 Task: Explore Airbnb accommodation in Szentes, Hungary from 12th  December, 2023 to 15th December, 2023 for 3 adults. Place can be entire place with 2 bedrooms having 3 beds and 1 bathroom. Property type can be flat.
Action: Mouse moved to (410, 56)
Screenshot: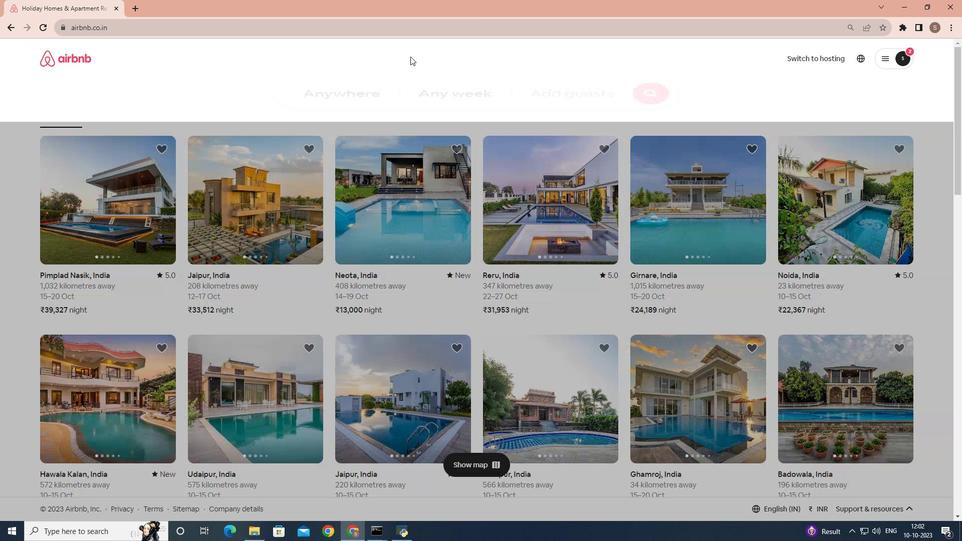 
Action: Mouse pressed left at (410, 56)
Screenshot: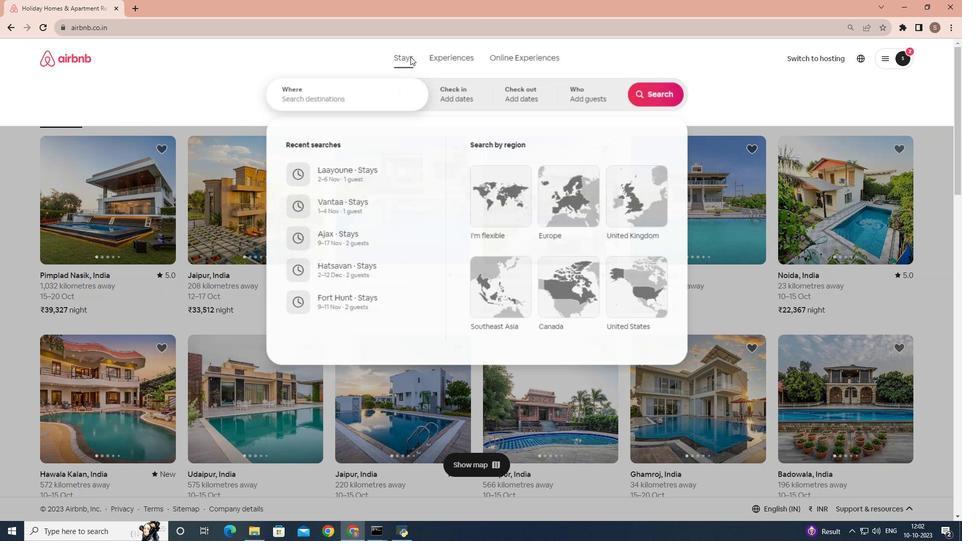 
Action: Mouse moved to (375, 93)
Screenshot: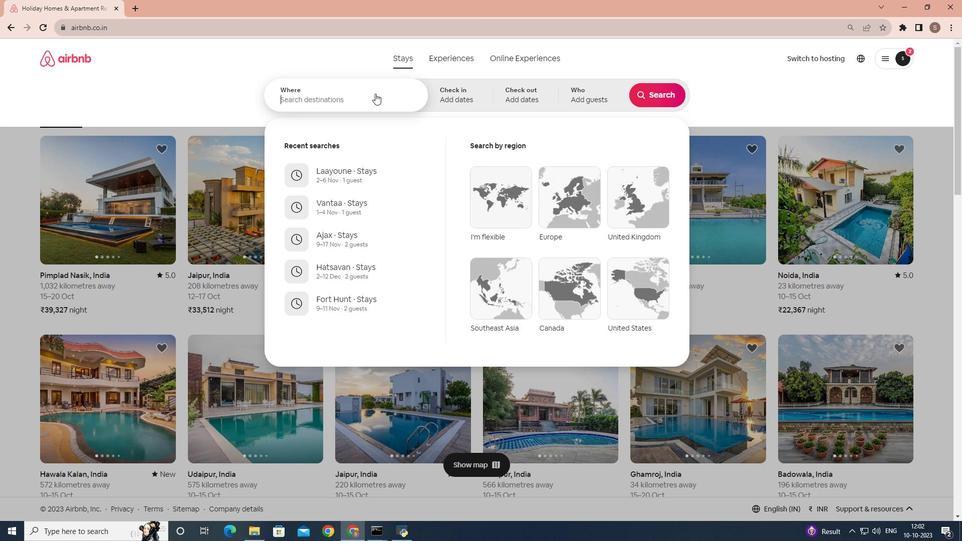 
Action: Mouse pressed left at (375, 93)
Screenshot: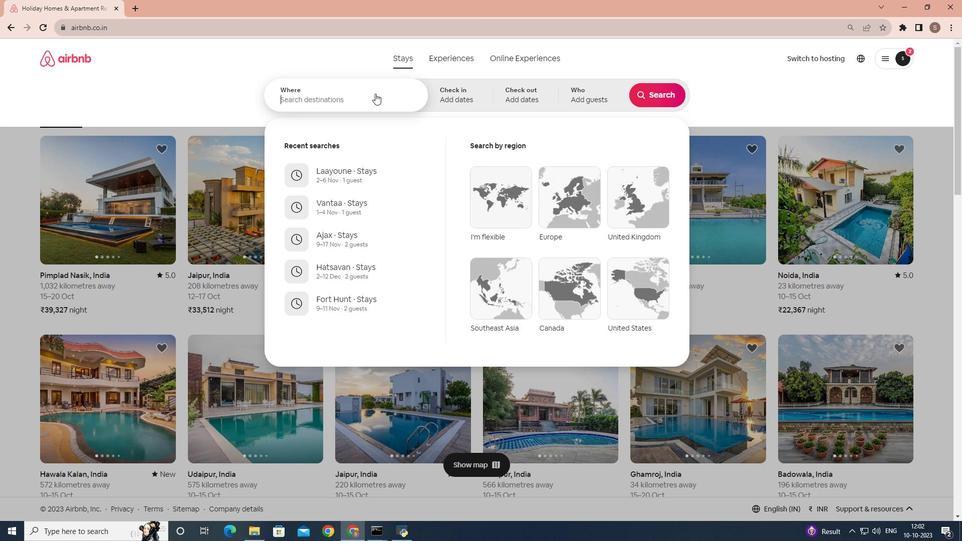 
Action: Mouse moved to (386, 91)
Screenshot: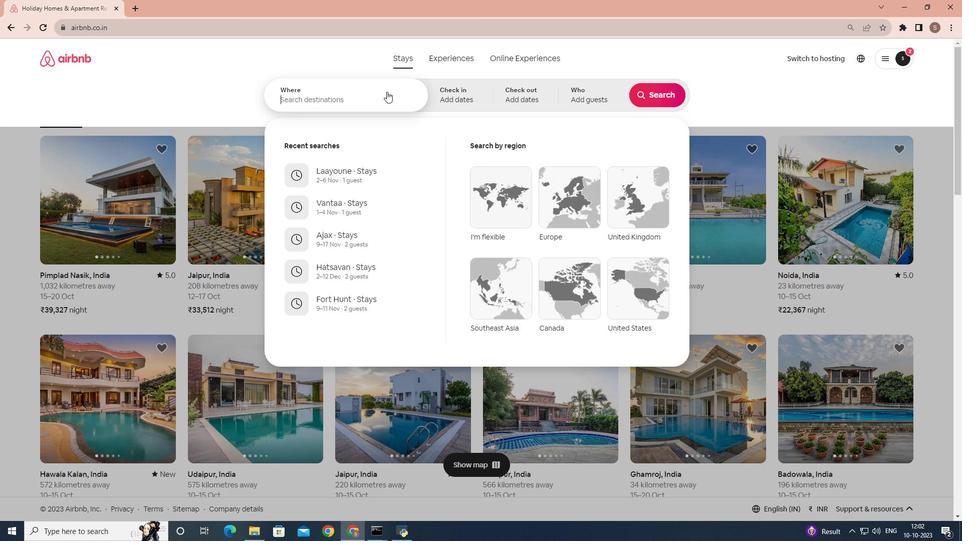 
Action: Key pressed <Key.shift><Key.shift><Key.shift><Key.shift><Key.shift><Key.shift><Key.shift><Key.shift><Key.shift><Key.shift><Key.shift><Key.shift>Szen
Screenshot: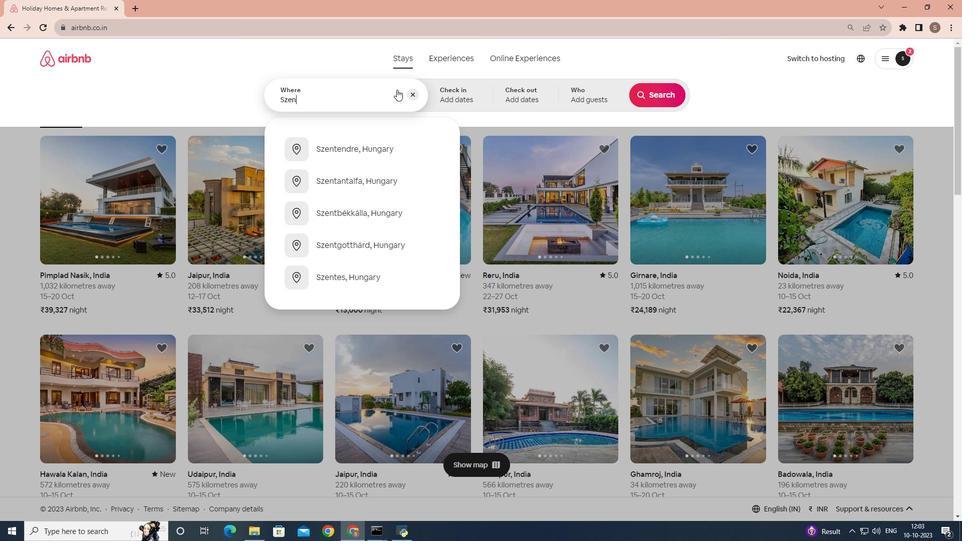 
Action: Mouse moved to (396, 89)
Screenshot: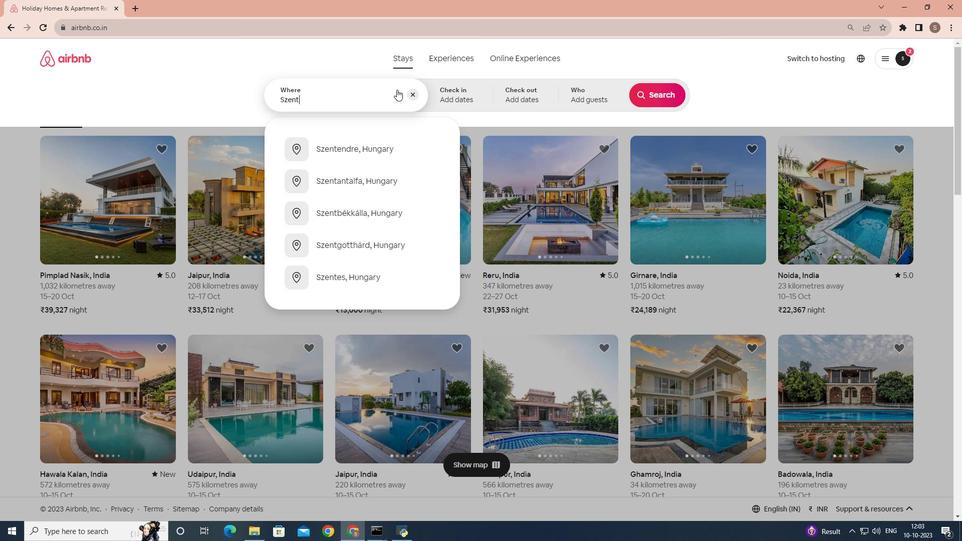 
Action: Key pressed t
Screenshot: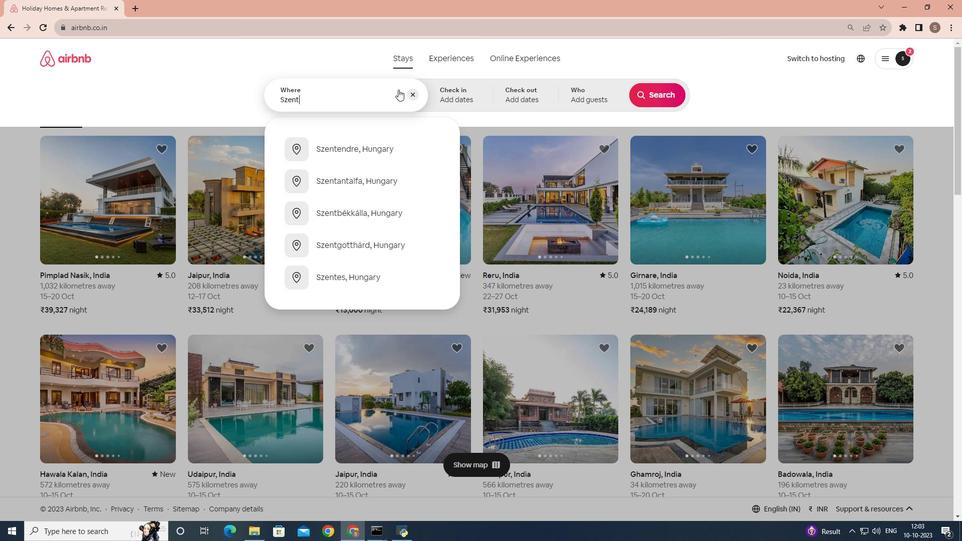 
Action: Mouse moved to (498, 66)
Screenshot: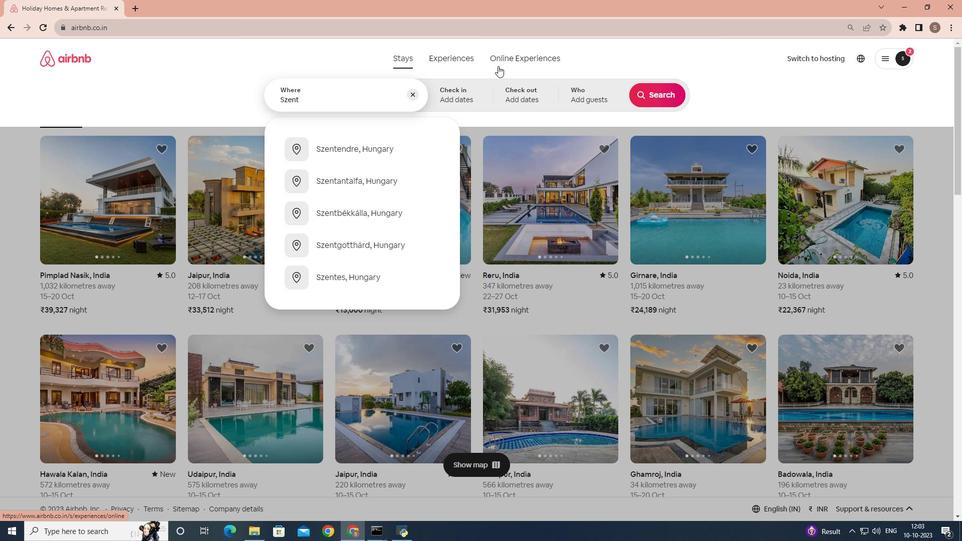 
Action: Key pressed es,<Key.space><Key.shift>Hungary
Screenshot: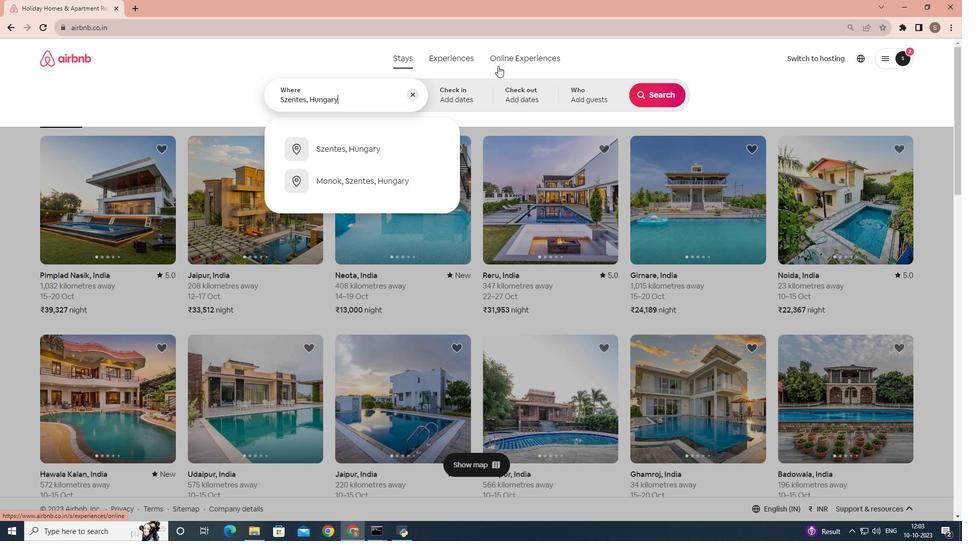 
Action: Mouse moved to (424, 162)
Screenshot: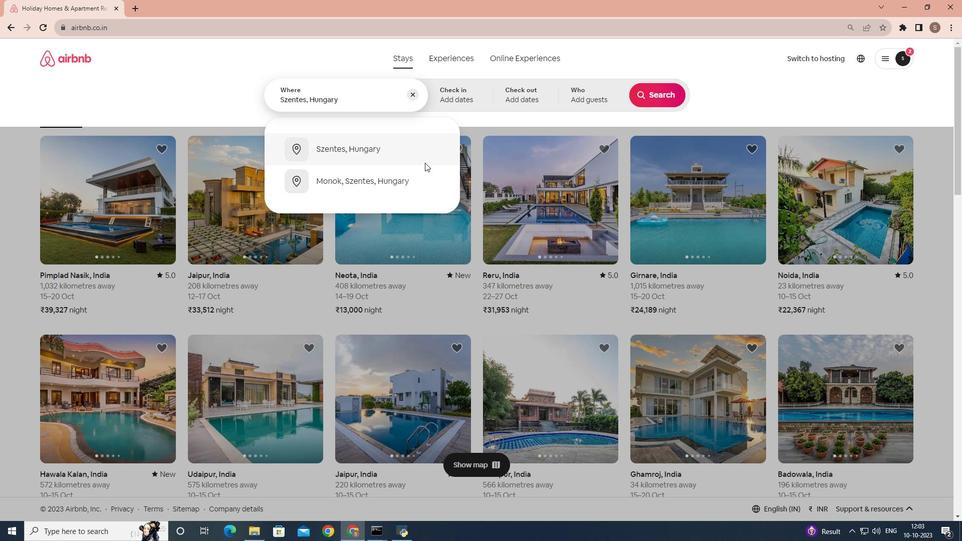 
Action: Mouse pressed left at (424, 162)
Screenshot: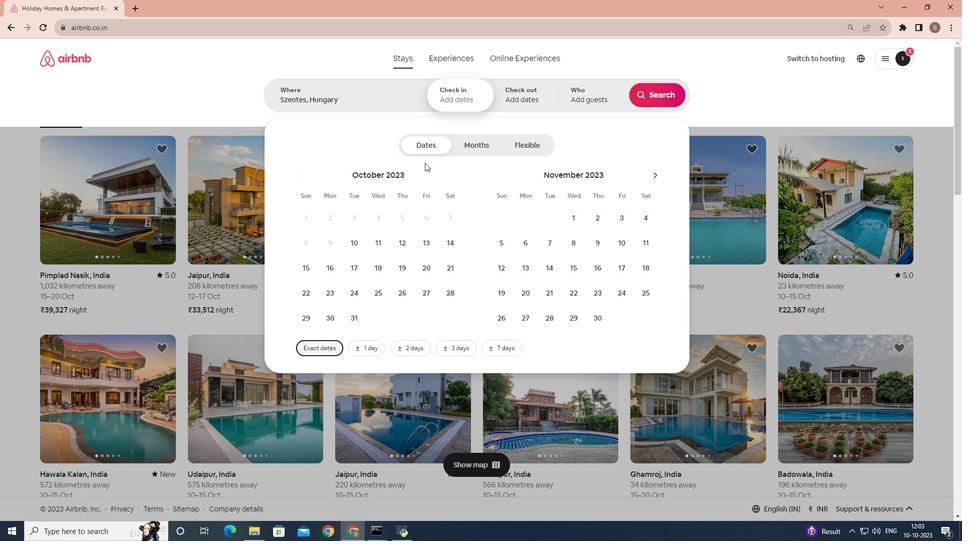 
Action: Mouse moved to (655, 168)
Screenshot: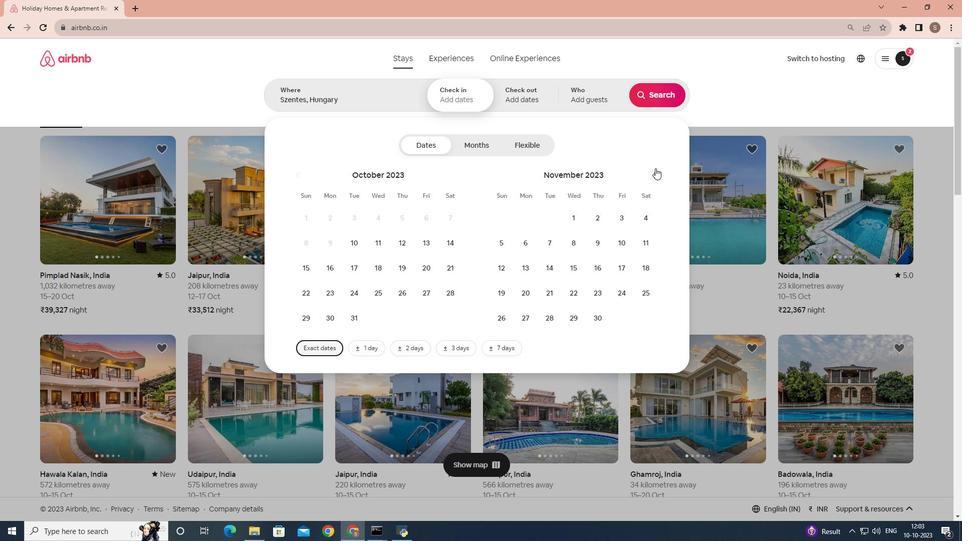 
Action: Mouse pressed left at (655, 168)
Screenshot: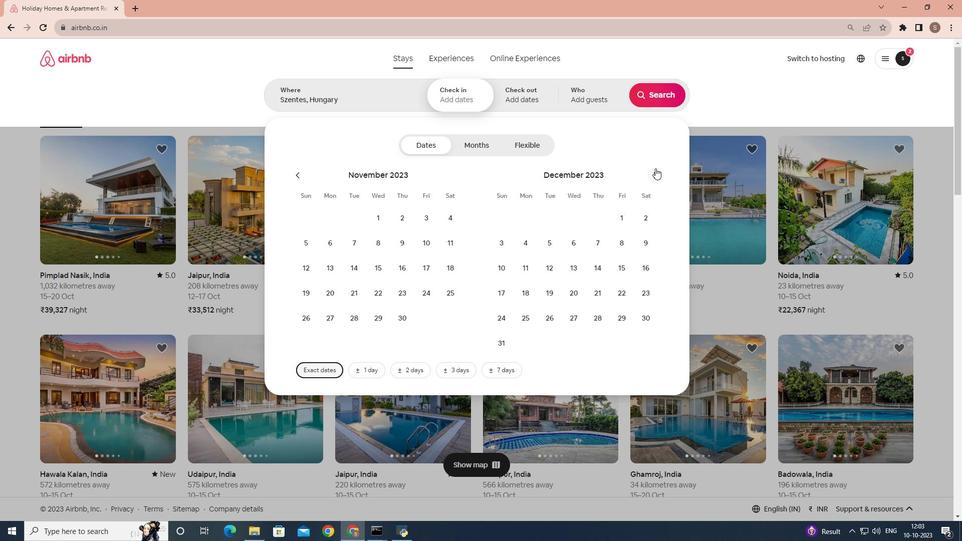 
Action: Mouse moved to (553, 269)
Screenshot: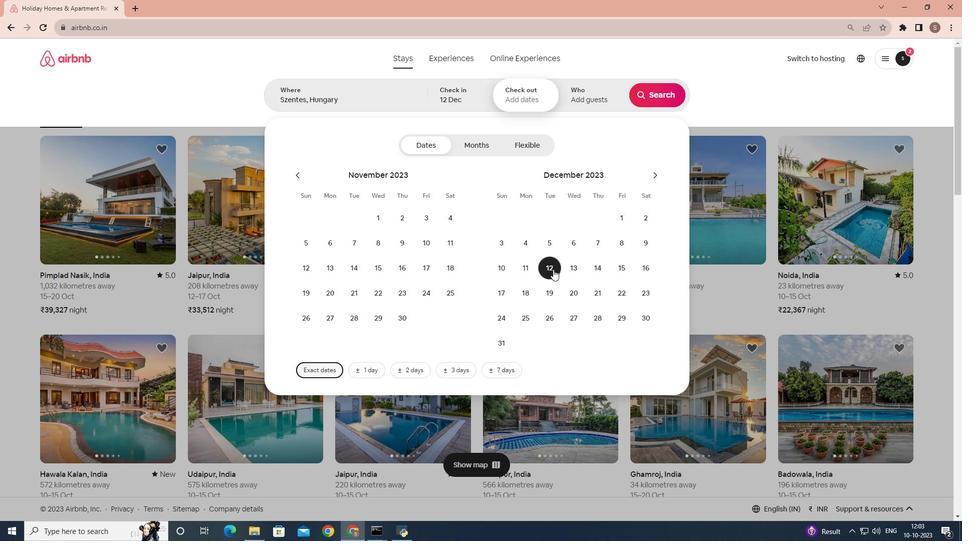 
Action: Mouse pressed left at (553, 269)
Screenshot: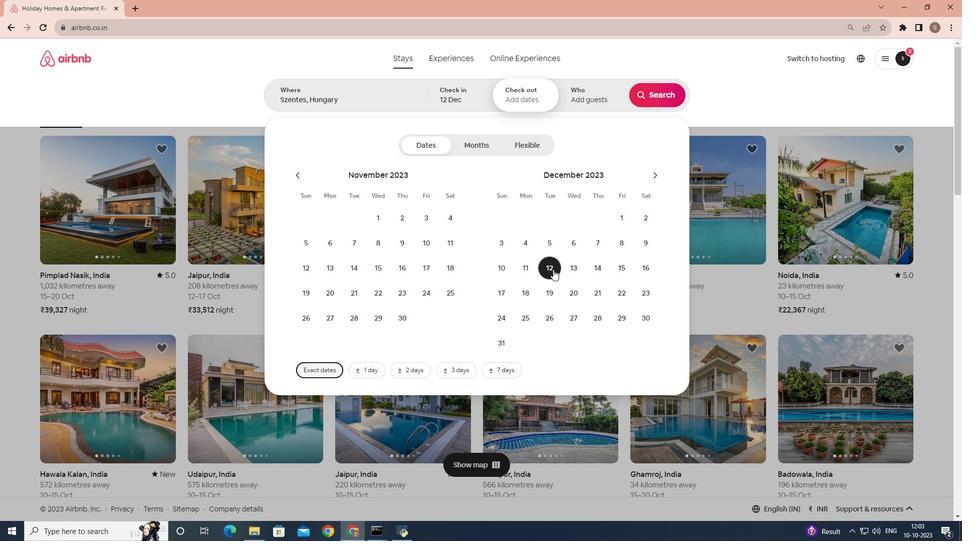
Action: Mouse moved to (613, 268)
Screenshot: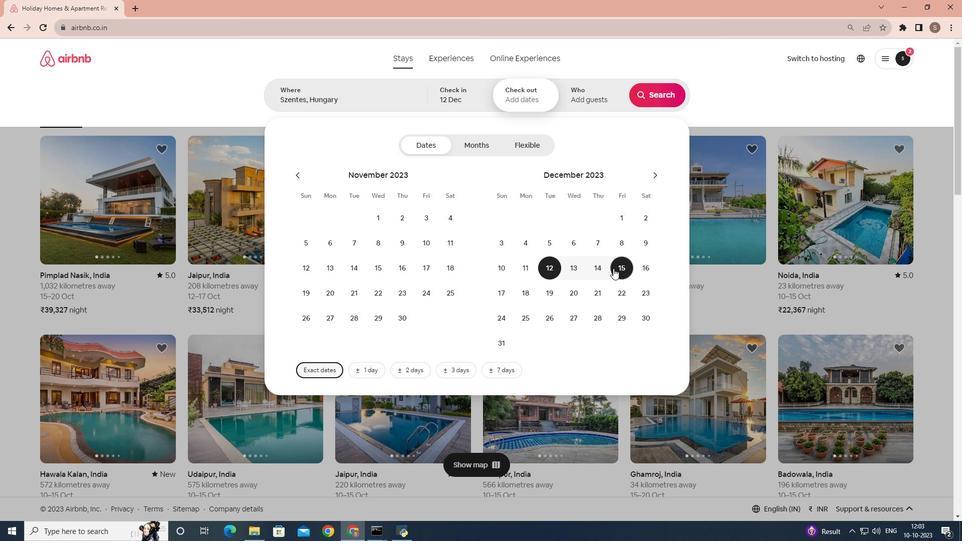 
Action: Mouse pressed left at (613, 268)
Screenshot: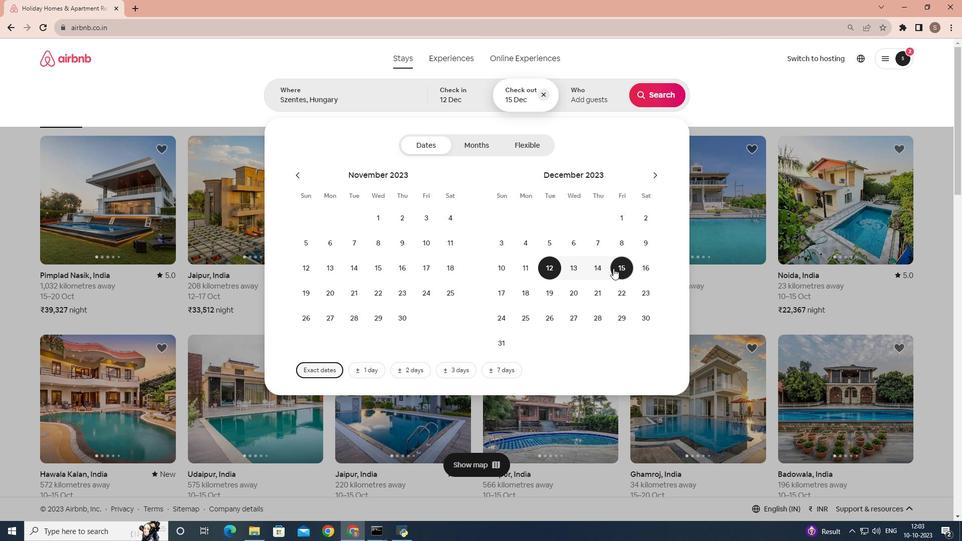 
Action: Mouse moved to (593, 106)
Screenshot: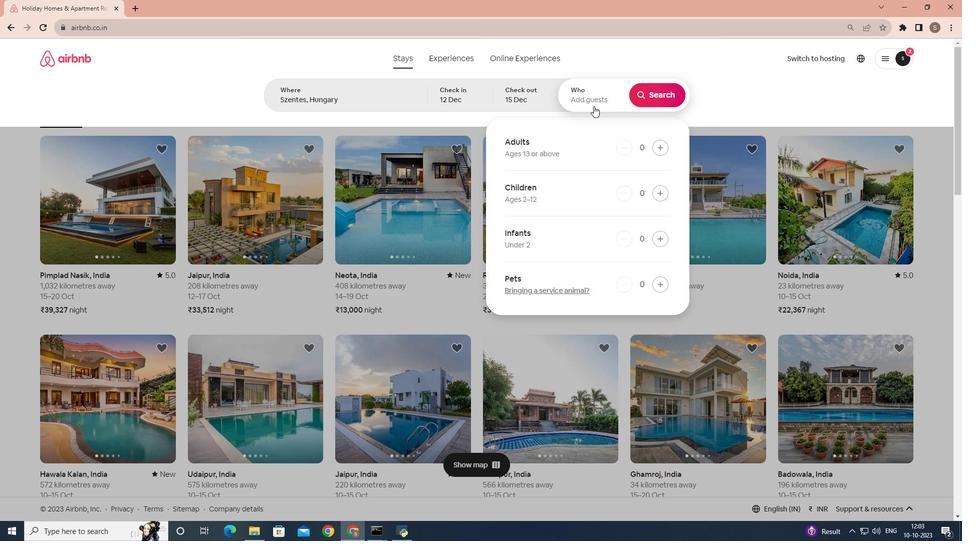 
Action: Mouse pressed left at (593, 106)
Screenshot: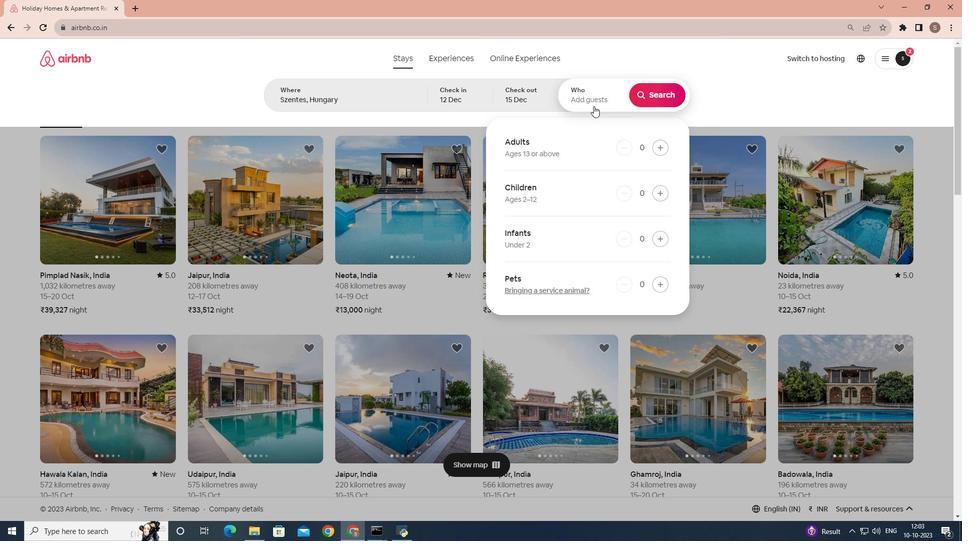 
Action: Mouse moved to (663, 152)
Screenshot: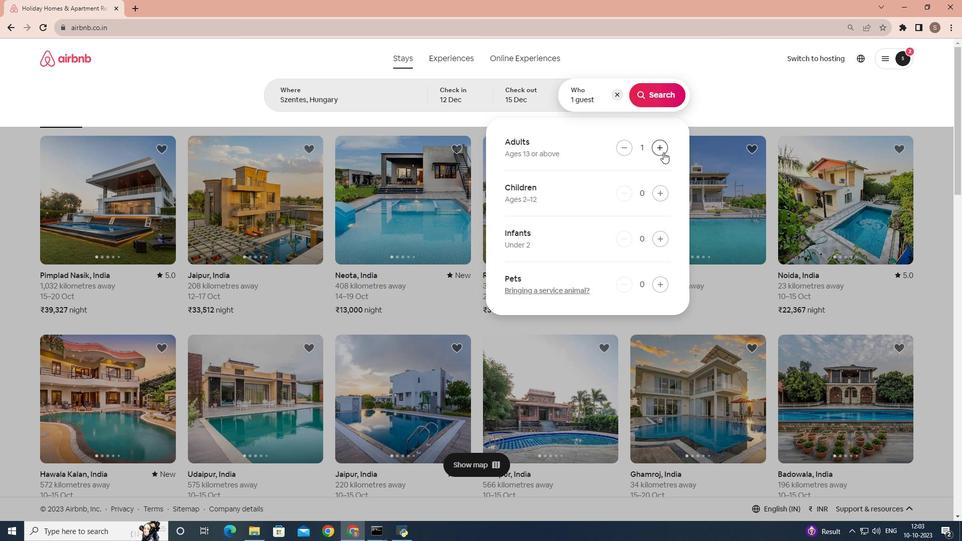 
Action: Mouse pressed left at (663, 152)
Screenshot: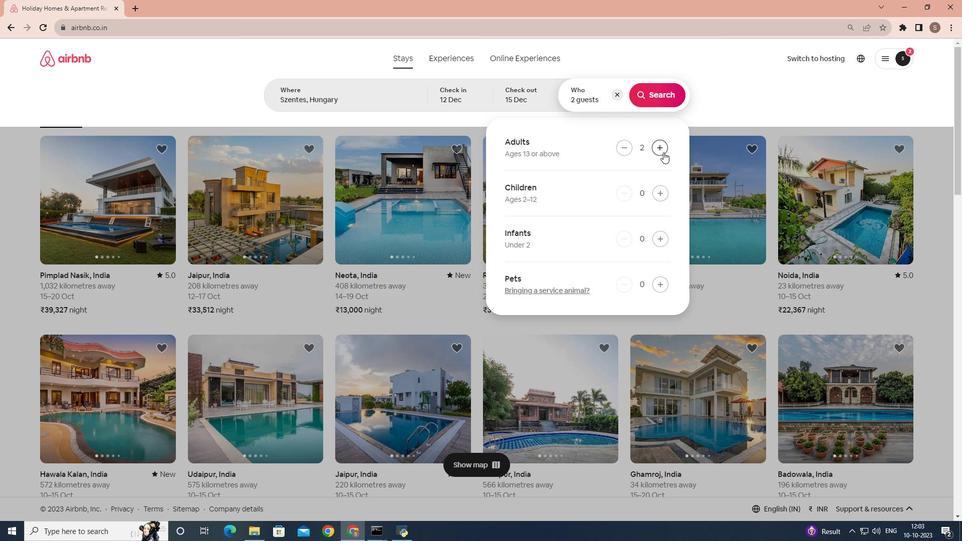 
Action: Mouse pressed left at (663, 152)
Screenshot: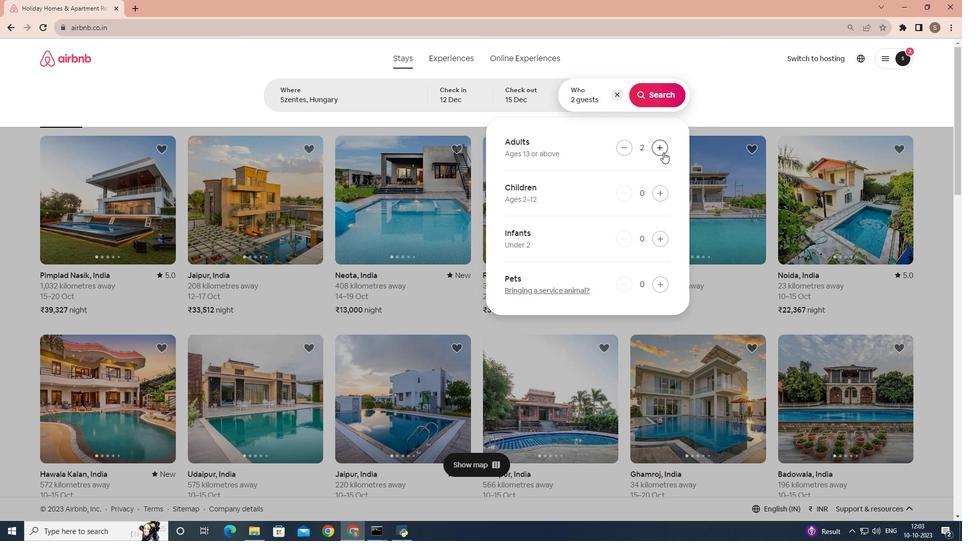
Action: Mouse pressed left at (663, 152)
Screenshot: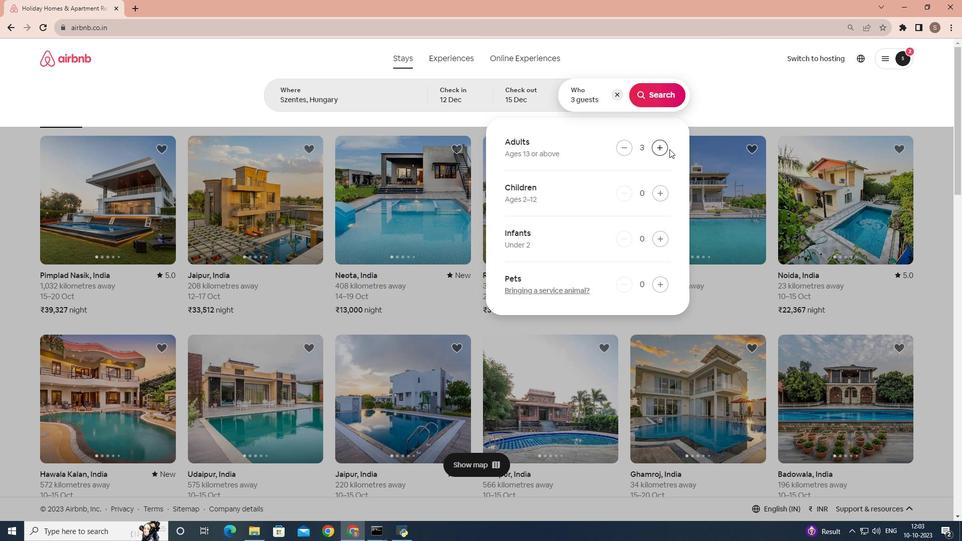 
Action: Mouse moved to (644, 94)
Screenshot: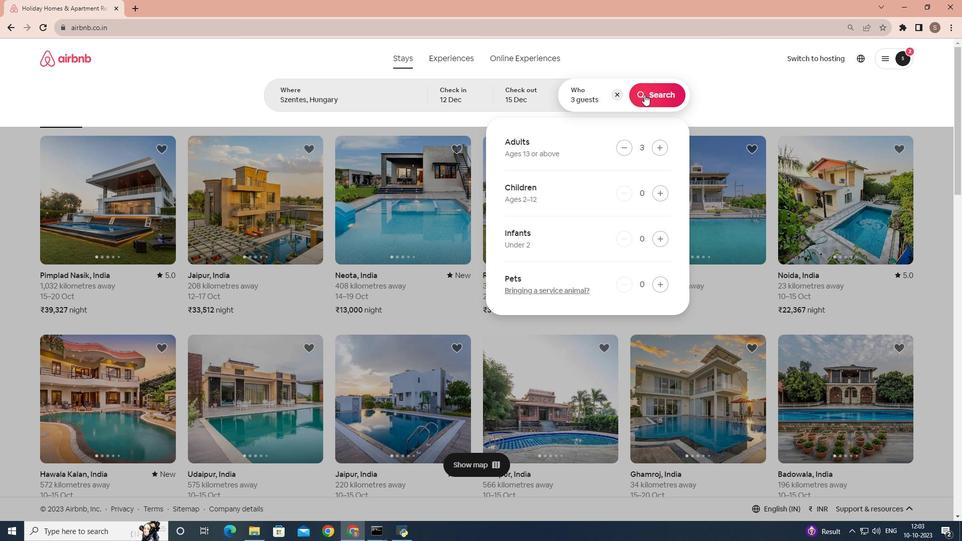 
Action: Mouse pressed left at (644, 94)
Screenshot: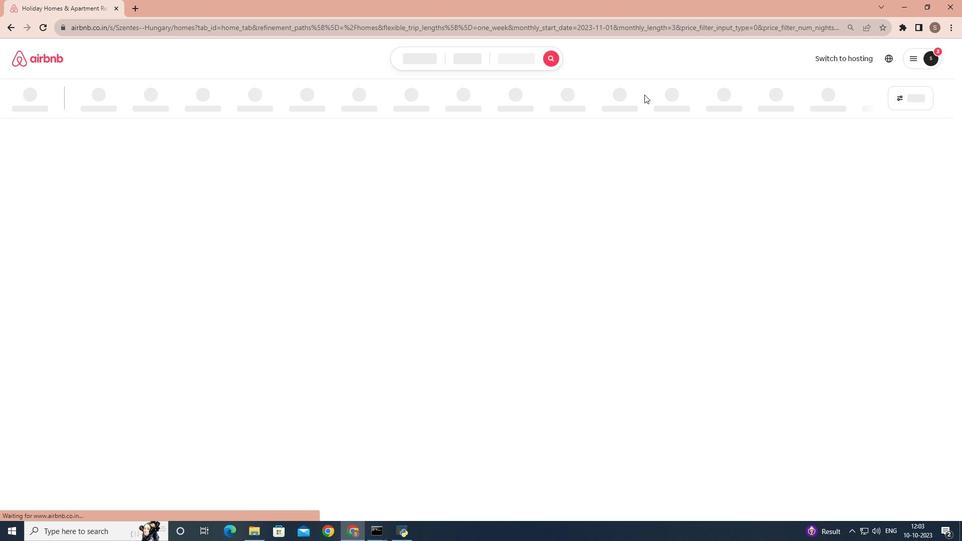 
Action: Mouse moved to (800, 102)
Screenshot: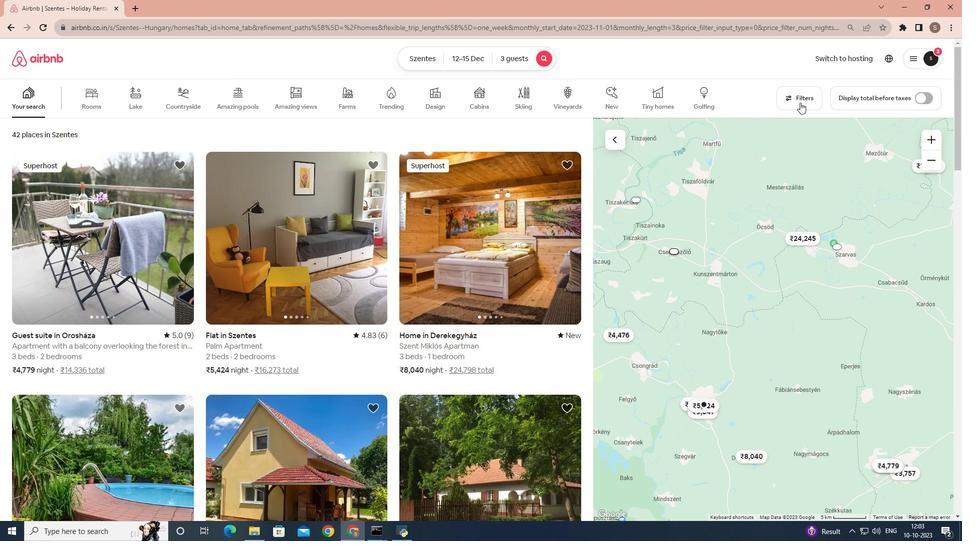 
Action: Mouse pressed left at (800, 102)
Screenshot: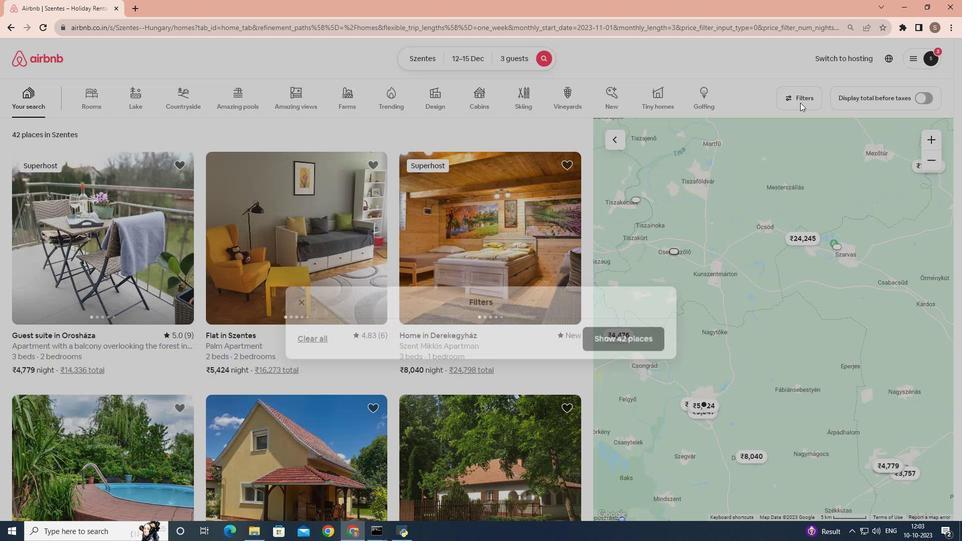 
Action: Mouse moved to (384, 326)
Screenshot: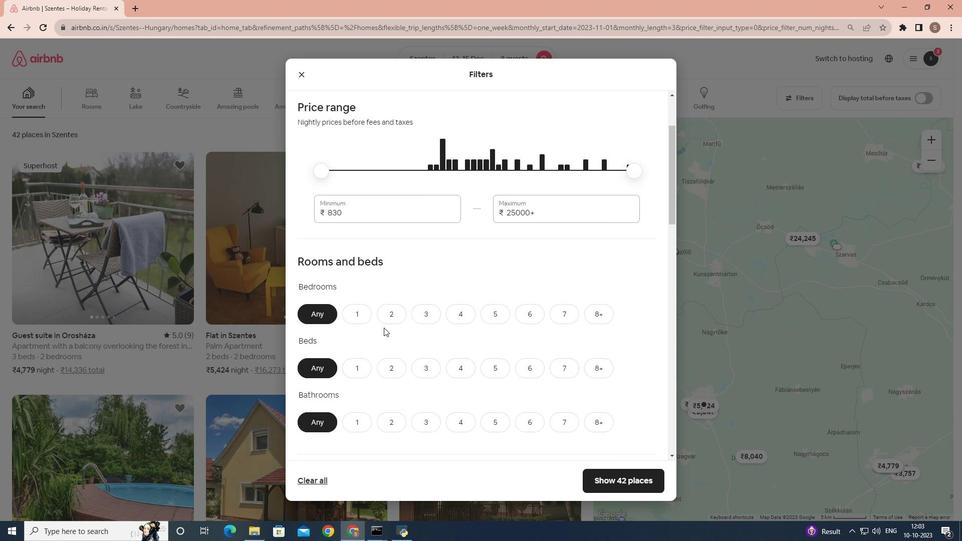 
Action: Mouse scrolled (384, 326) with delta (0, 0)
Screenshot: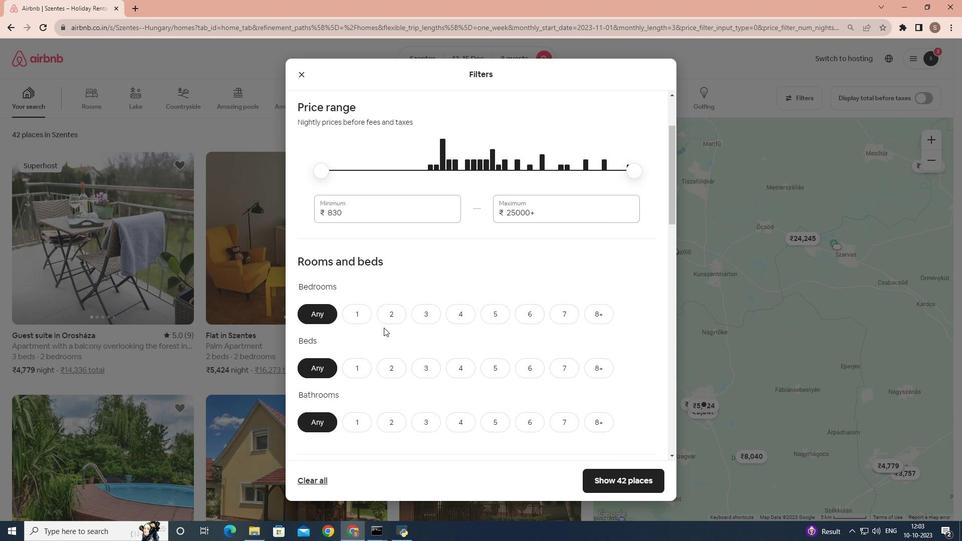 
Action: Mouse scrolled (384, 326) with delta (0, 0)
Screenshot: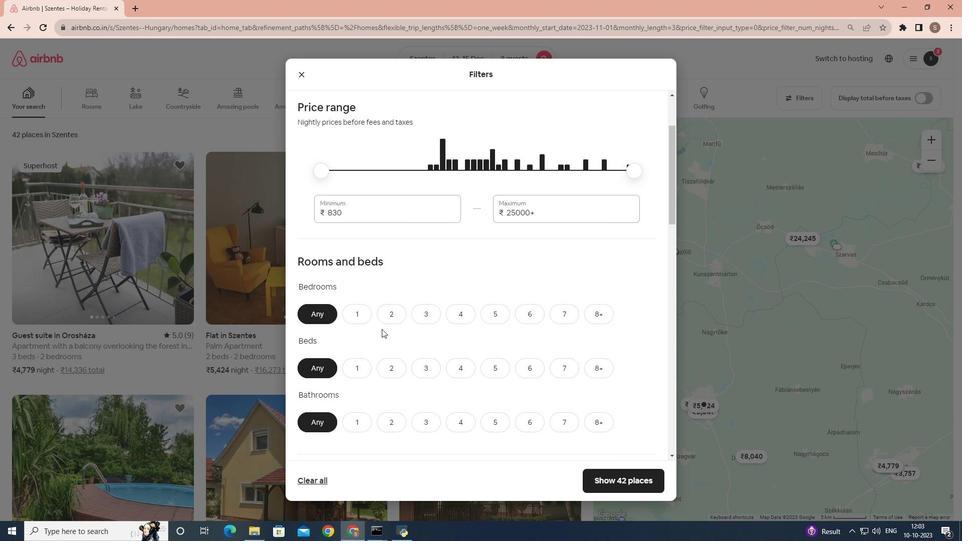 
Action: Mouse moved to (393, 313)
Screenshot: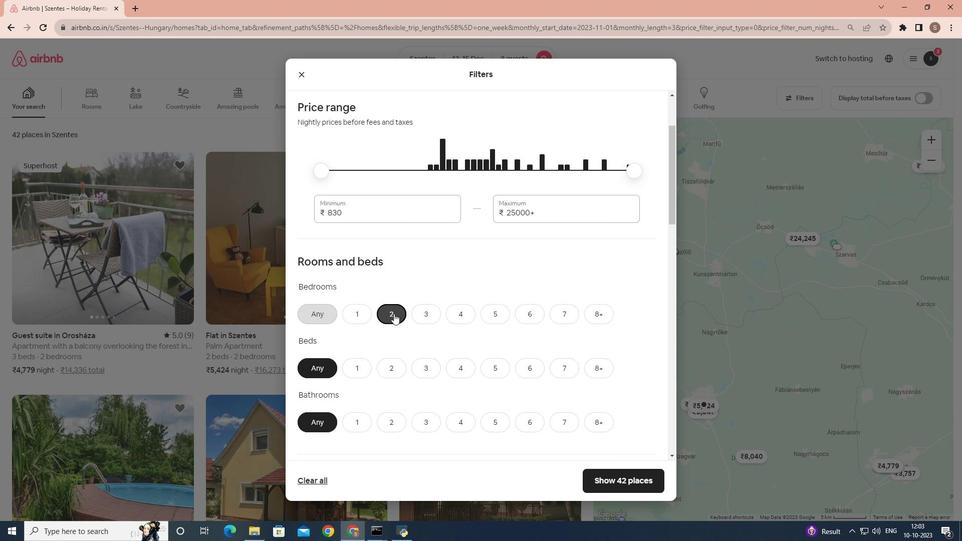 
Action: Mouse pressed left at (393, 313)
Screenshot: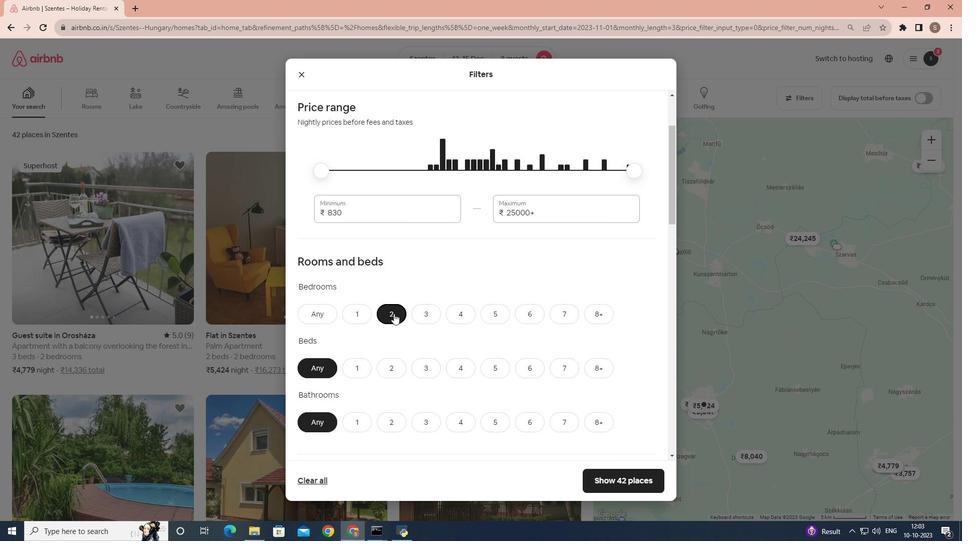 
Action: Mouse scrolled (393, 313) with delta (0, 0)
Screenshot: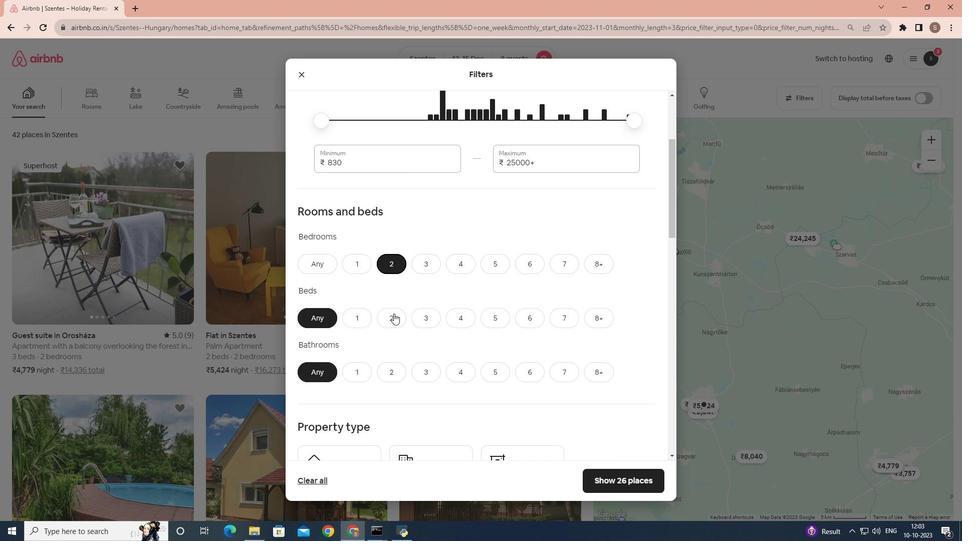 
Action: Mouse scrolled (393, 313) with delta (0, 0)
Screenshot: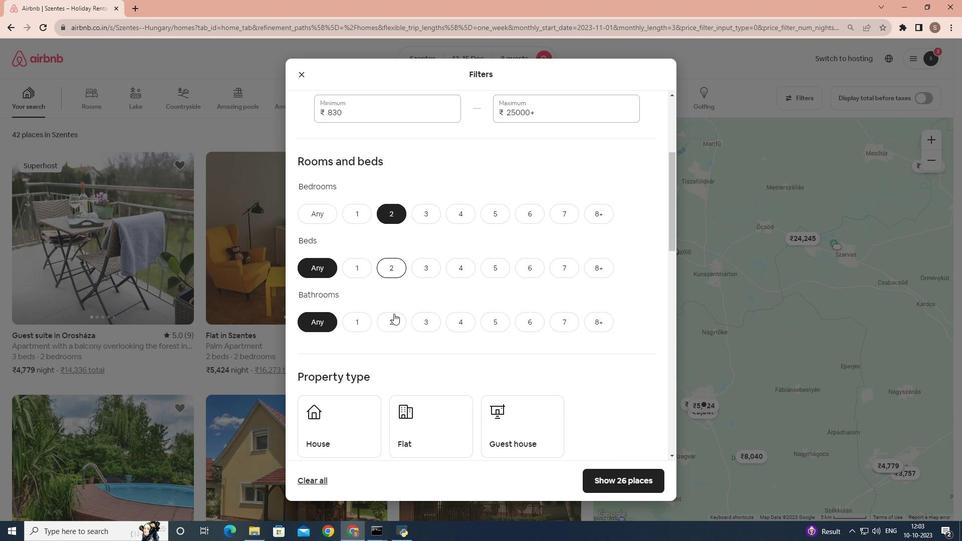 
Action: Mouse moved to (429, 268)
Screenshot: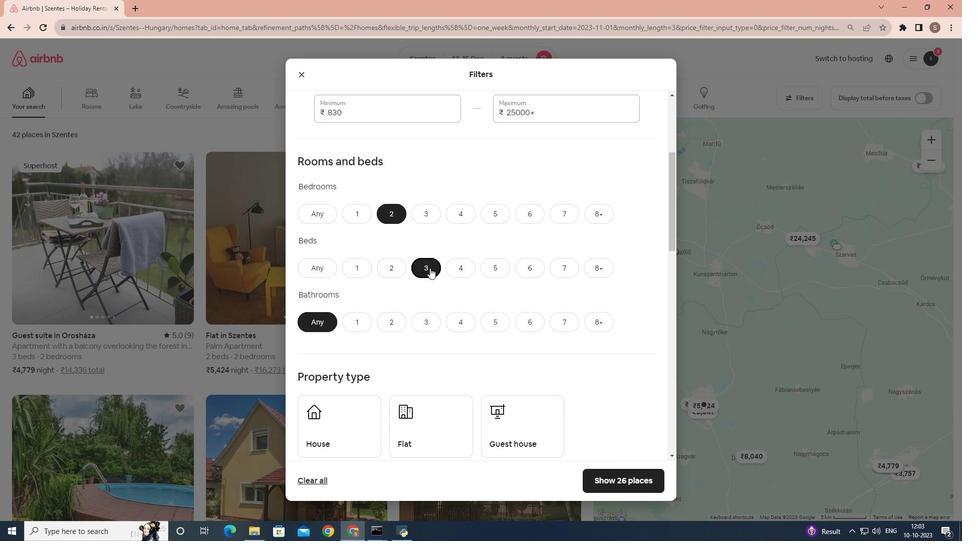 
Action: Mouse pressed left at (429, 268)
Screenshot: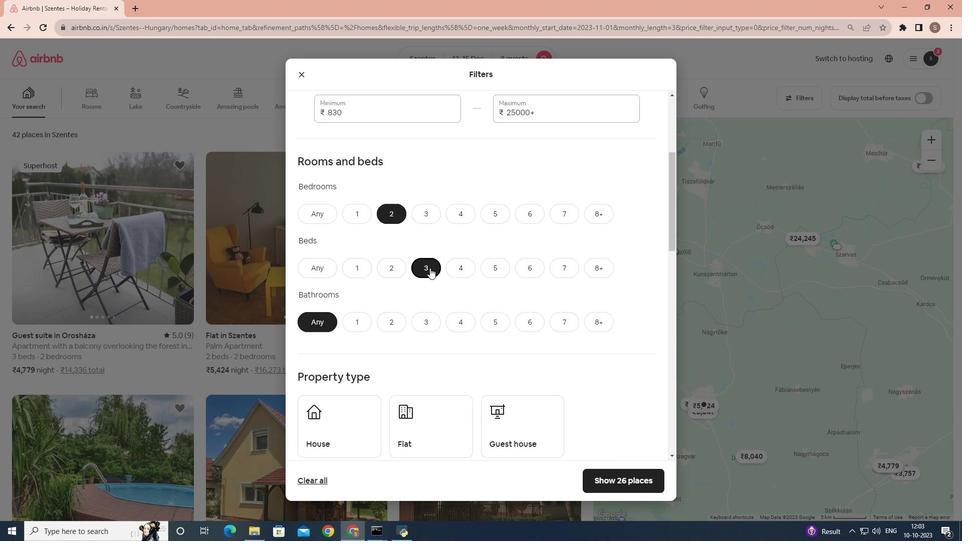 
Action: Mouse scrolled (429, 267) with delta (0, 0)
Screenshot: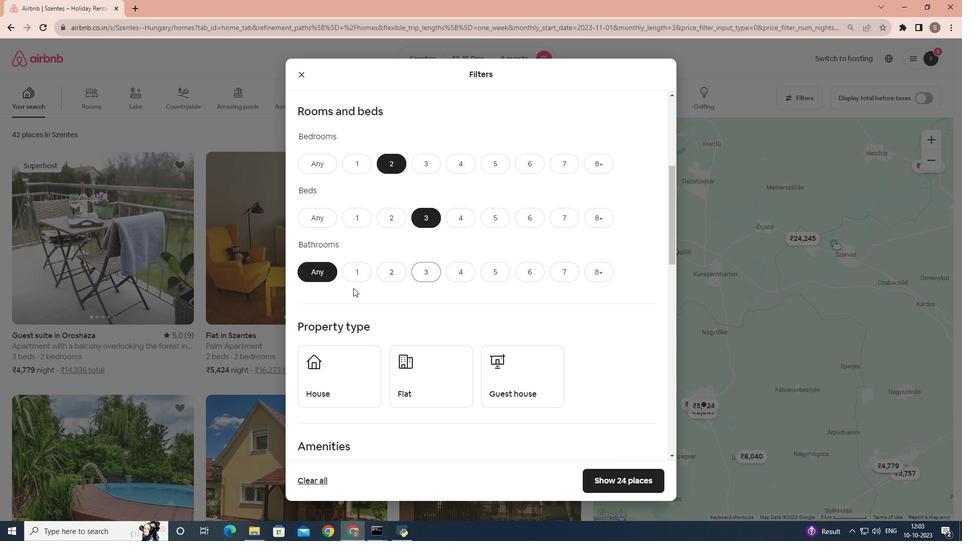 
Action: Mouse moved to (355, 268)
Screenshot: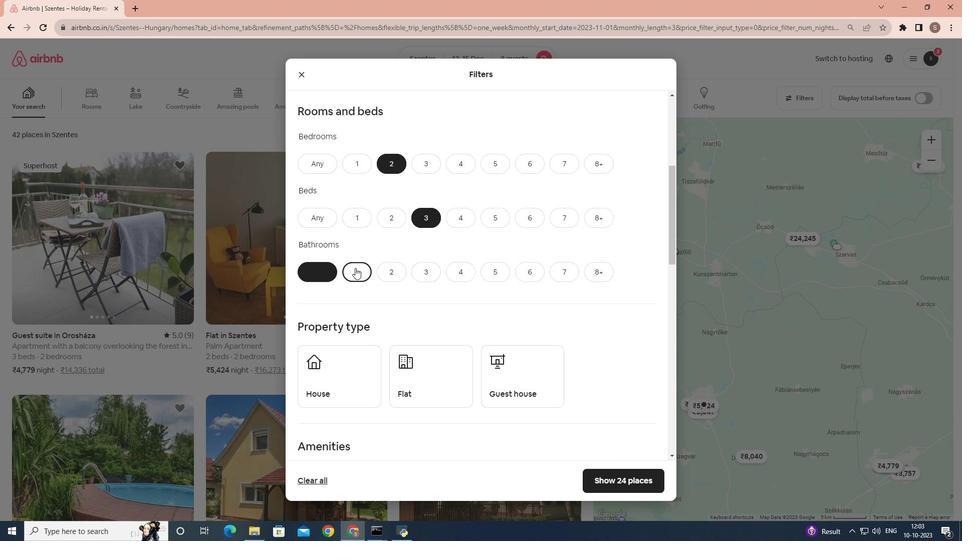 
Action: Mouse pressed left at (355, 268)
Screenshot: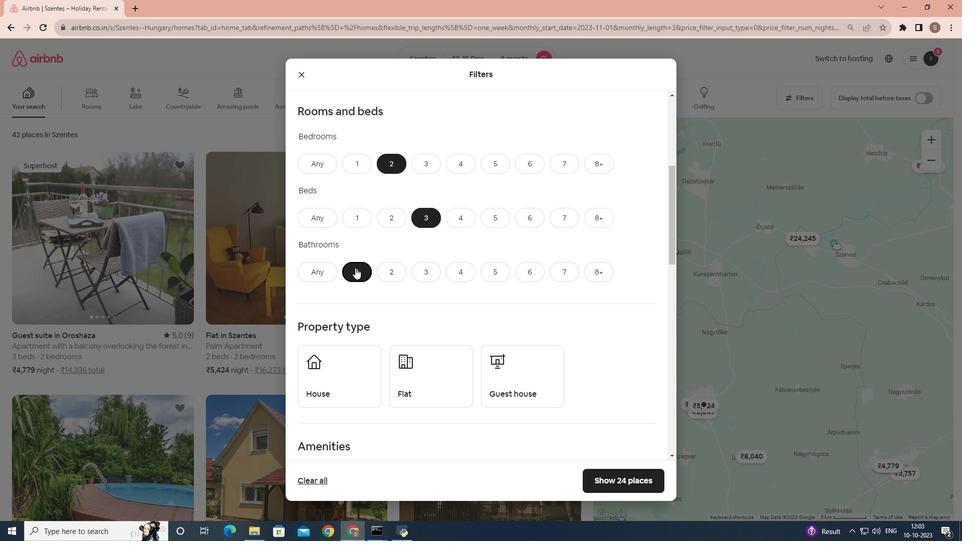 
Action: Mouse moved to (370, 282)
Screenshot: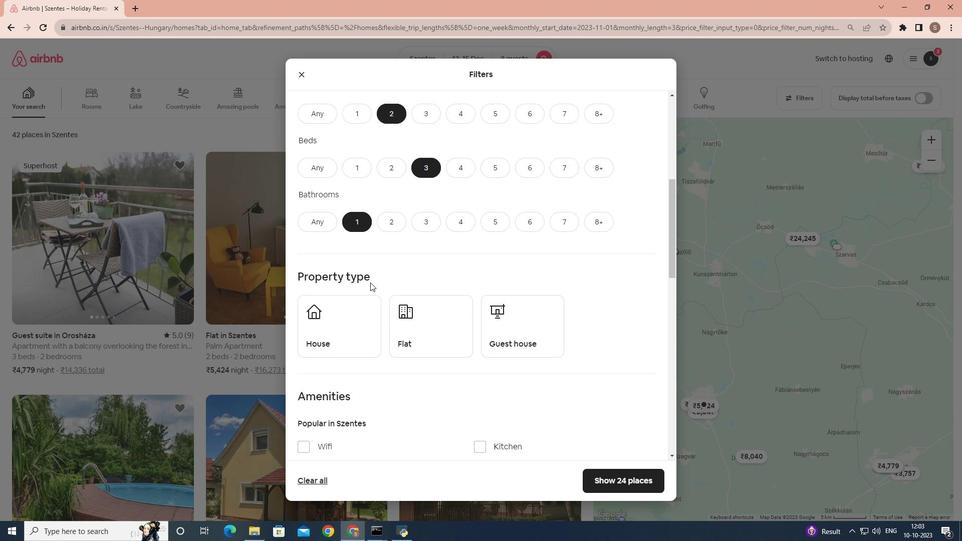 
Action: Mouse scrolled (370, 282) with delta (0, 0)
Screenshot: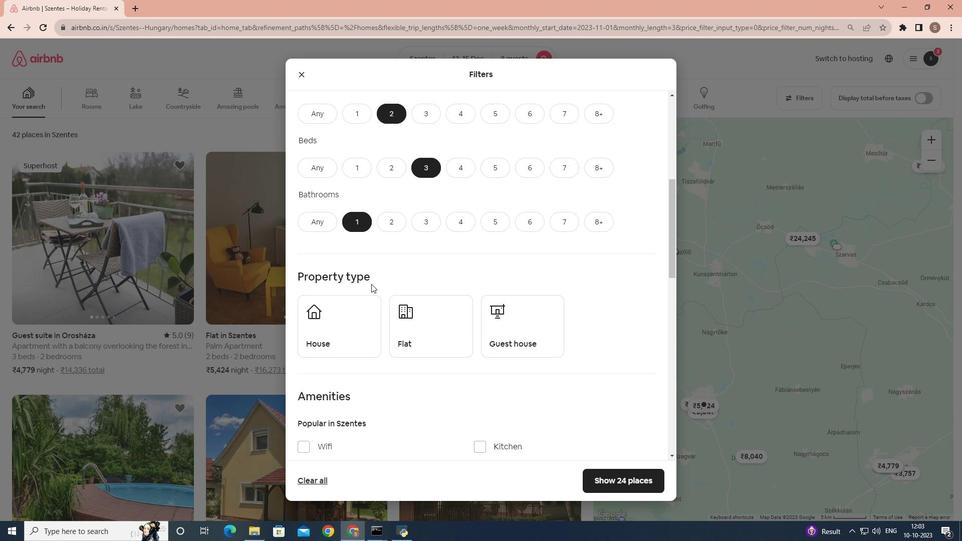 
Action: Mouse moved to (392, 287)
Screenshot: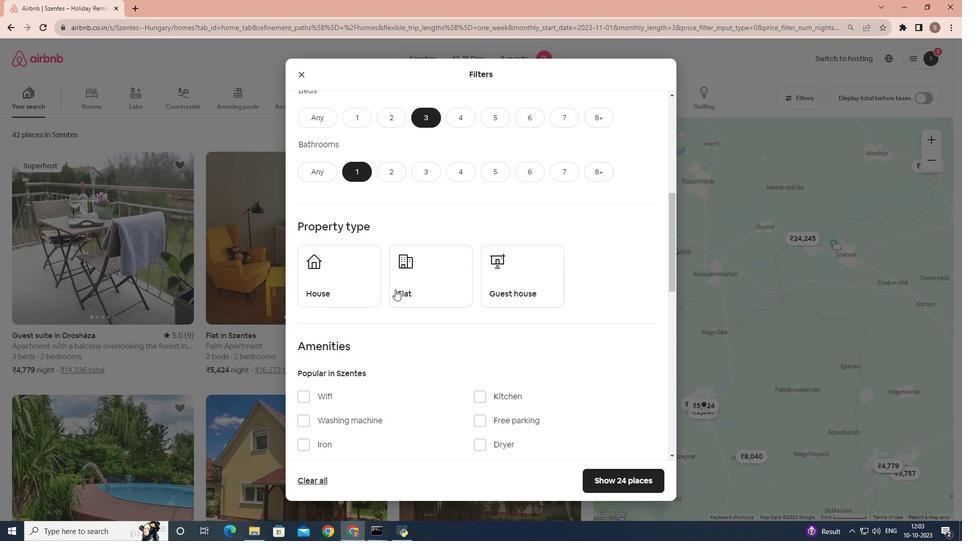 
Action: Mouse scrolled (392, 286) with delta (0, 0)
Screenshot: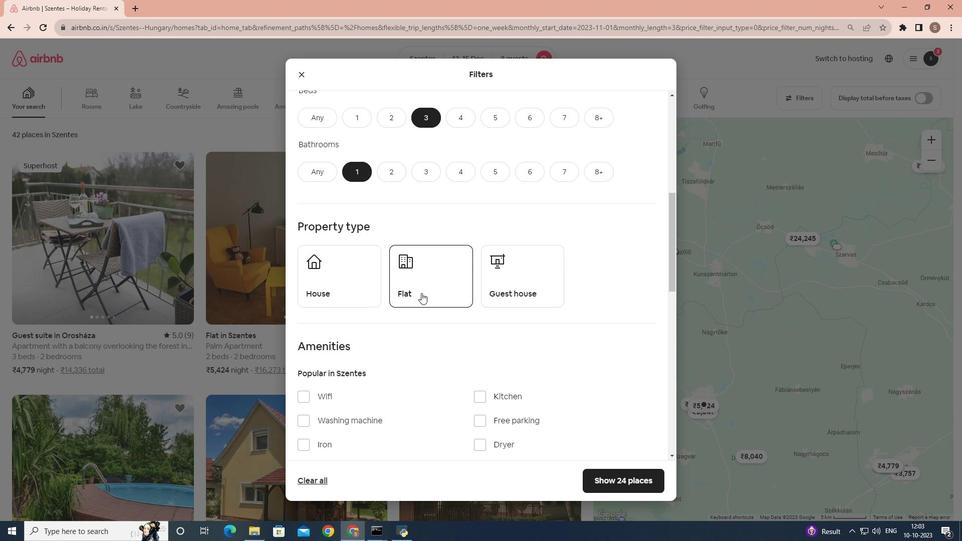 
Action: Mouse moved to (426, 291)
Screenshot: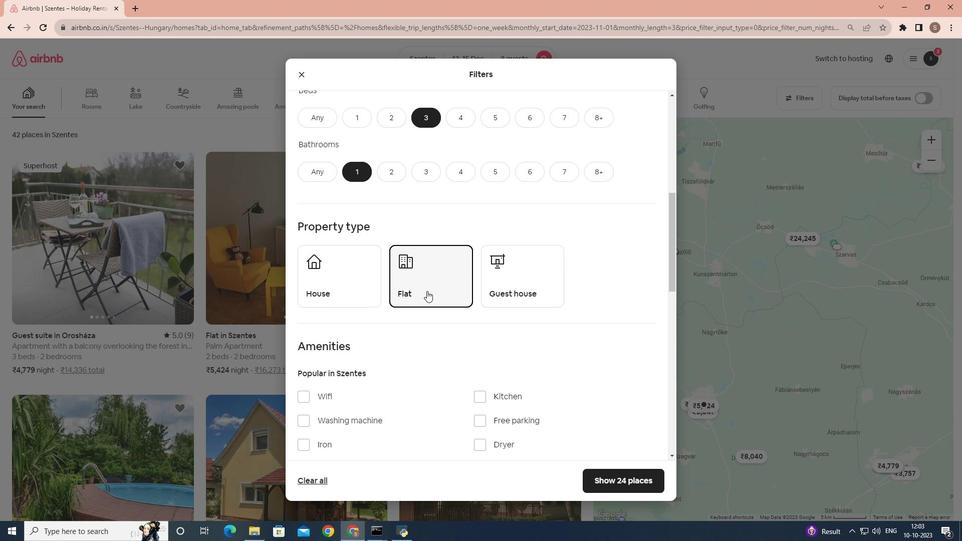 
Action: Mouse pressed left at (426, 291)
Screenshot: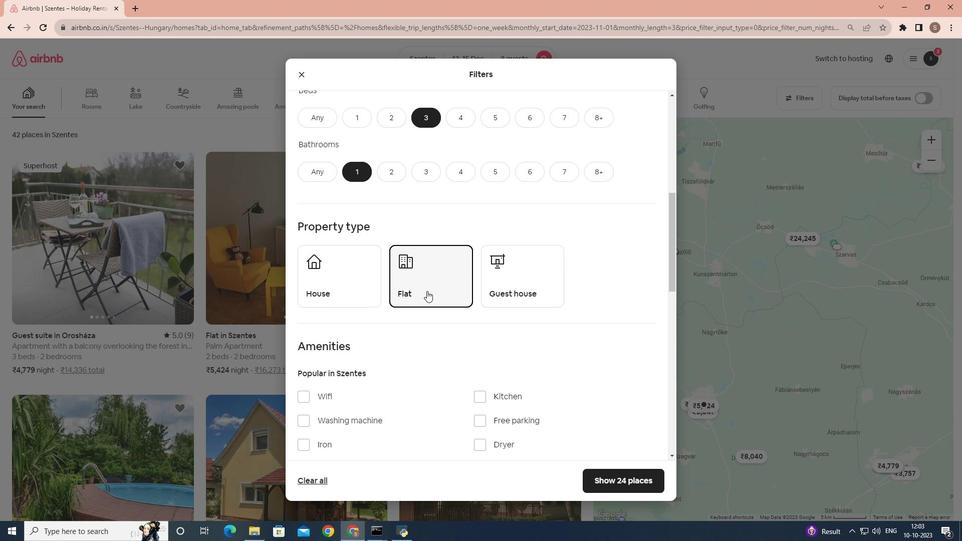 
Action: Mouse moved to (623, 471)
Screenshot: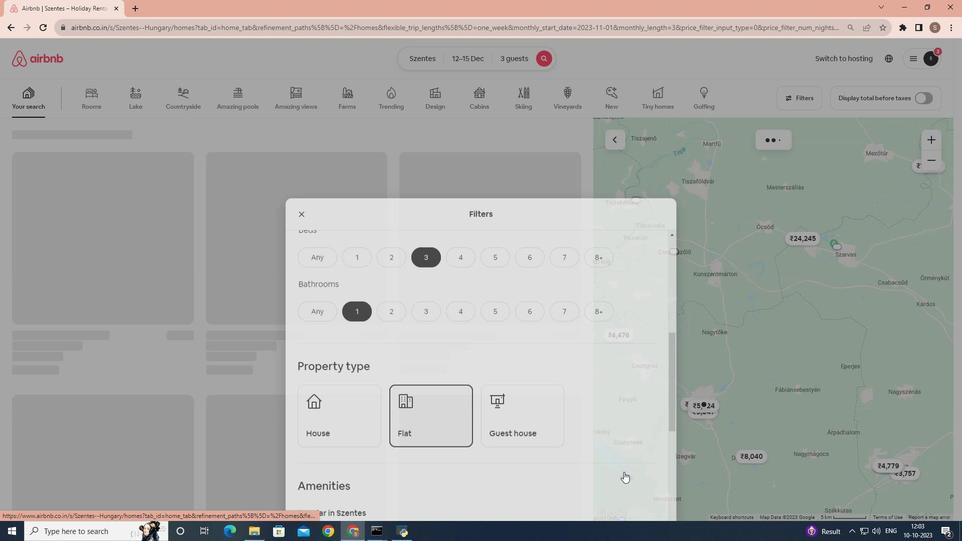 
Action: Mouse pressed left at (623, 471)
Screenshot: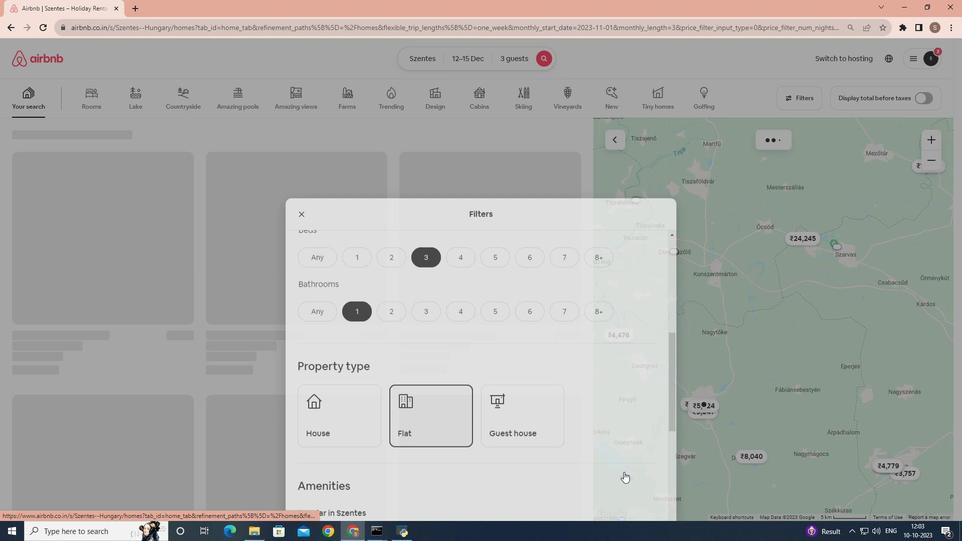 
Action: Mouse moved to (145, 280)
Screenshot: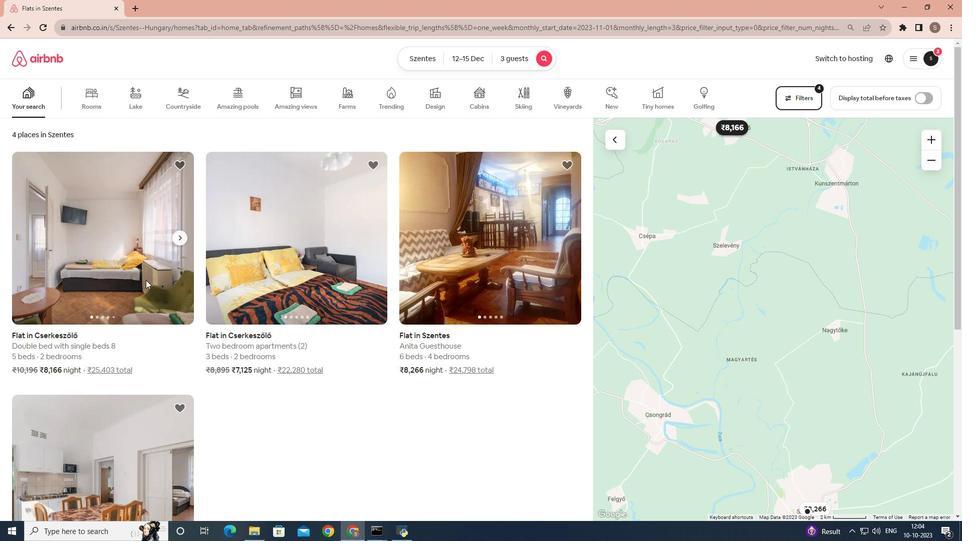 
Action: Mouse pressed left at (145, 280)
Screenshot: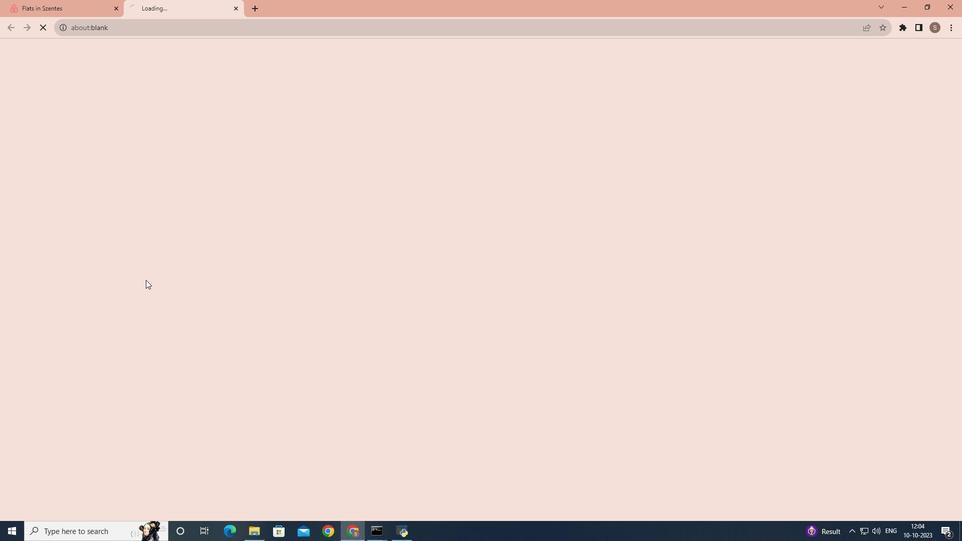 
Action: Mouse moved to (548, 303)
Screenshot: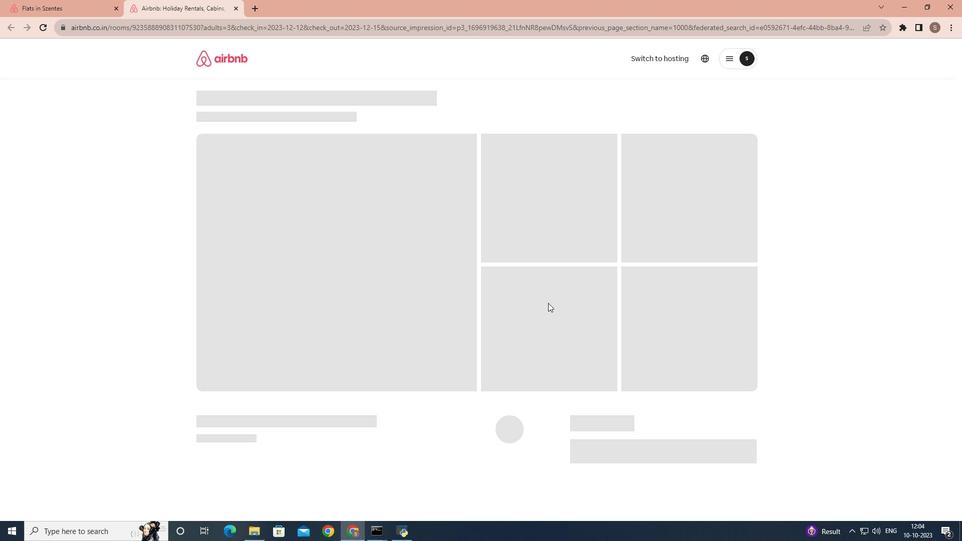 
Action: Mouse scrolled (548, 302) with delta (0, 0)
Screenshot: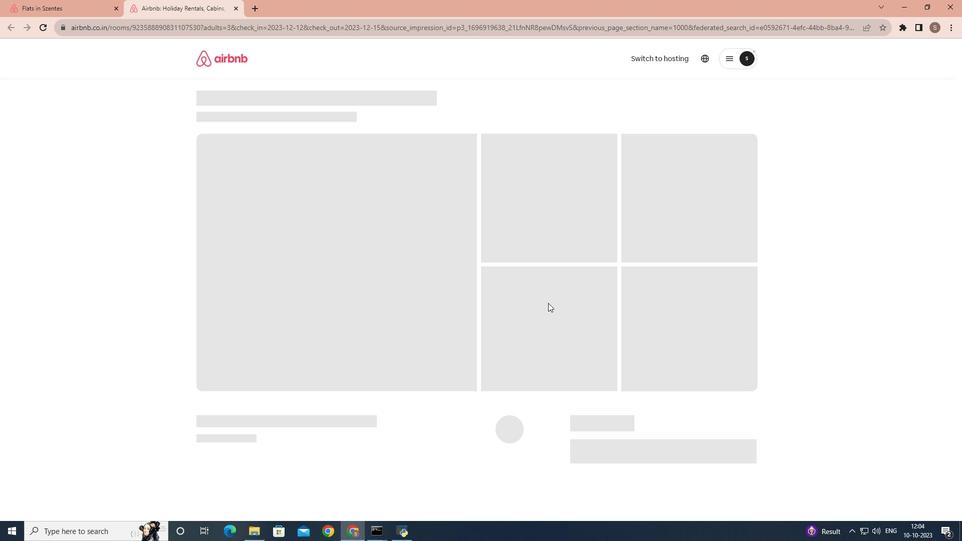 
Action: Mouse moved to (683, 374)
Screenshot: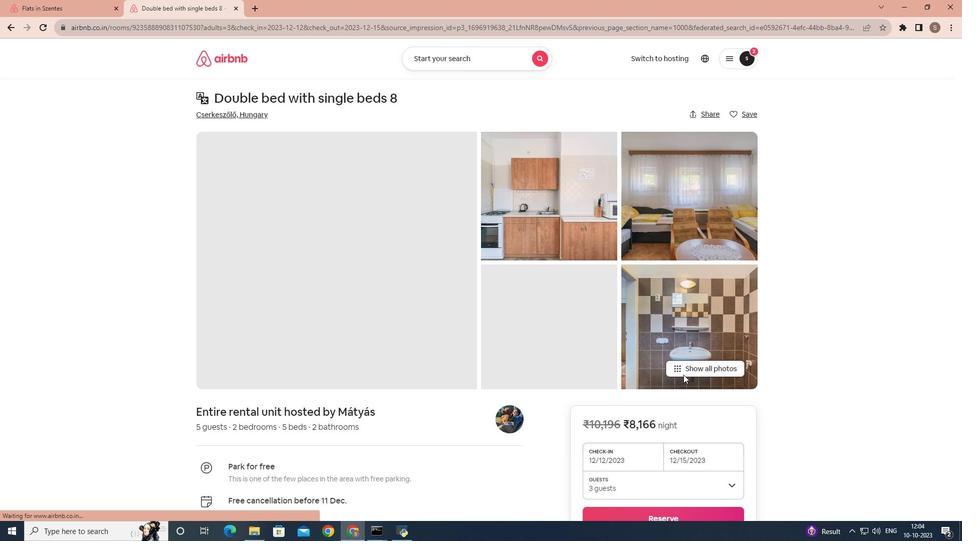 
Action: Mouse pressed left at (683, 374)
Screenshot: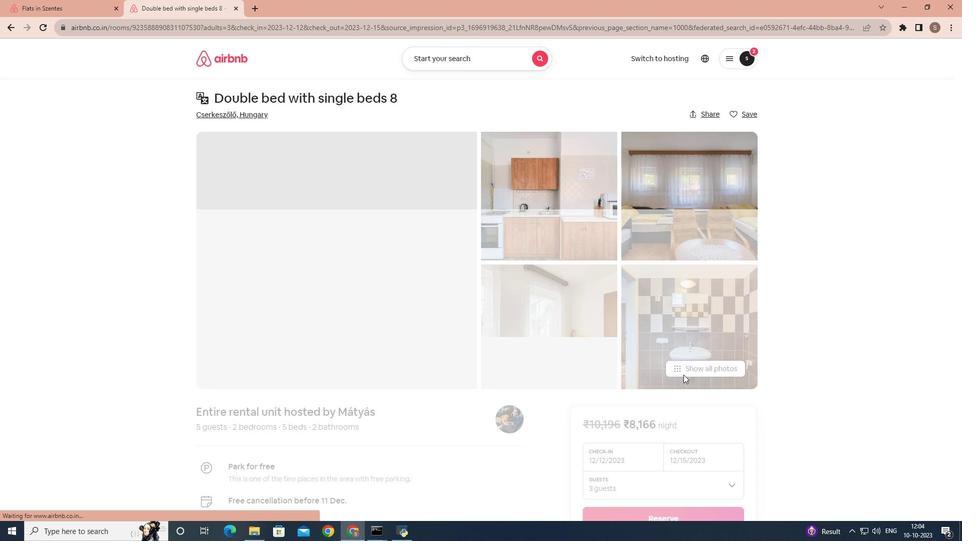 
Action: Mouse moved to (377, 278)
Screenshot: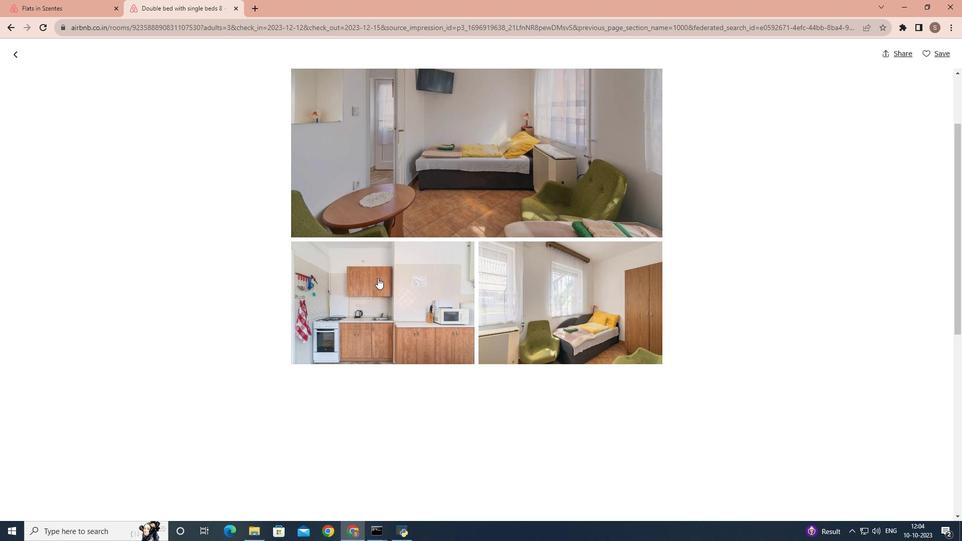 
Action: Mouse scrolled (377, 277) with delta (0, 0)
Screenshot: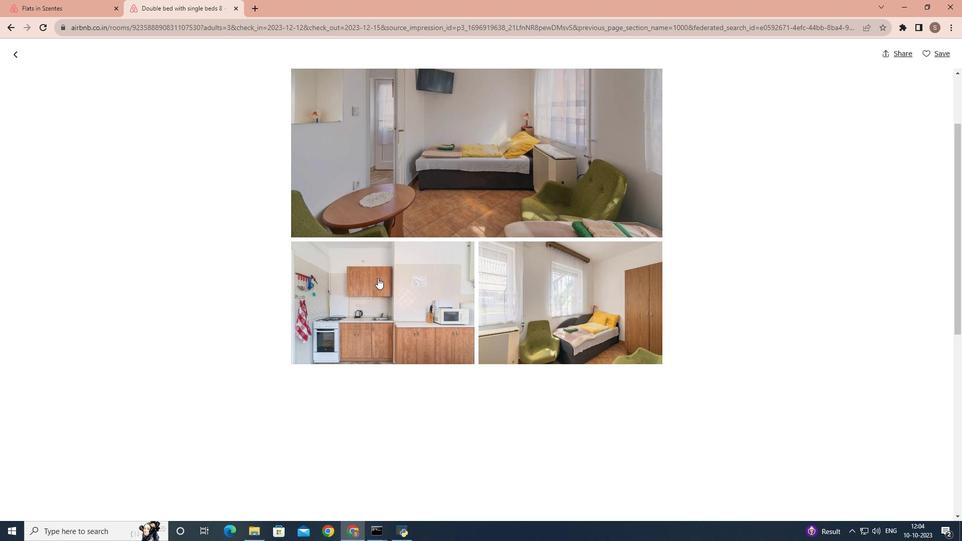 
Action: Mouse scrolled (377, 277) with delta (0, 0)
Screenshot: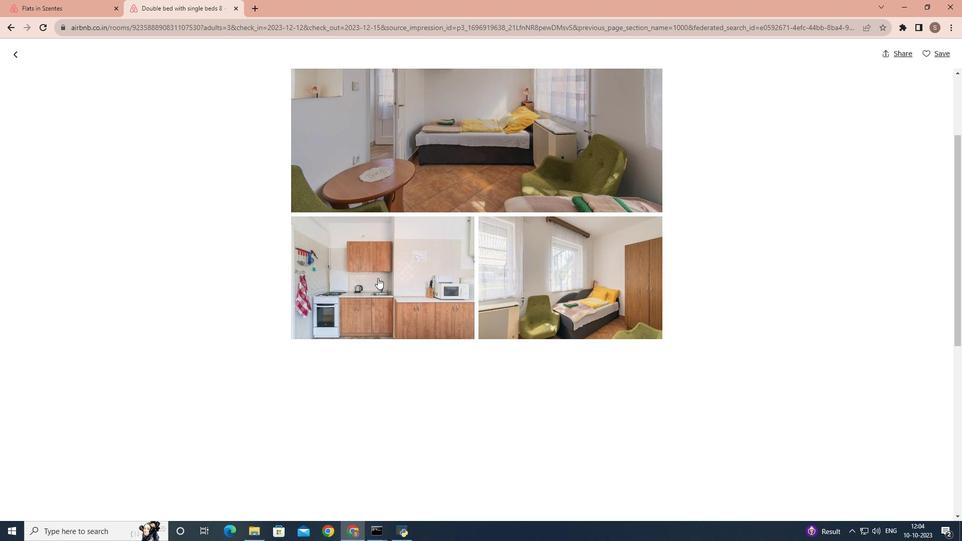 
Action: Mouse scrolled (377, 277) with delta (0, 0)
Screenshot: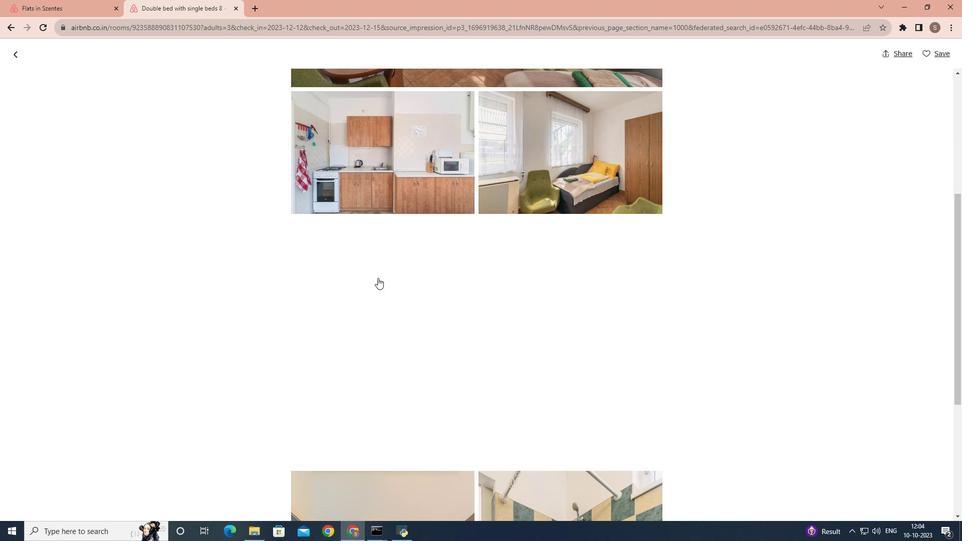 
Action: Mouse scrolled (377, 277) with delta (0, 0)
Screenshot: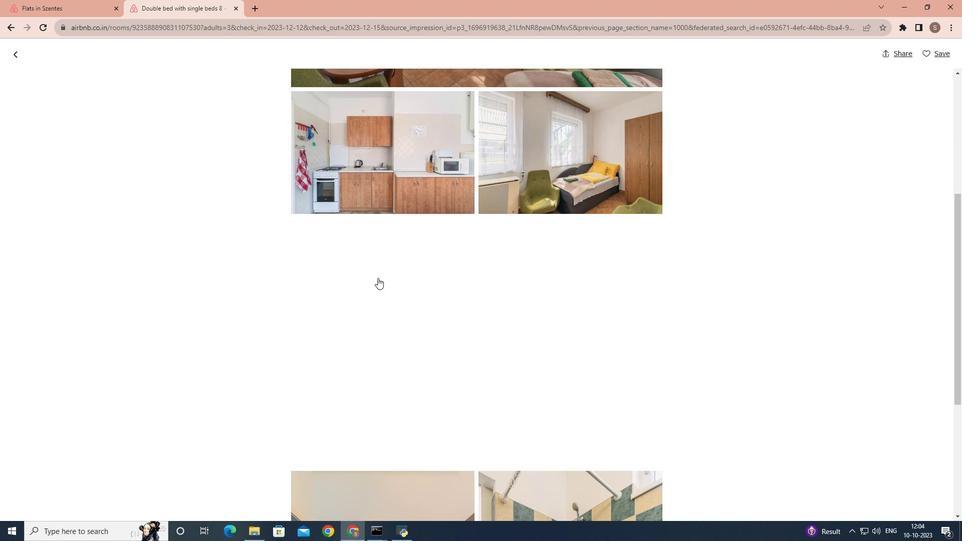 
Action: Mouse scrolled (377, 277) with delta (0, 0)
Screenshot: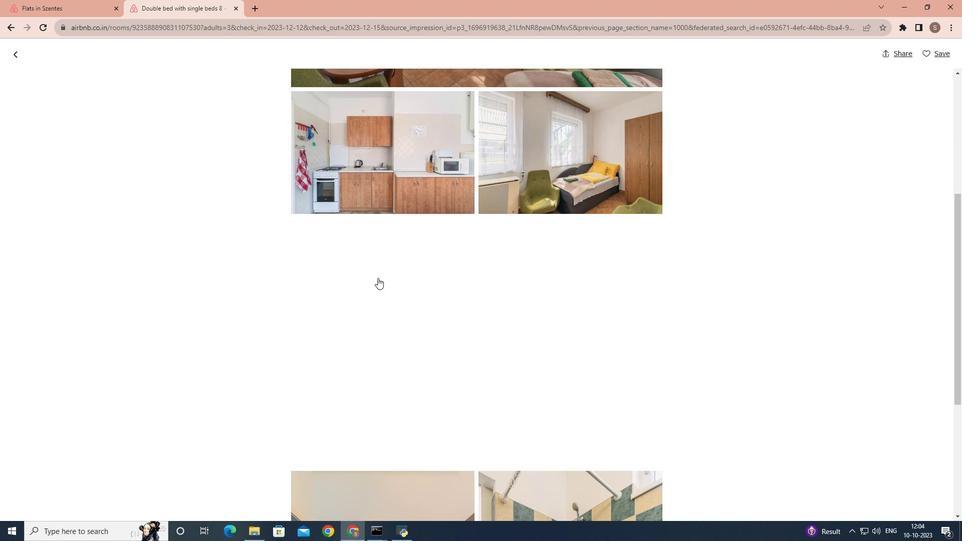
Action: Mouse scrolled (377, 277) with delta (0, 0)
Screenshot: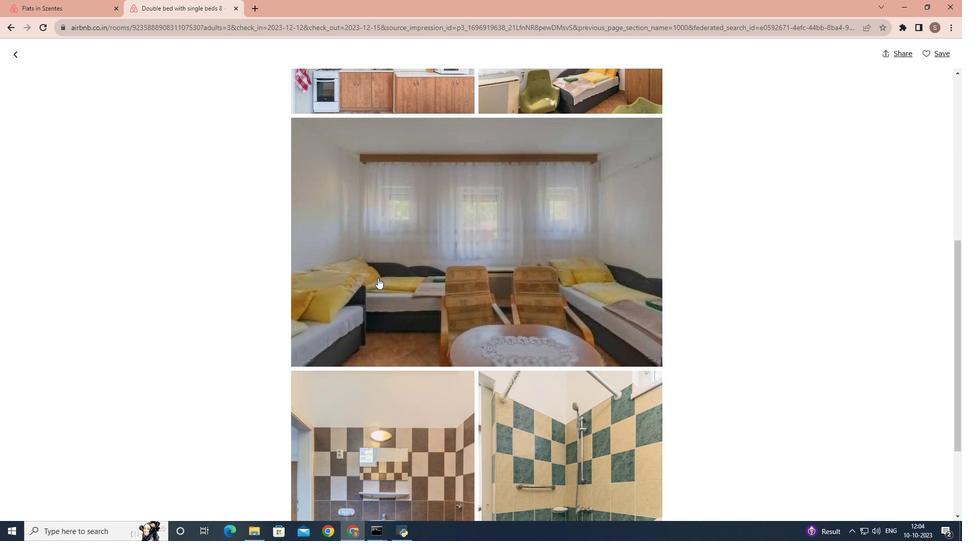 
Action: Mouse scrolled (377, 277) with delta (0, 0)
Screenshot: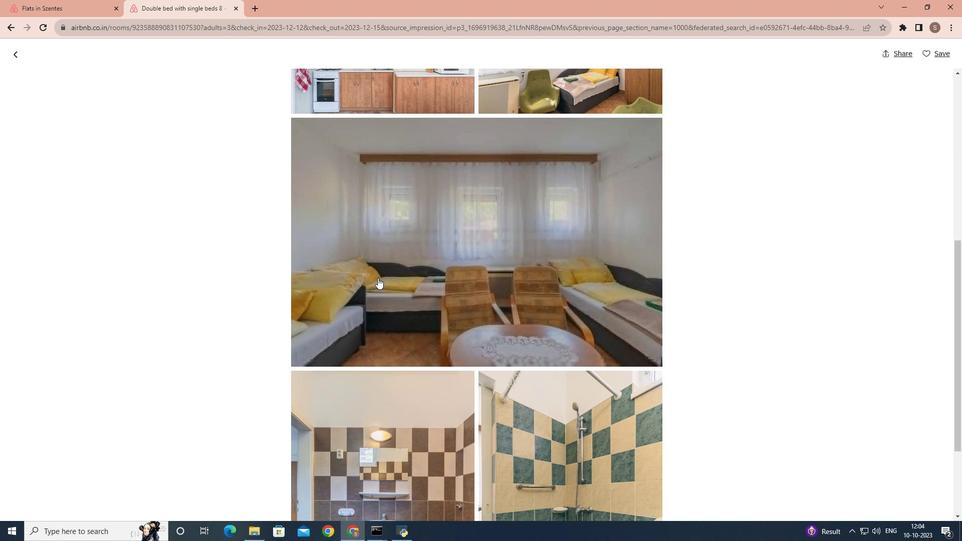 
Action: Mouse scrolled (377, 277) with delta (0, 0)
Screenshot: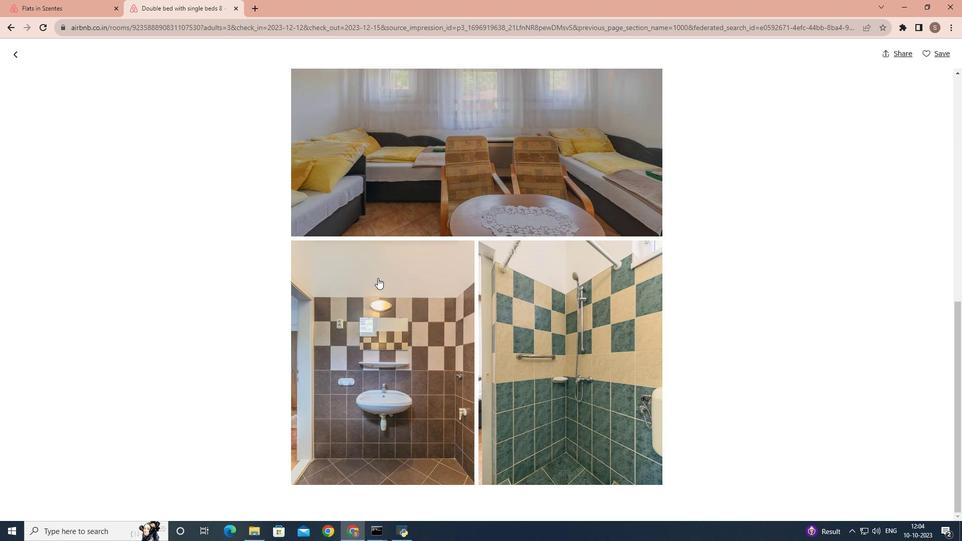 
Action: Mouse scrolled (377, 277) with delta (0, 0)
Screenshot: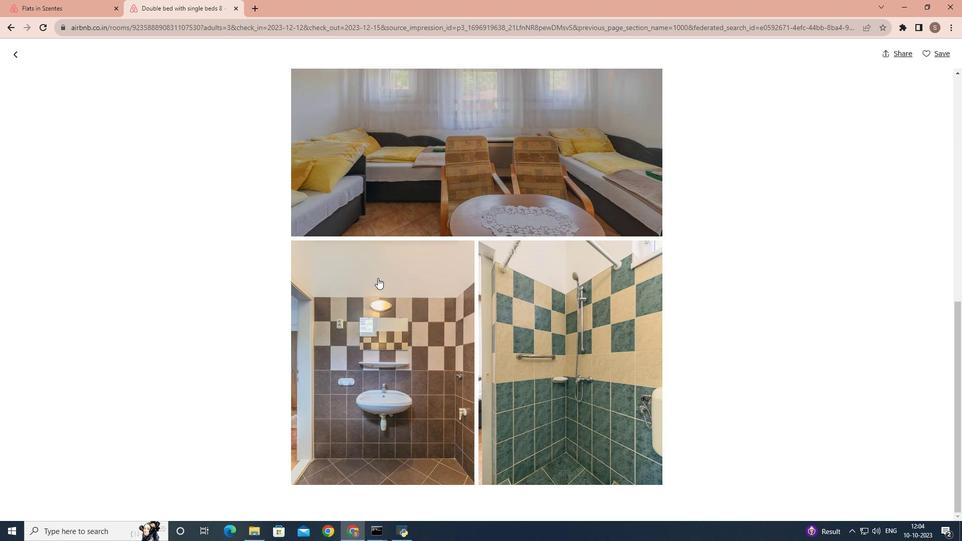 
Action: Mouse scrolled (377, 277) with delta (0, 0)
Screenshot: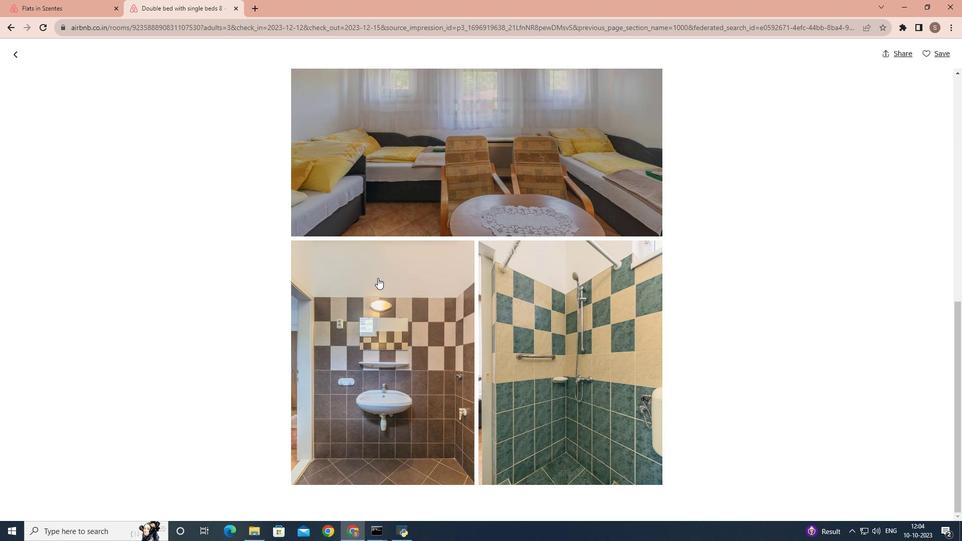 
Action: Mouse scrolled (377, 277) with delta (0, 0)
Screenshot: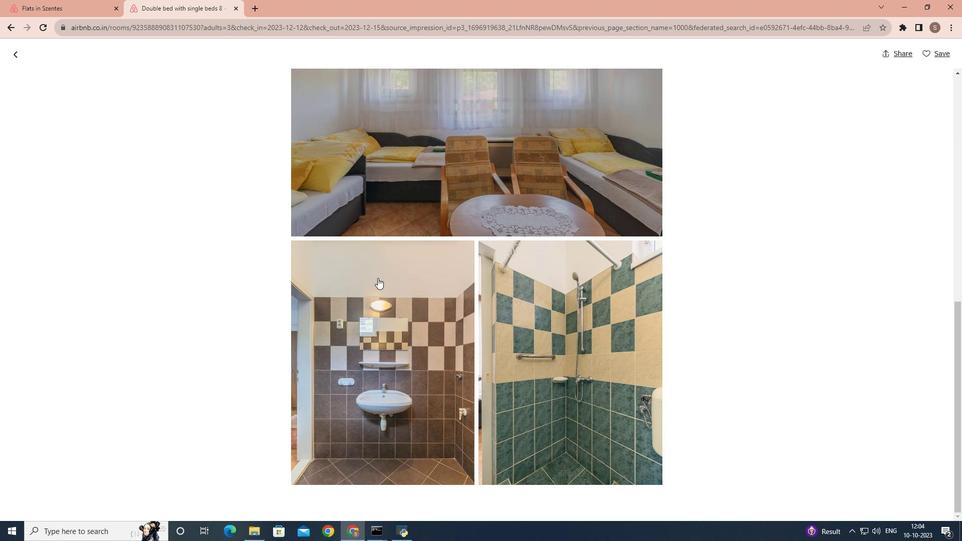 
Action: Mouse scrolled (377, 277) with delta (0, 0)
Screenshot: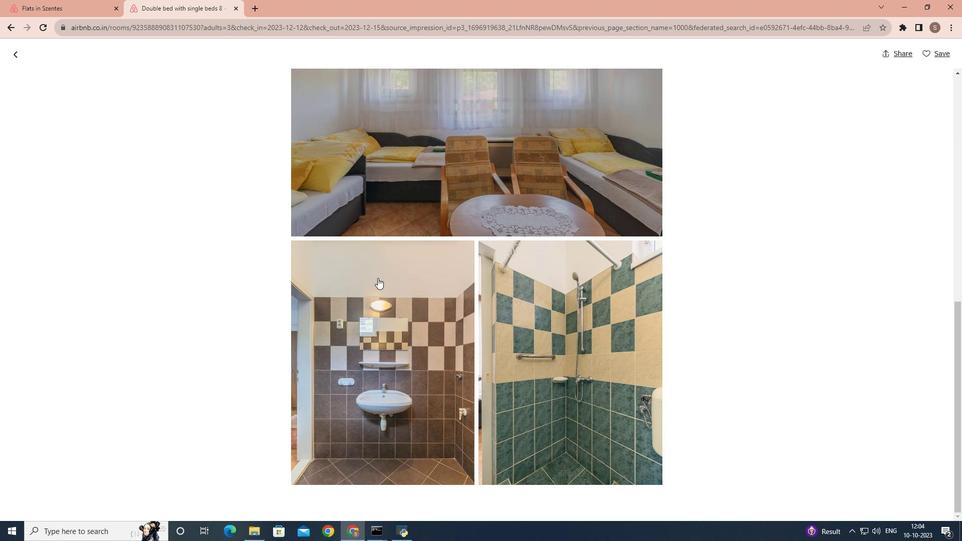 
Action: Mouse scrolled (377, 277) with delta (0, 0)
Screenshot: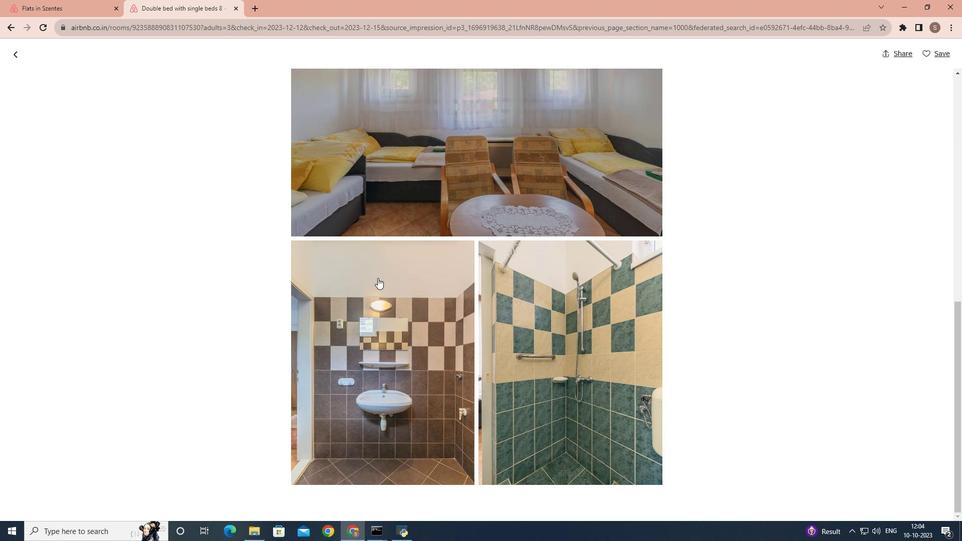 
Action: Mouse scrolled (377, 277) with delta (0, 0)
Screenshot: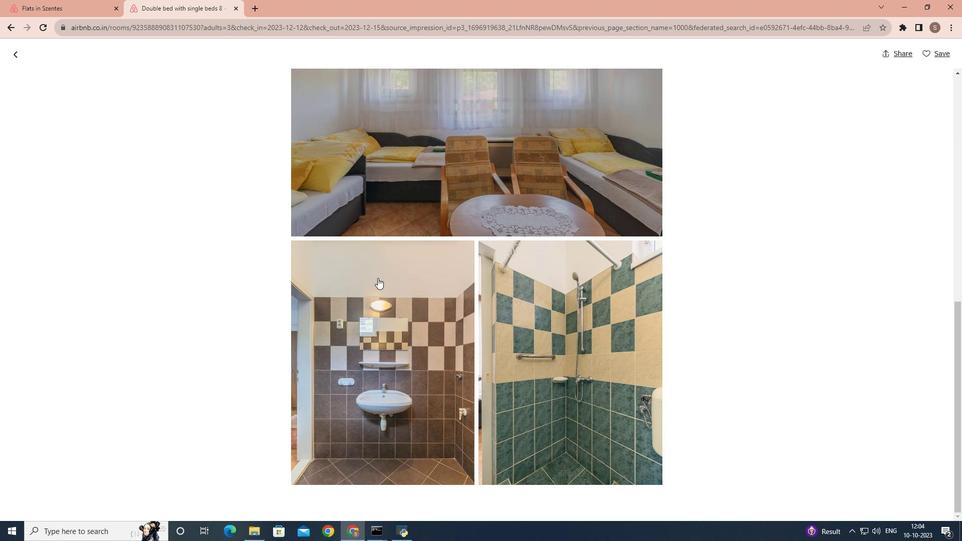 
Action: Mouse scrolled (377, 277) with delta (0, 0)
Screenshot: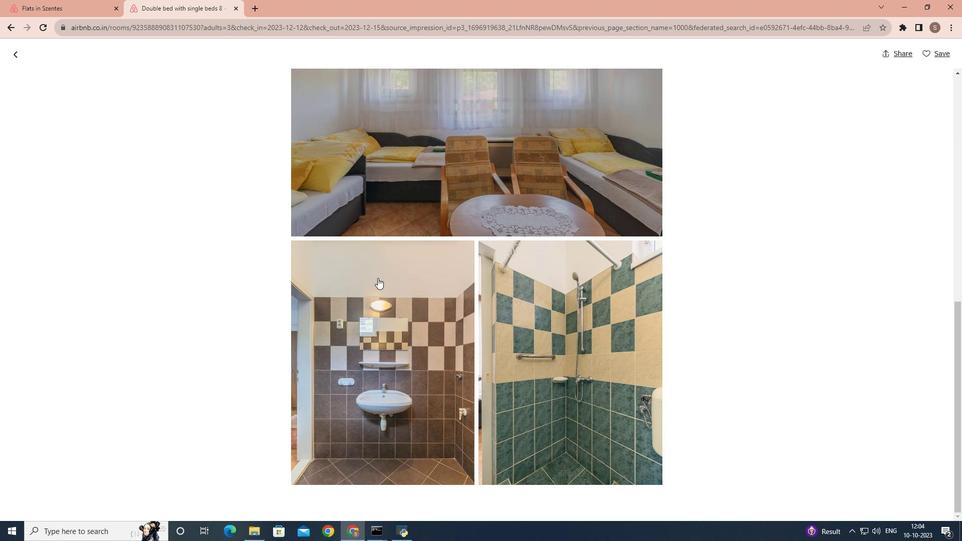 
Action: Mouse scrolled (377, 277) with delta (0, 0)
Screenshot: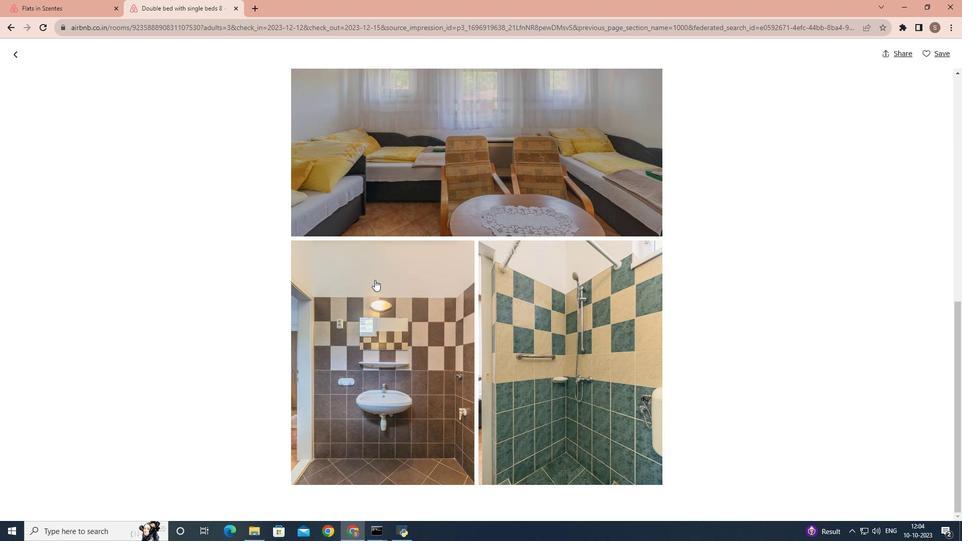 
Action: Mouse scrolled (377, 277) with delta (0, 0)
Screenshot: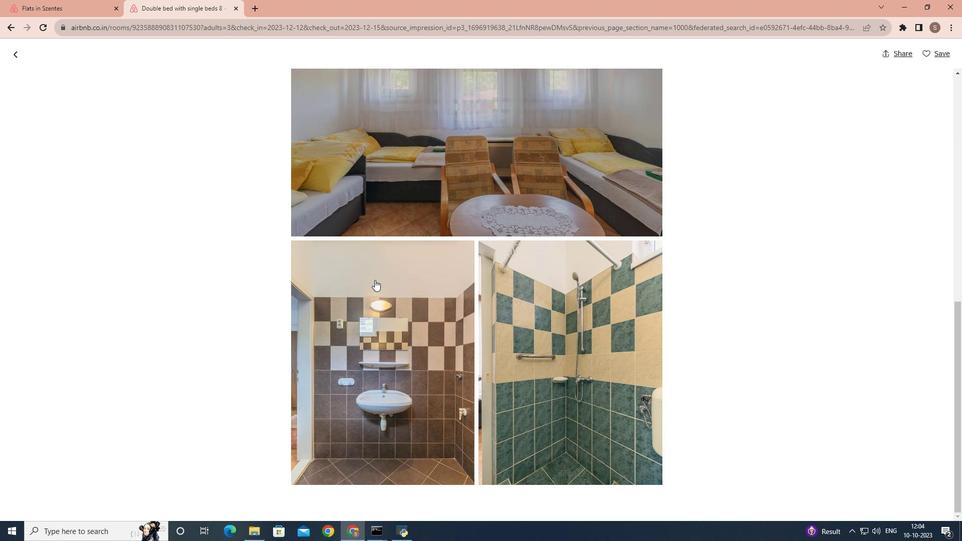 
Action: Mouse moved to (16, 56)
Screenshot: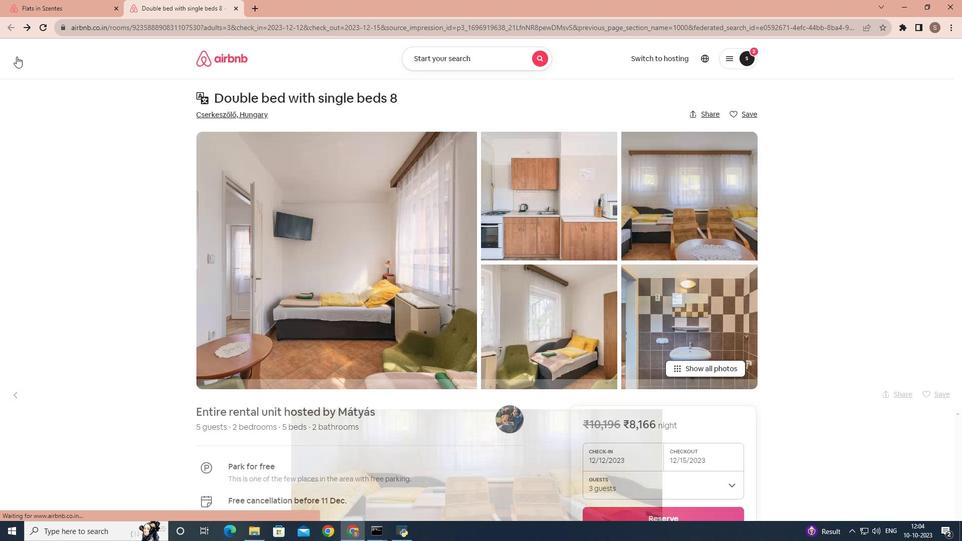 
Action: Mouse pressed left at (16, 56)
Screenshot: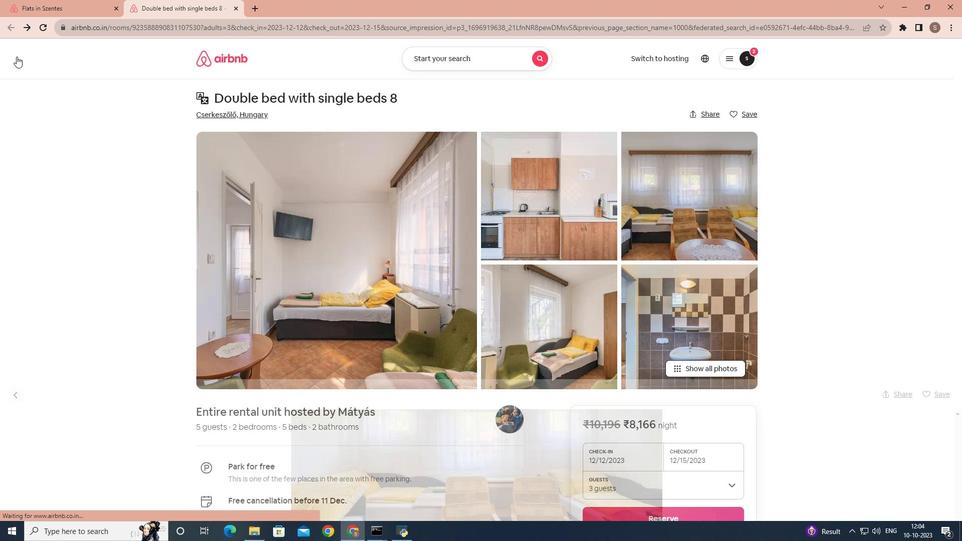 
Action: Mouse moved to (366, 275)
Screenshot: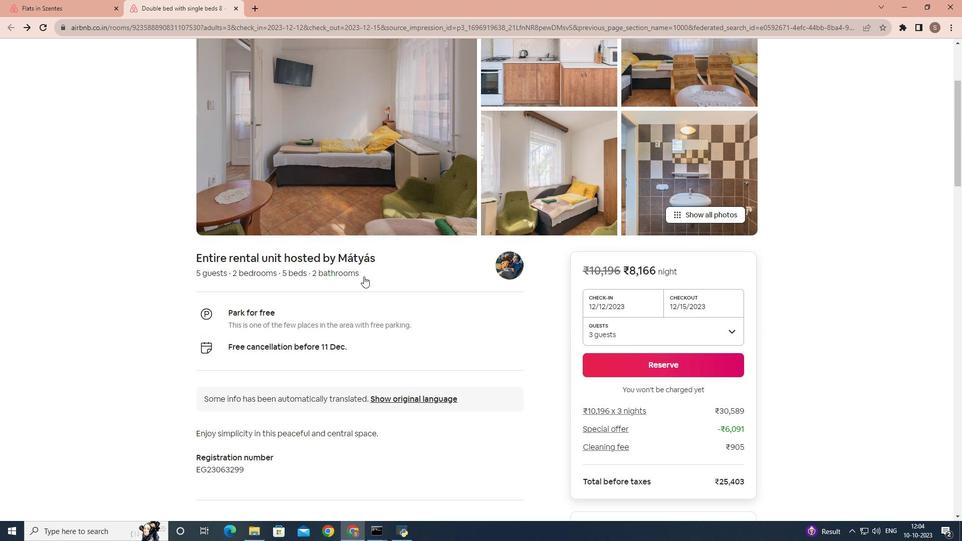
Action: Mouse scrolled (366, 274) with delta (0, 0)
Screenshot: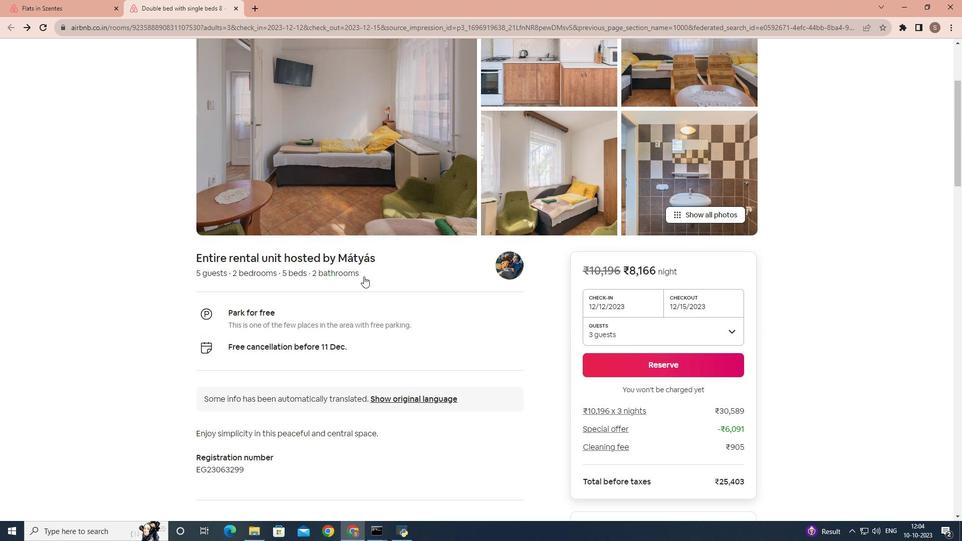
Action: Mouse moved to (363, 276)
Screenshot: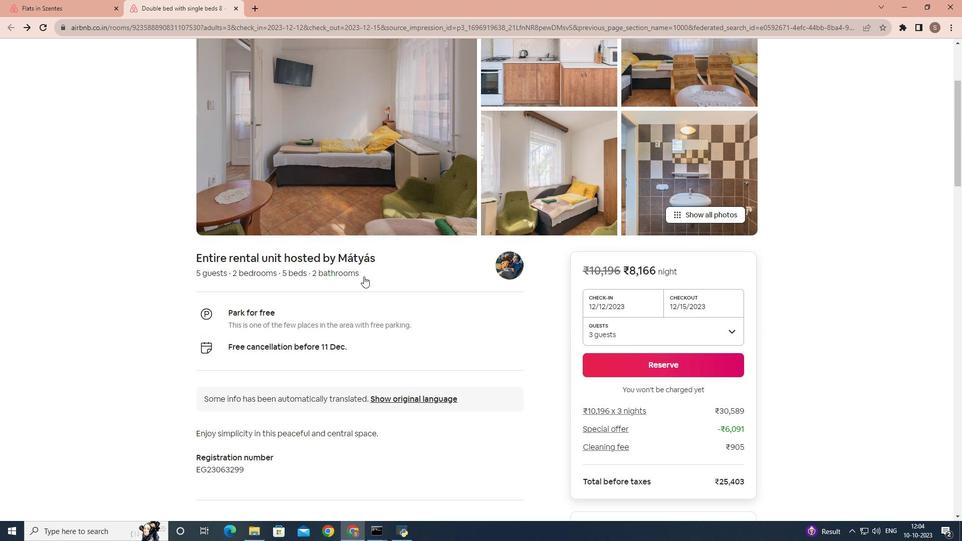 
Action: Mouse scrolled (363, 276) with delta (0, 0)
Screenshot: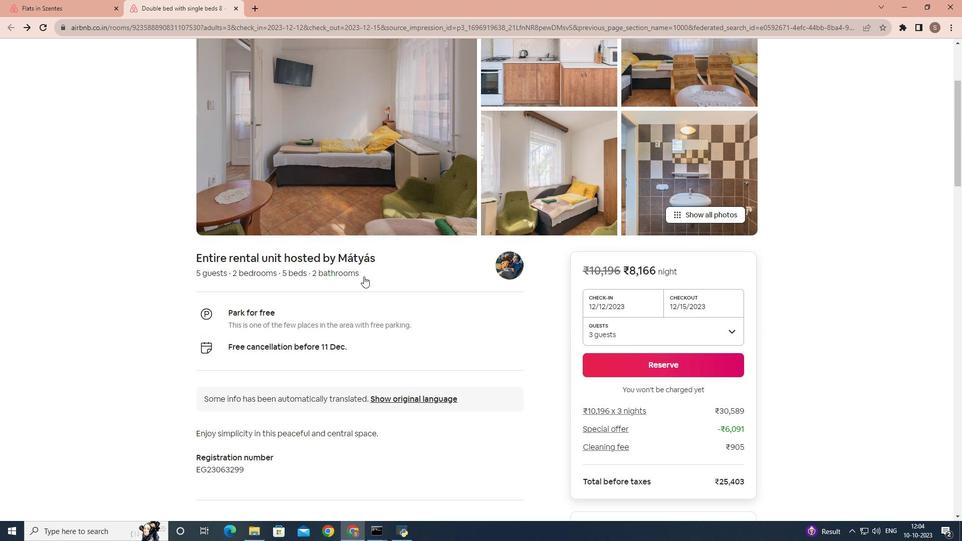 
Action: Mouse moved to (363, 276)
Screenshot: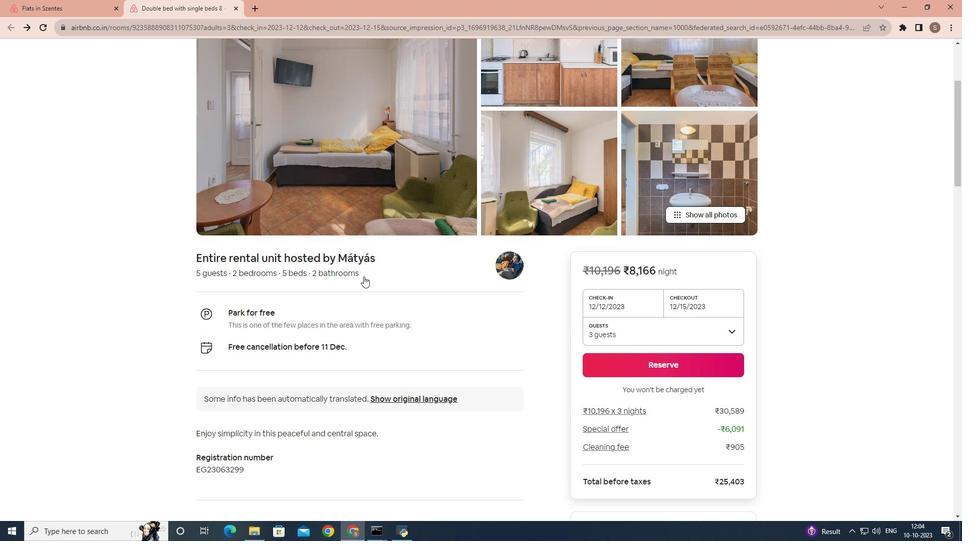 
Action: Mouse scrolled (363, 276) with delta (0, 0)
Screenshot: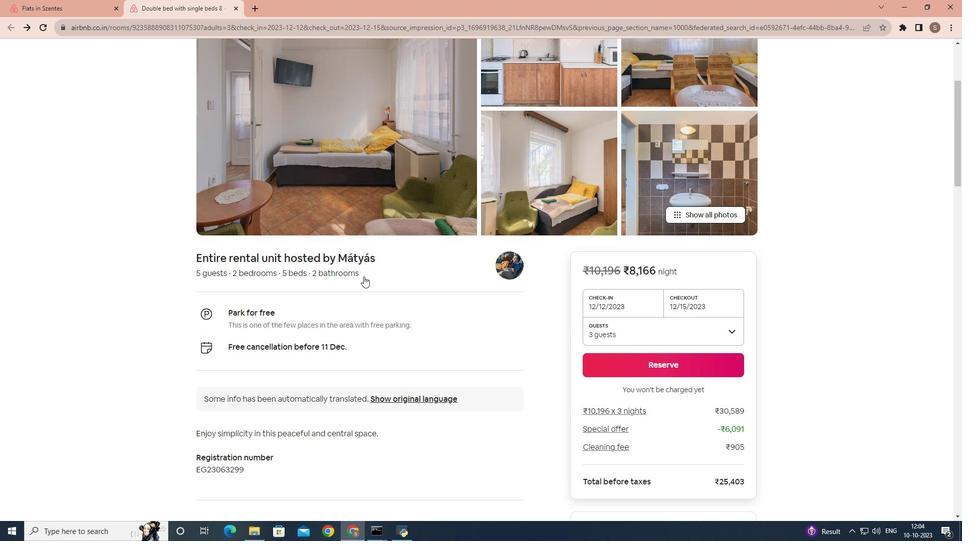 
Action: Mouse scrolled (363, 276) with delta (0, 0)
Screenshot: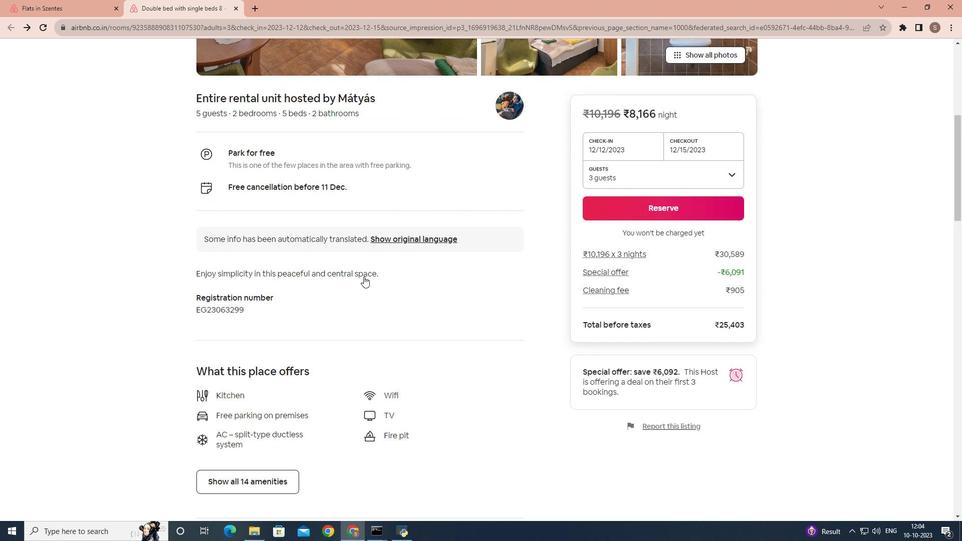
Action: Mouse scrolled (363, 276) with delta (0, 0)
Screenshot: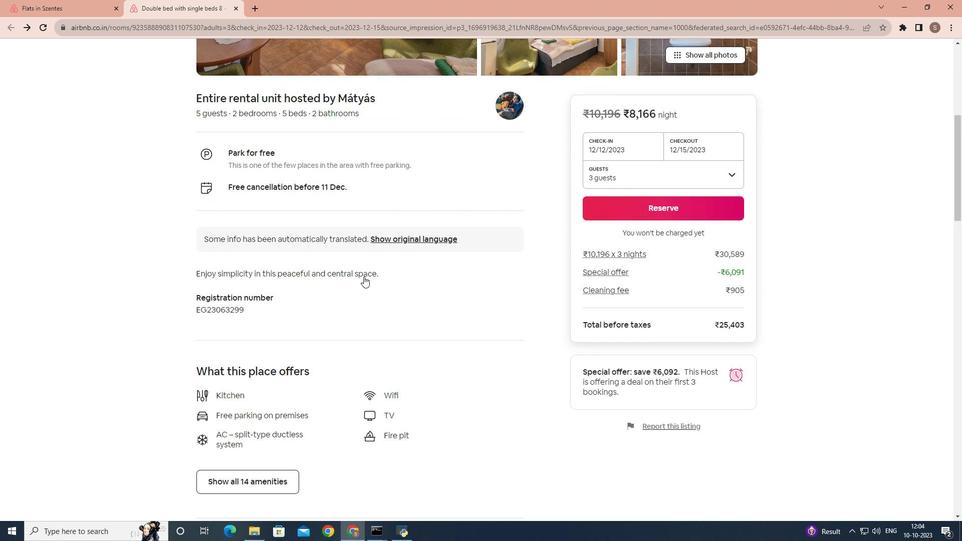 
Action: Mouse scrolled (363, 276) with delta (0, 0)
Screenshot: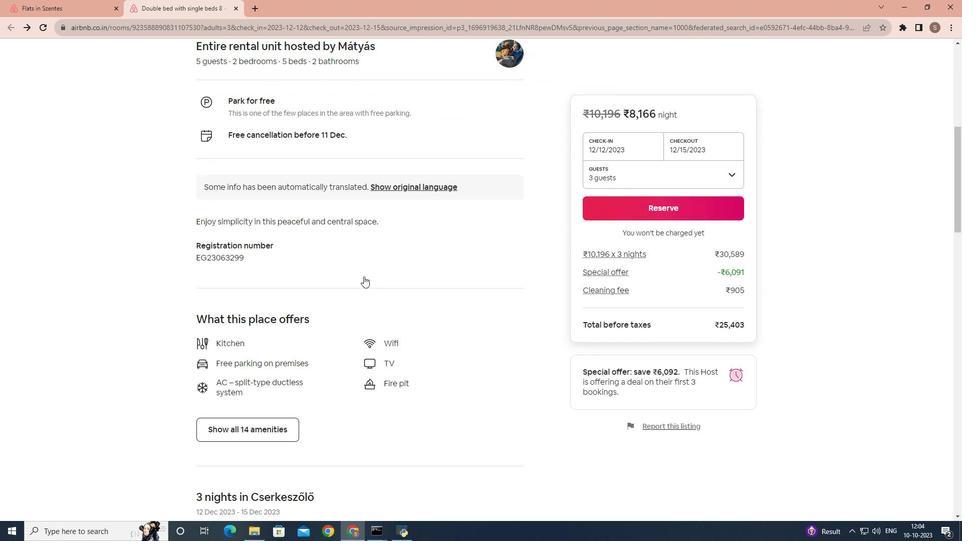 
Action: Mouse scrolled (363, 276) with delta (0, 0)
Screenshot: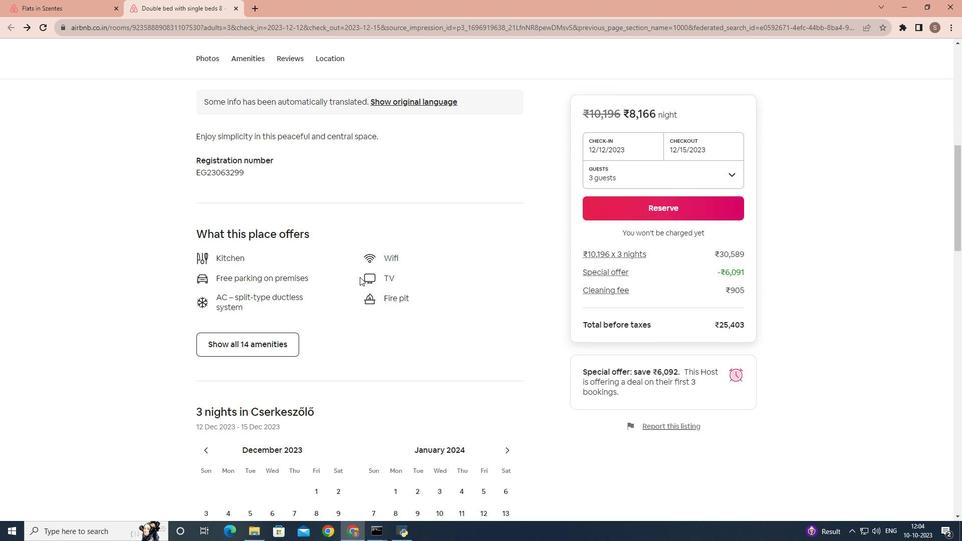 
Action: Mouse scrolled (363, 276) with delta (0, 0)
Screenshot: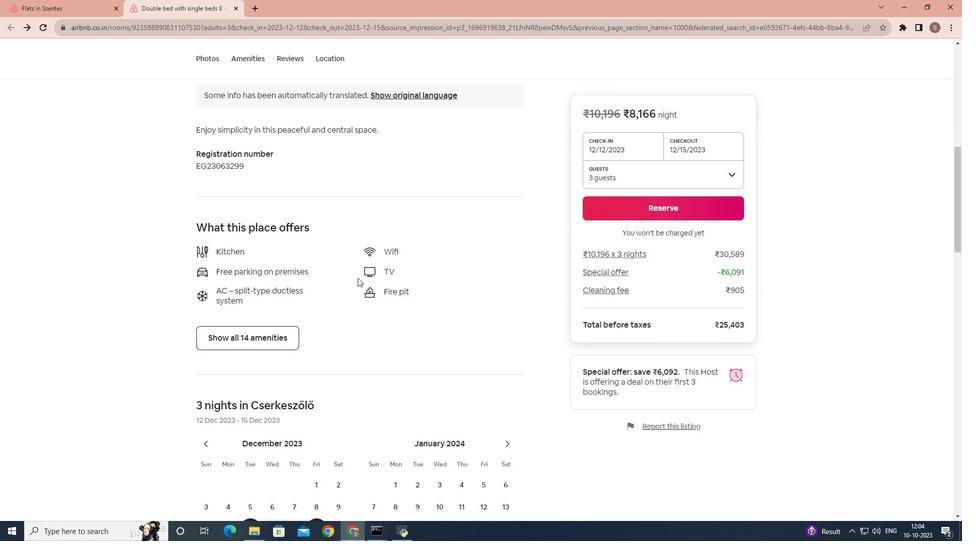
Action: Mouse scrolled (363, 276) with delta (0, 0)
Screenshot: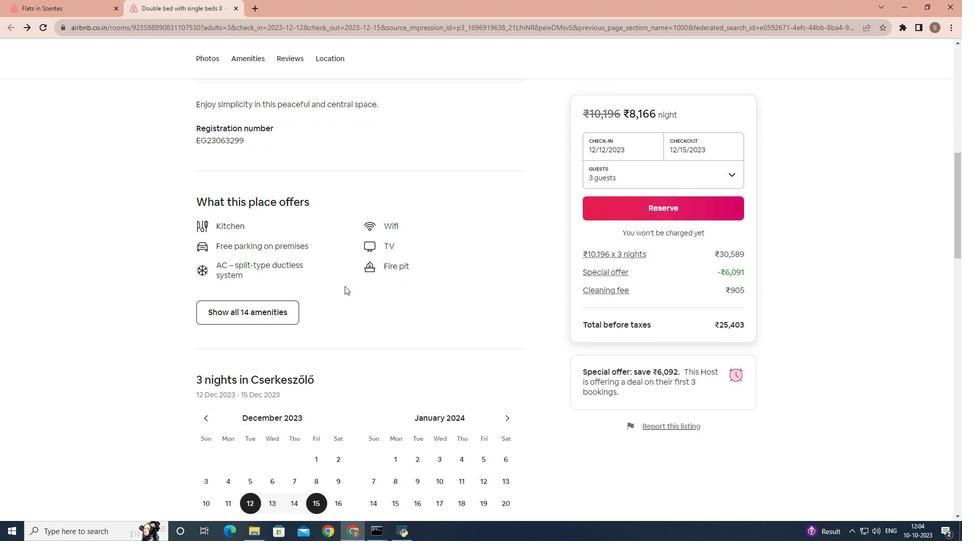 
Action: Mouse moved to (360, 276)
Screenshot: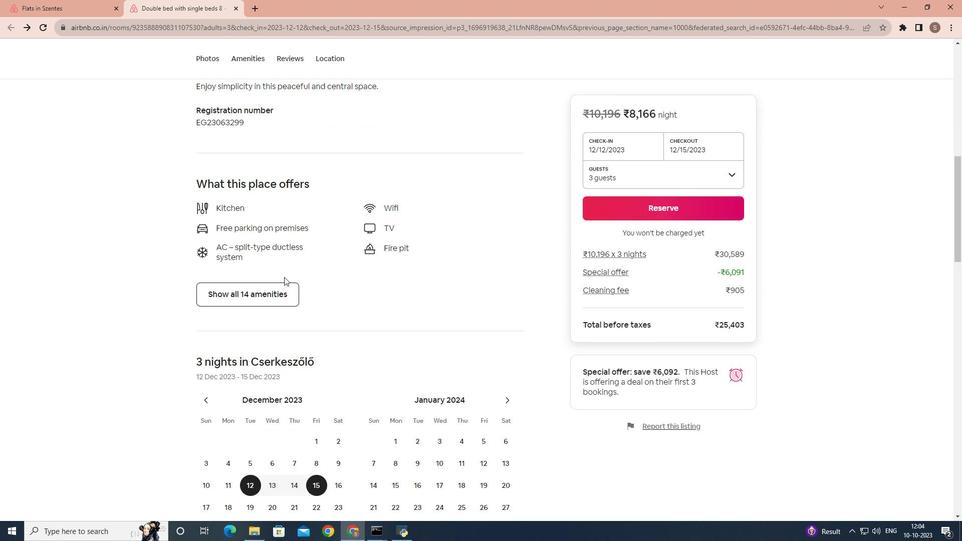 
Action: Mouse scrolled (360, 276) with delta (0, 0)
Screenshot: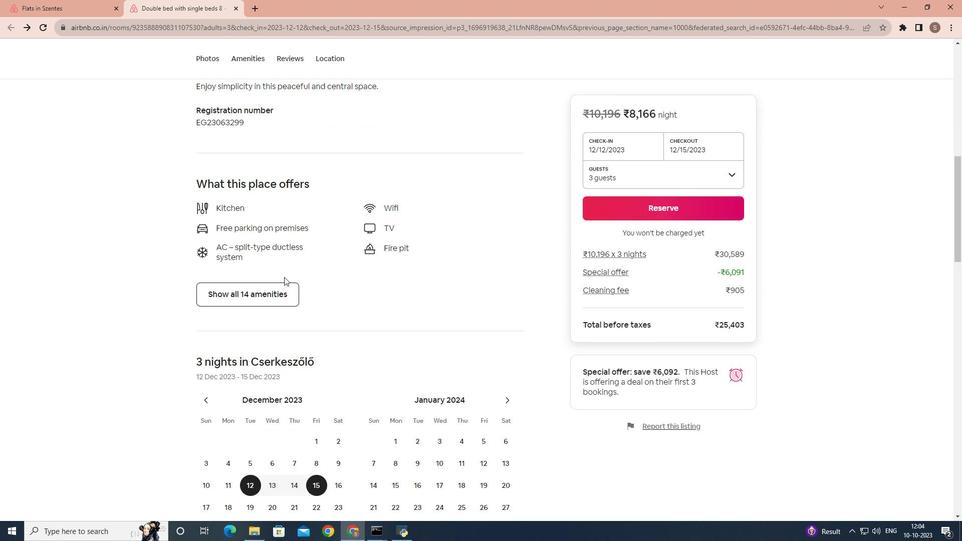
Action: Mouse moved to (274, 291)
Screenshot: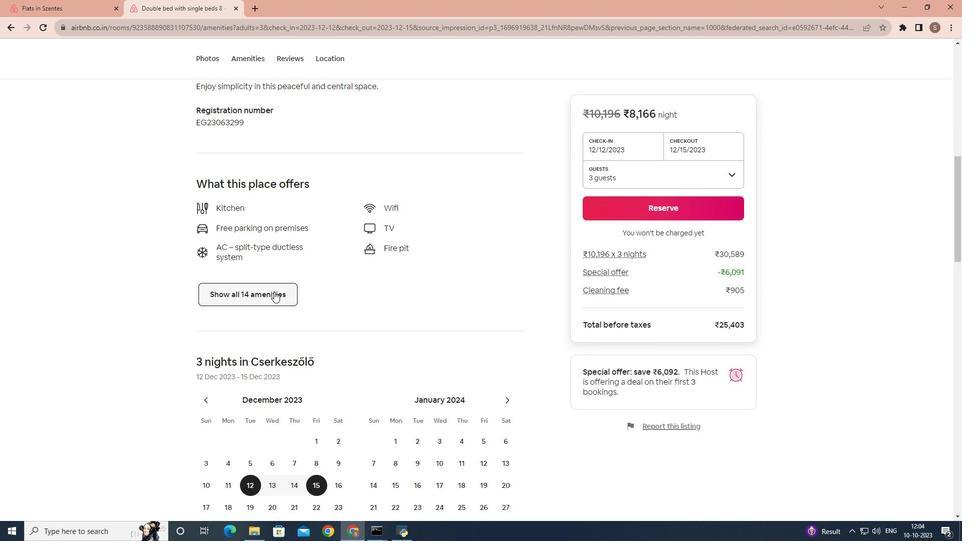 
Action: Mouse pressed left at (274, 291)
Screenshot: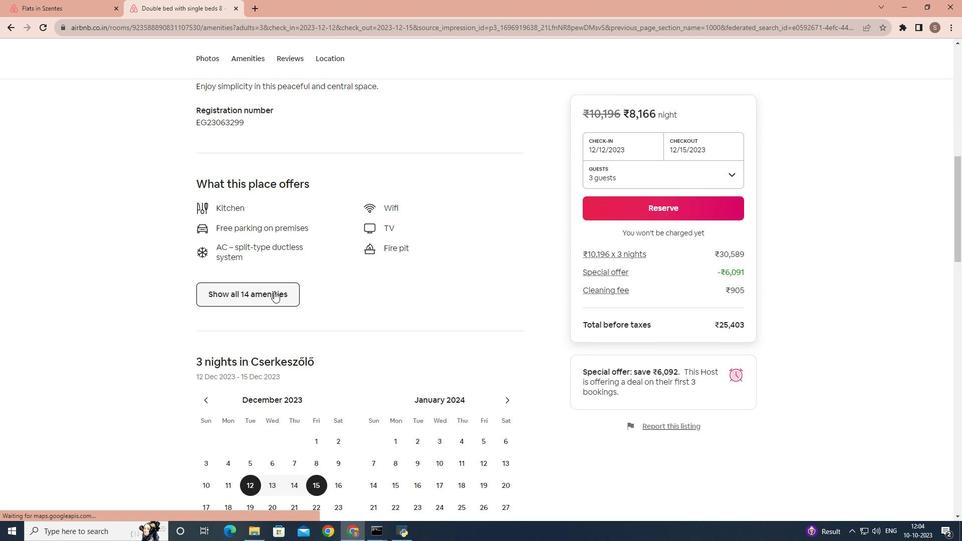 
Action: Mouse moved to (428, 263)
Screenshot: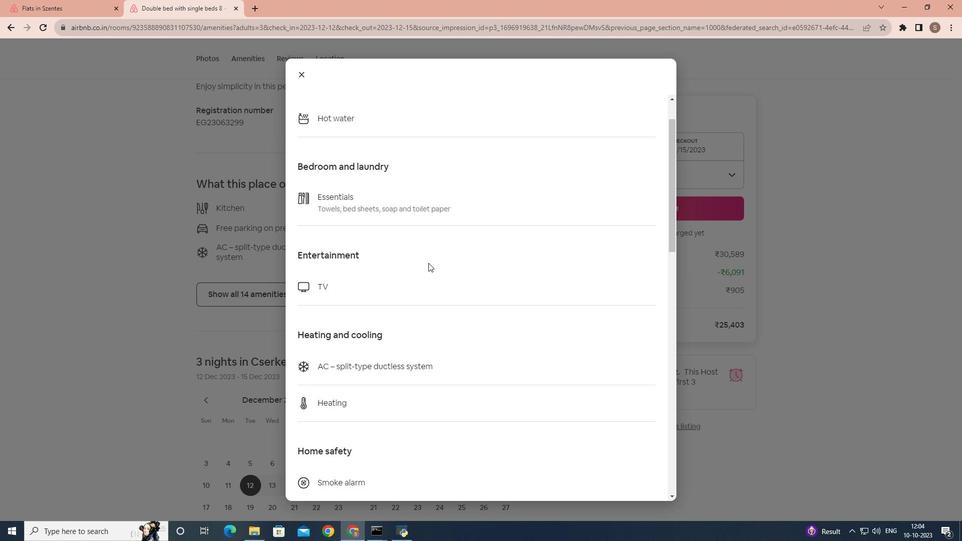 
Action: Mouse scrolled (428, 262) with delta (0, 0)
Screenshot: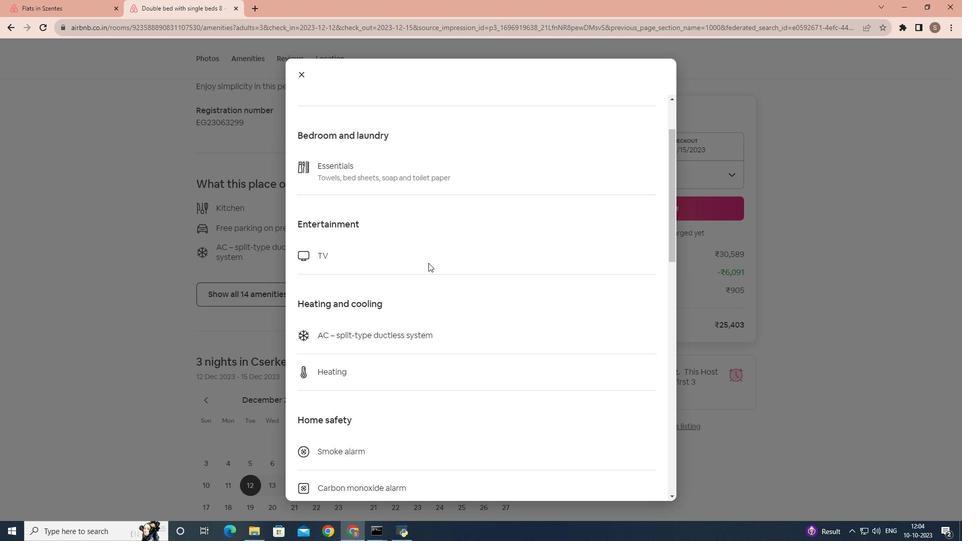 
Action: Mouse scrolled (428, 262) with delta (0, 0)
Screenshot: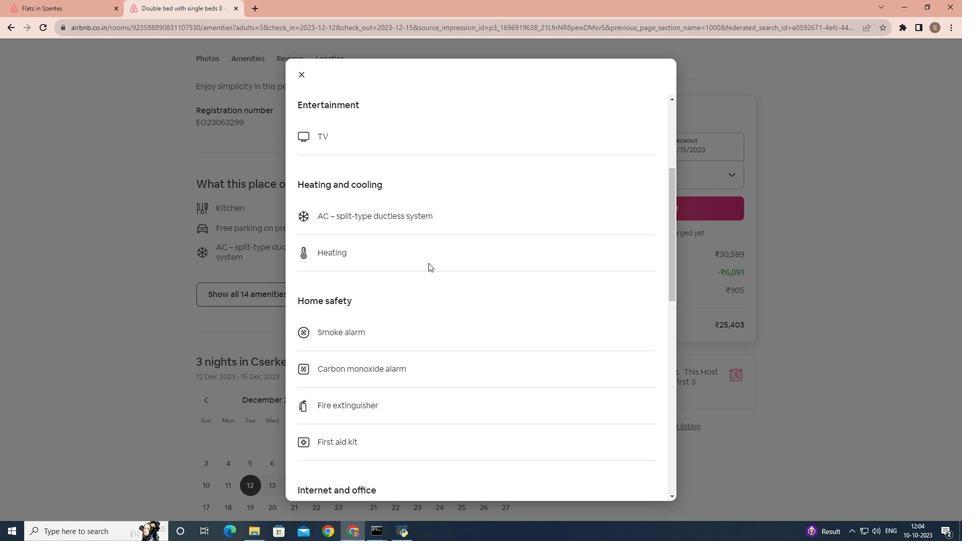 
Action: Mouse scrolled (428, 262) with delta (0, 0)
Screenshot: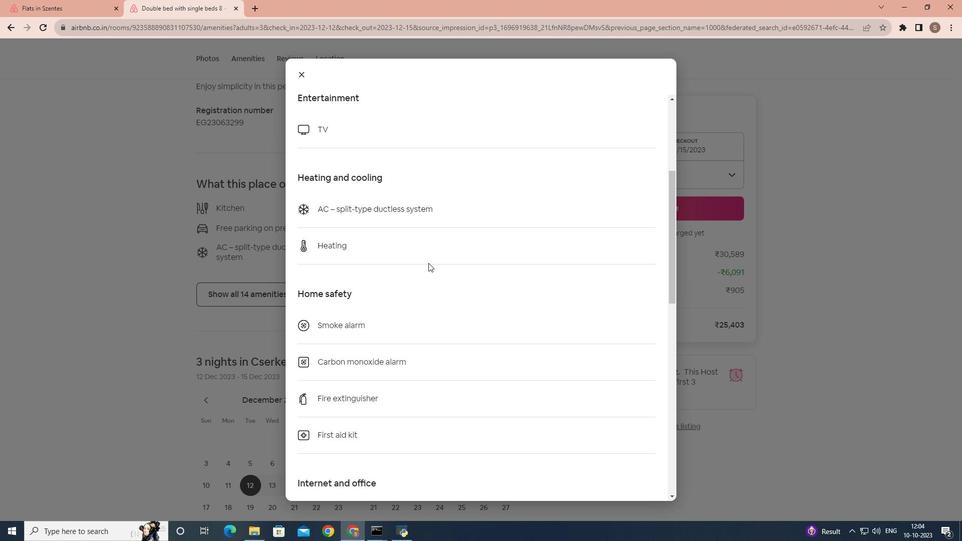 
Action: Mouse scrolled (428, 262) with delta (0, 0)
Screenshot: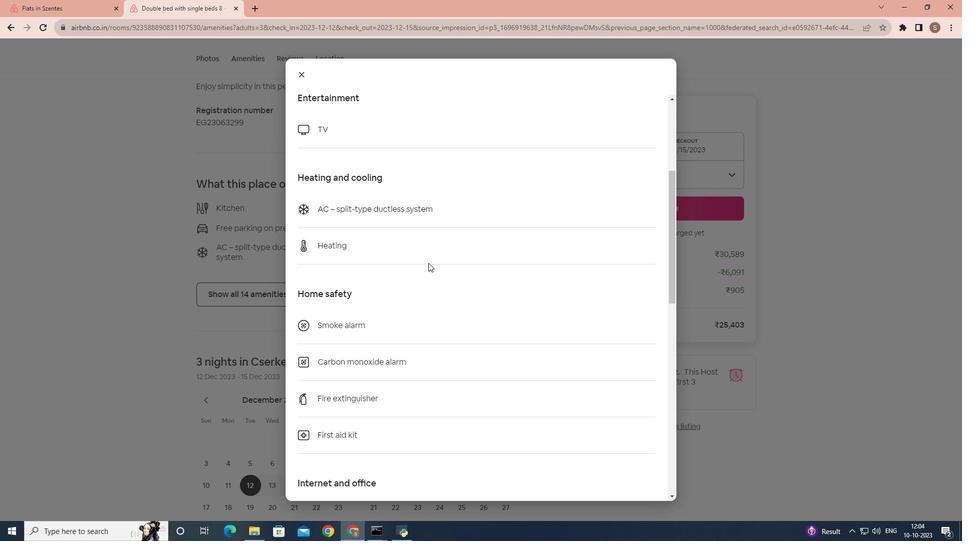 
Action: Mouse scrolled (428, 262) with delta (0, 0)
Screenshot: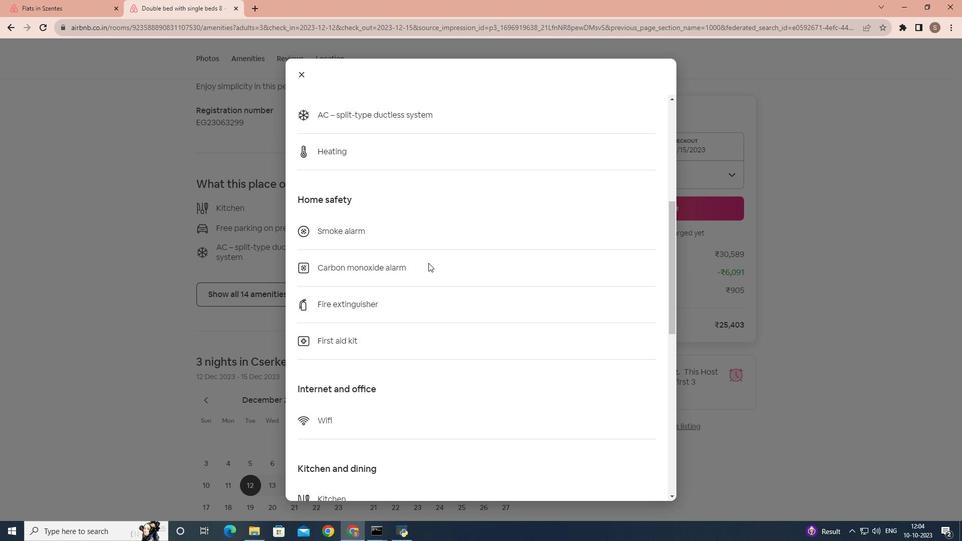 
Action: Mouse scrolled (428, 262) with delta (0, 0)
Screenshot: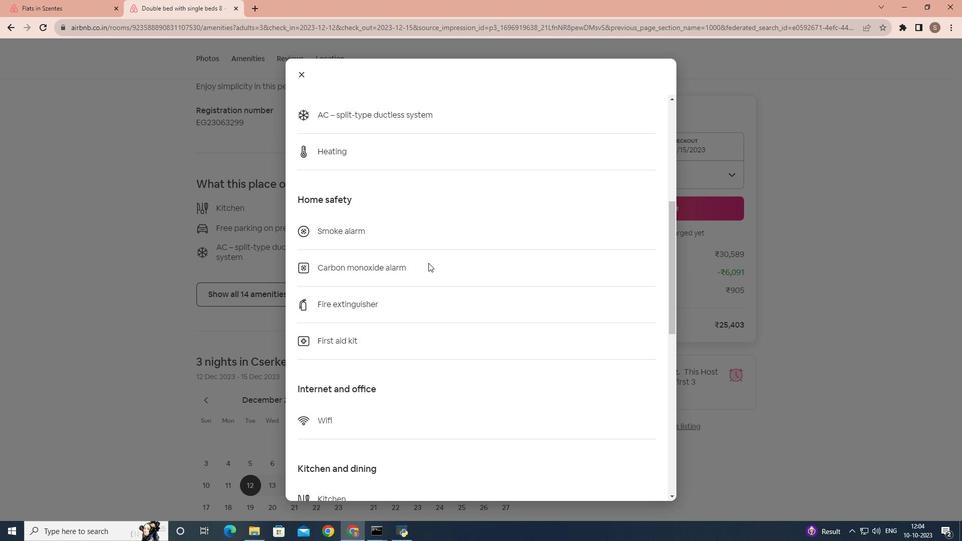 
Action: Mouse scrolled (428, 262) with delta (0, 0)
Screenshot: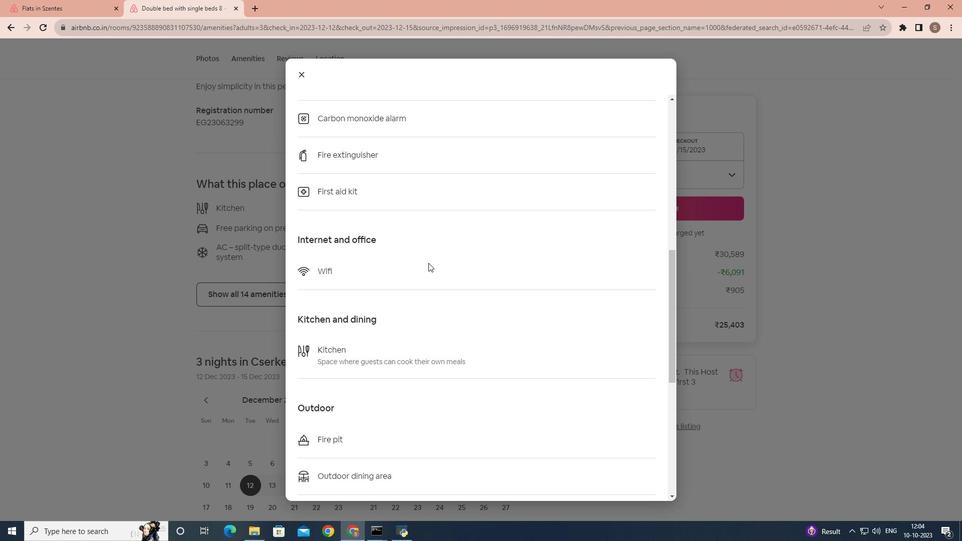 
Action: Mouse scrolled (428, 262) with delta (0, 0)
Screenshot: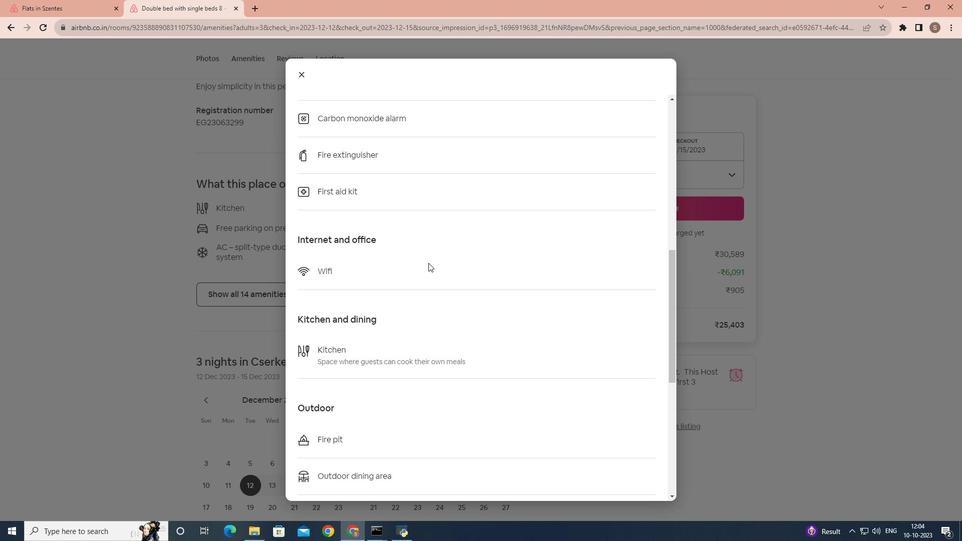 
Action: Mouse scrolled (428, 262) with delta (0, 0)
Screenshot: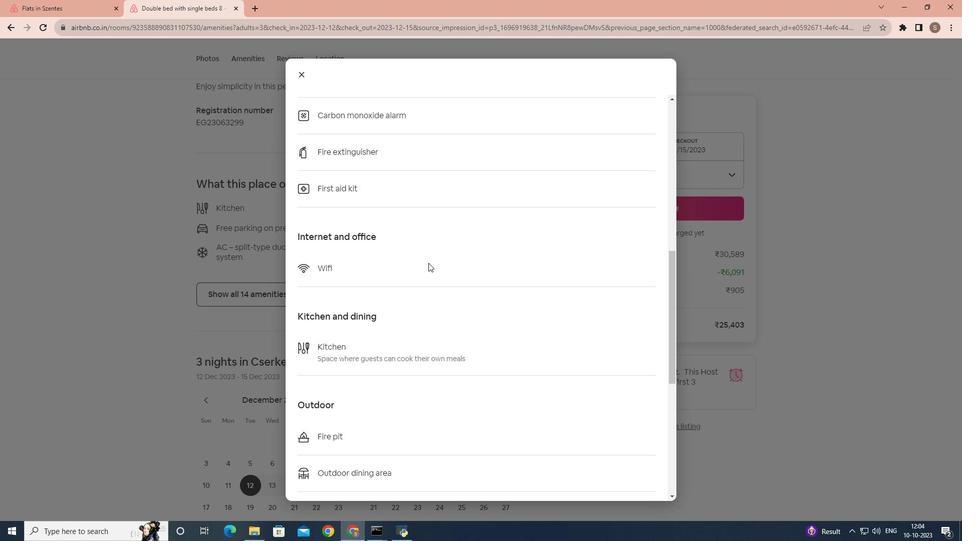 
Action: Mouse scrolled (428, 262) with delta (0, 0)
Screenshot: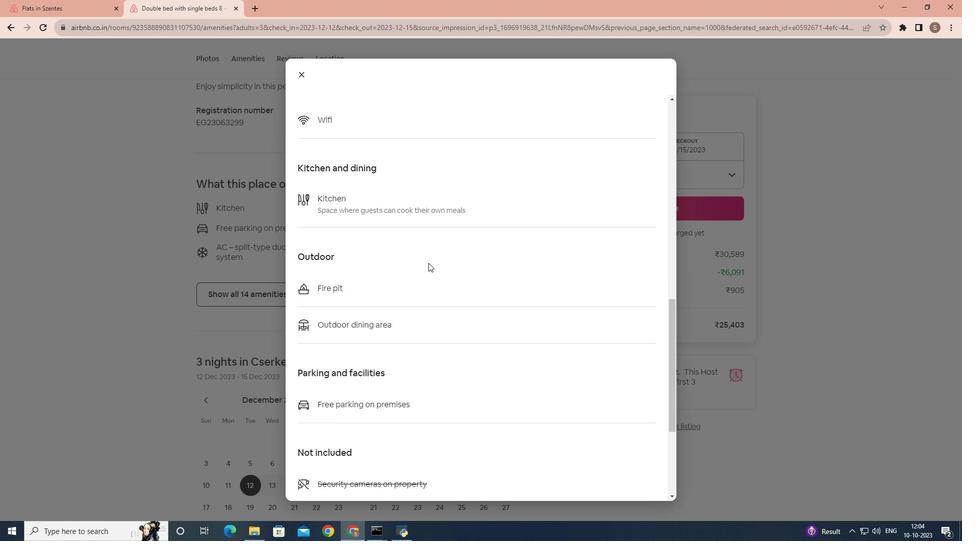 
Action: Mouse scrolled (428, 262) with delta (0, 0)
Screenshot: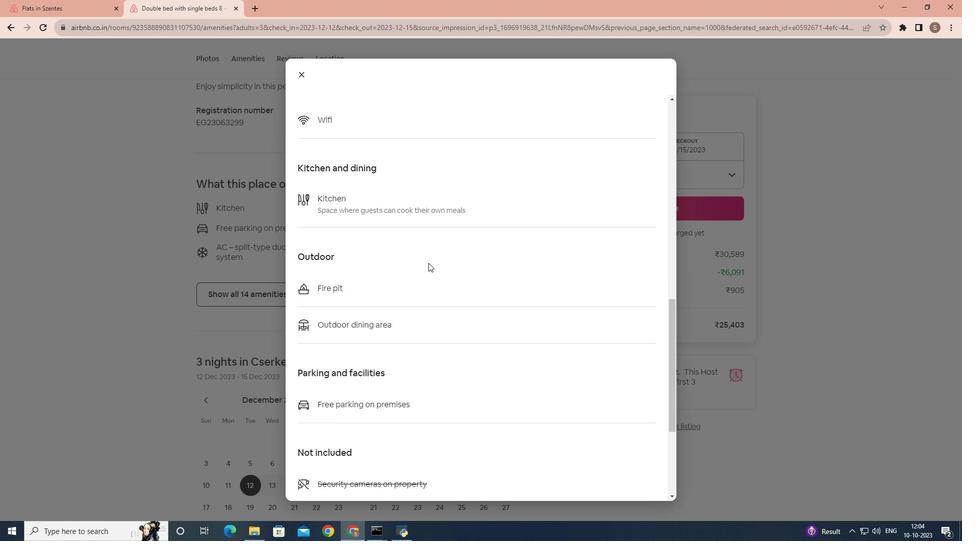
Action: Mouse scrolled (428, 262) with delta (0, 0)
Screenshot: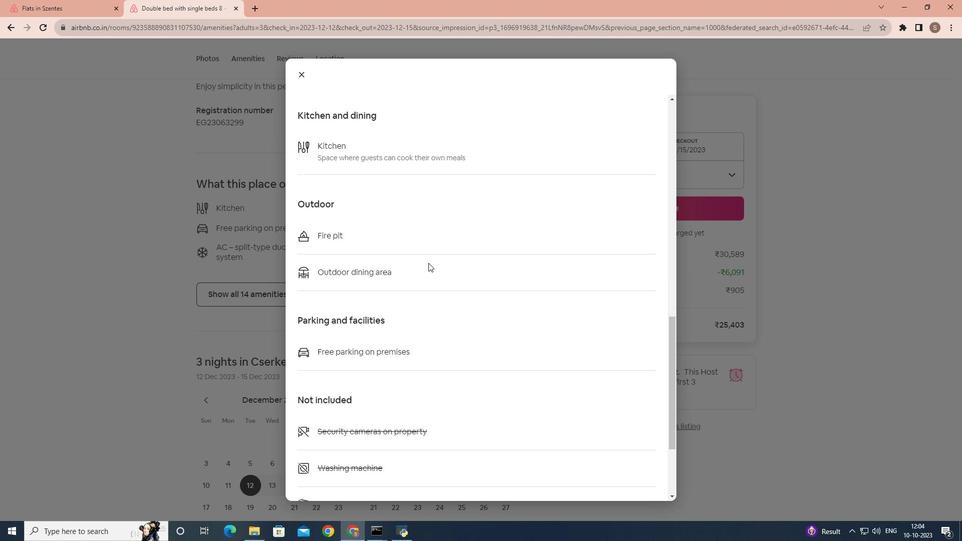 
Action: Mouse scrolled (428, 262) with delta (0, 0)
Screenshot: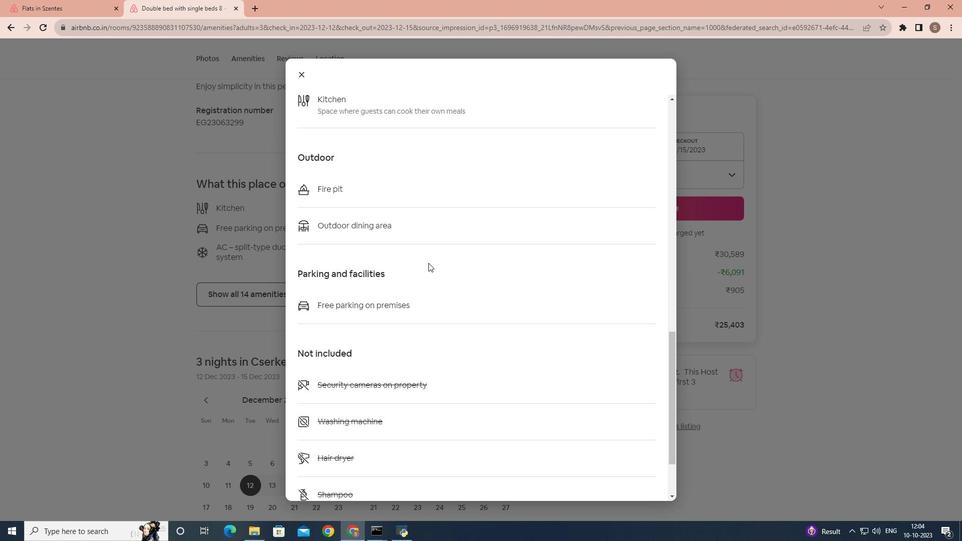 
Action: Mouse scrolled (428, 262) with delta (0, 0)
Screenshot: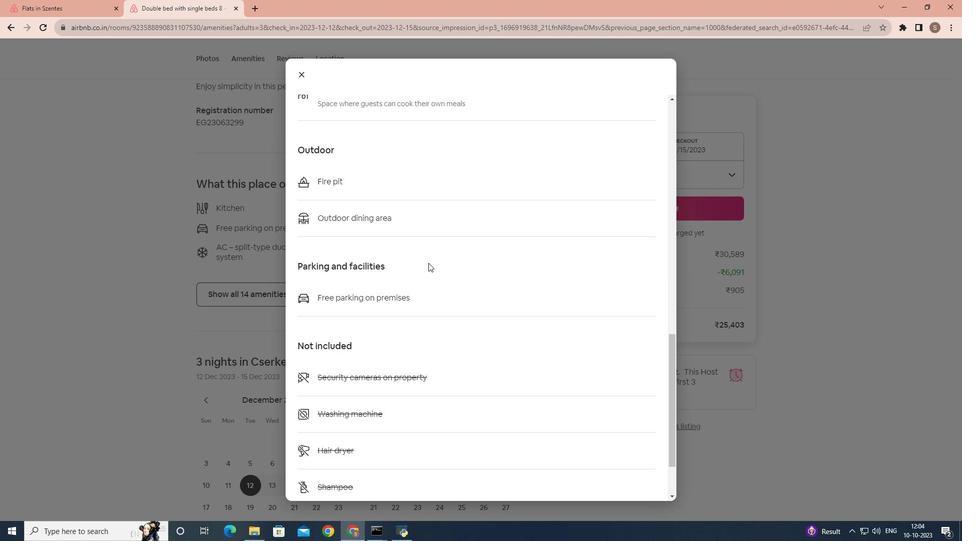 
Action: Mouse scrolled (428, 262) with delta (0, 0)
Screenshot: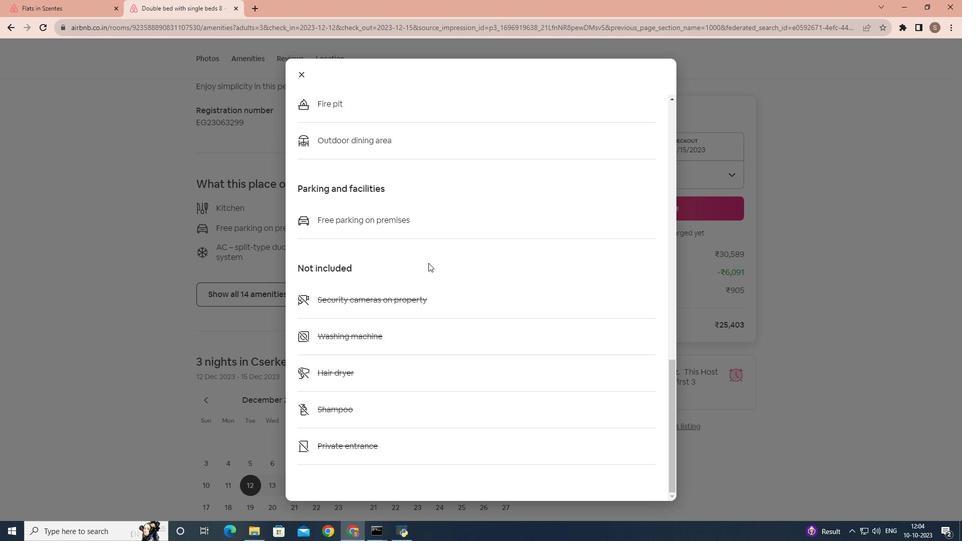 
Action: Mouse scrolled (428, 262) with delta (0, 0)
Screenshot: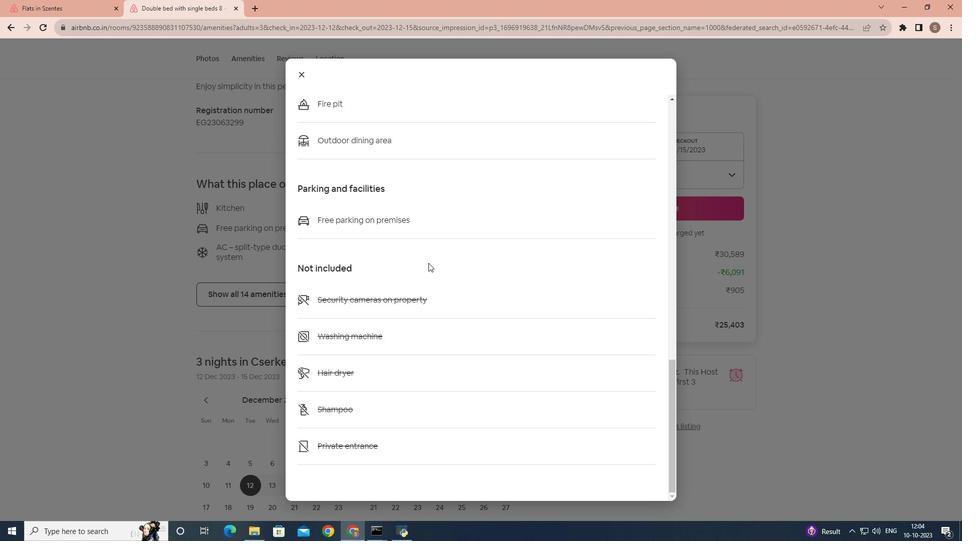 
Action: Mouse scrolled (428, 262) with delta (0, 0)
Screenshot: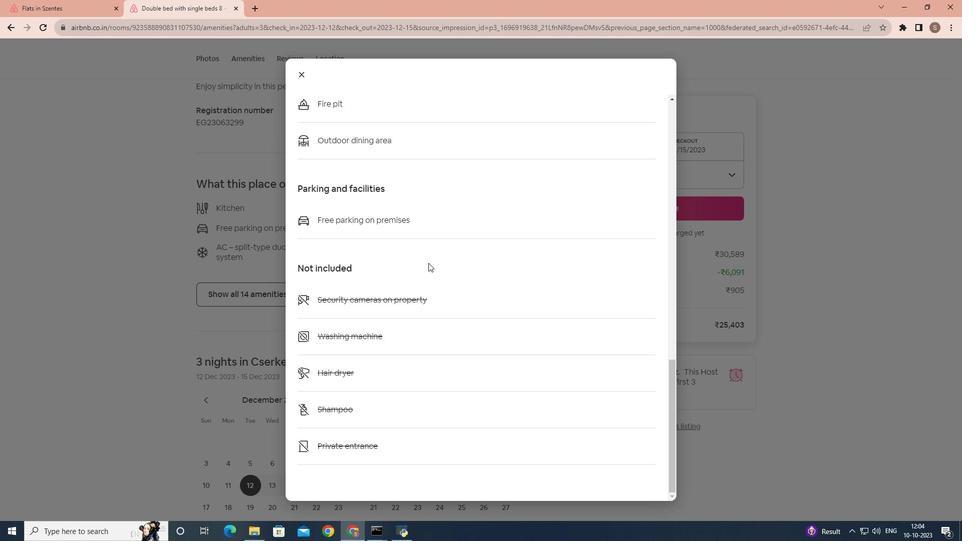 
Action: Mouse scrolled (428, 262) with delta (0, 0)
Screenshot: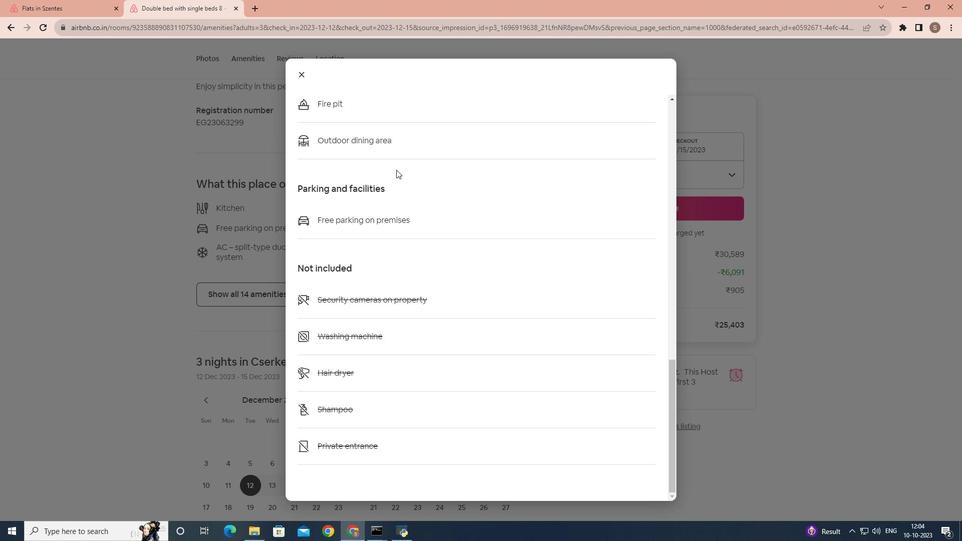 
Action: Mouse scrolled (428, 262) with delta (0, 0)
Screenshot: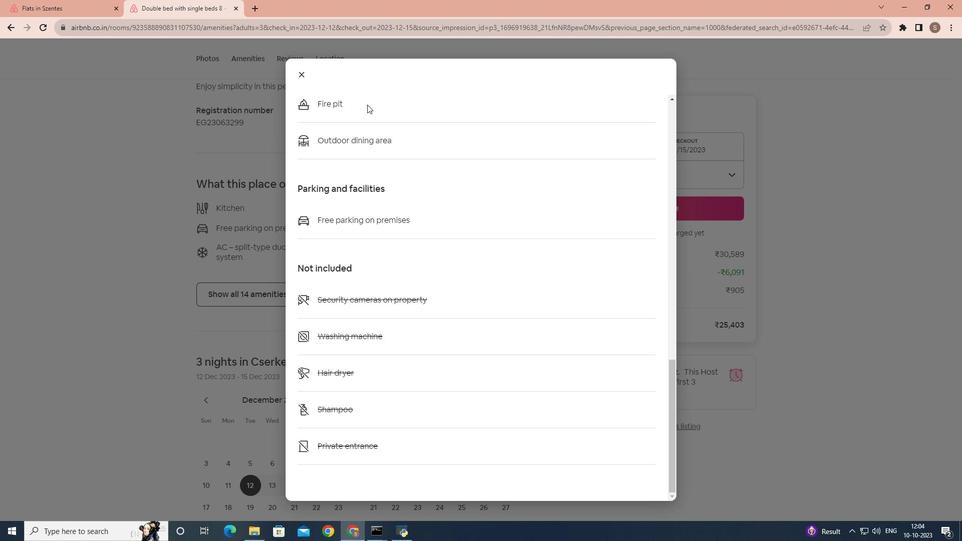 
Action: Mouse scrolled (428, 262) with delta (0, 0)
Screenshot: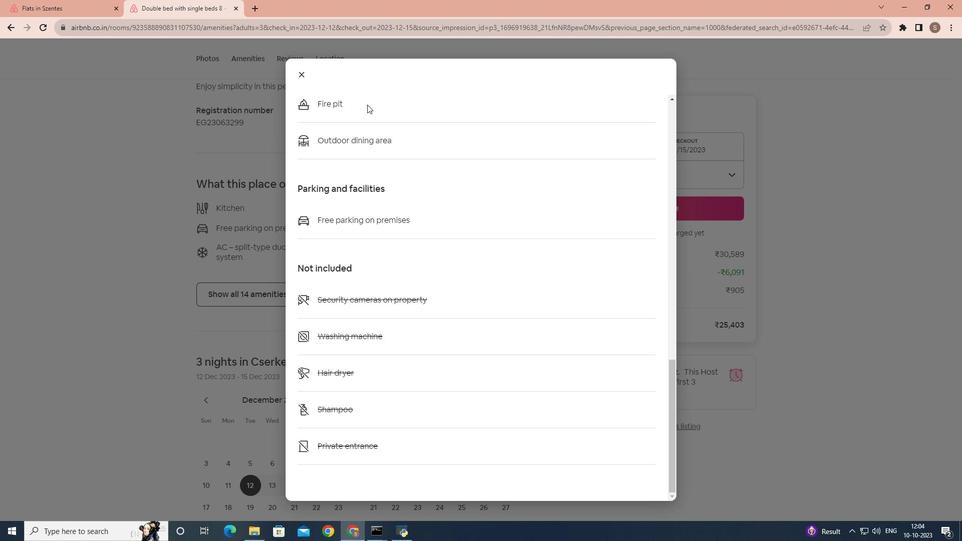 
Action: Mouse moved to (299, 71)
Screenshot: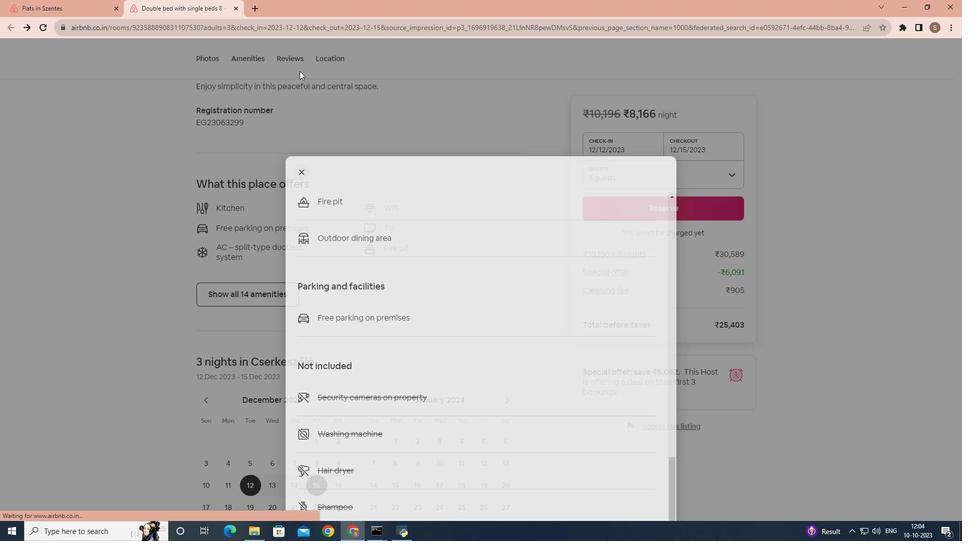 
Action: Mouse pressed left at (299, 71)
Screenshot: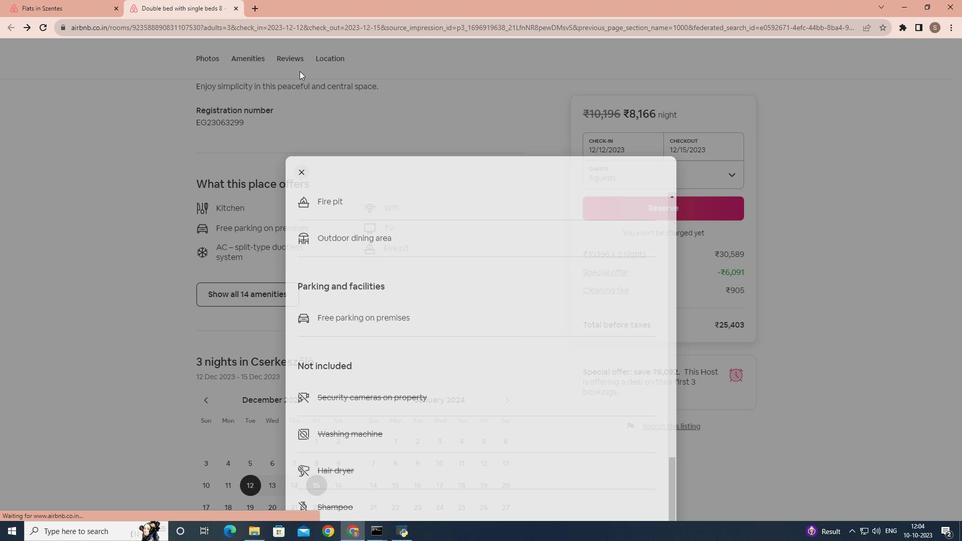 
Action: Mouse moved to (343, 218)
Screenshot: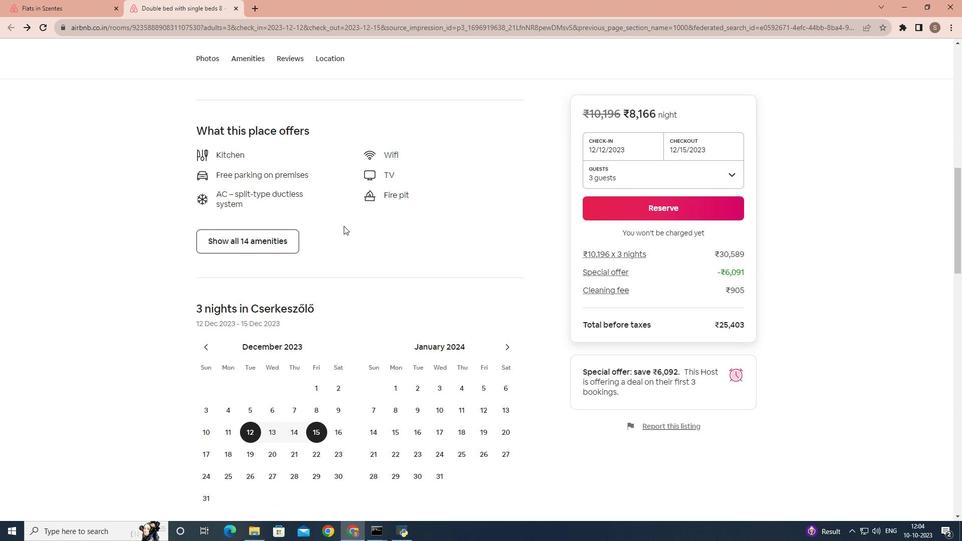 
Action: Mouse scrolled (343, 218) with delta (0, 0)
Screenshot: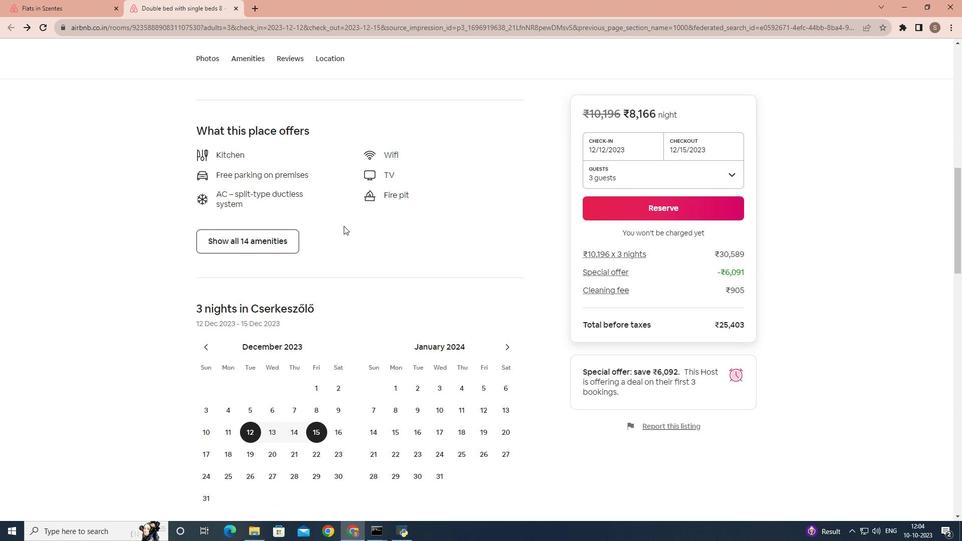 
Action: Mouse moved to (343, 221)
Screenshot: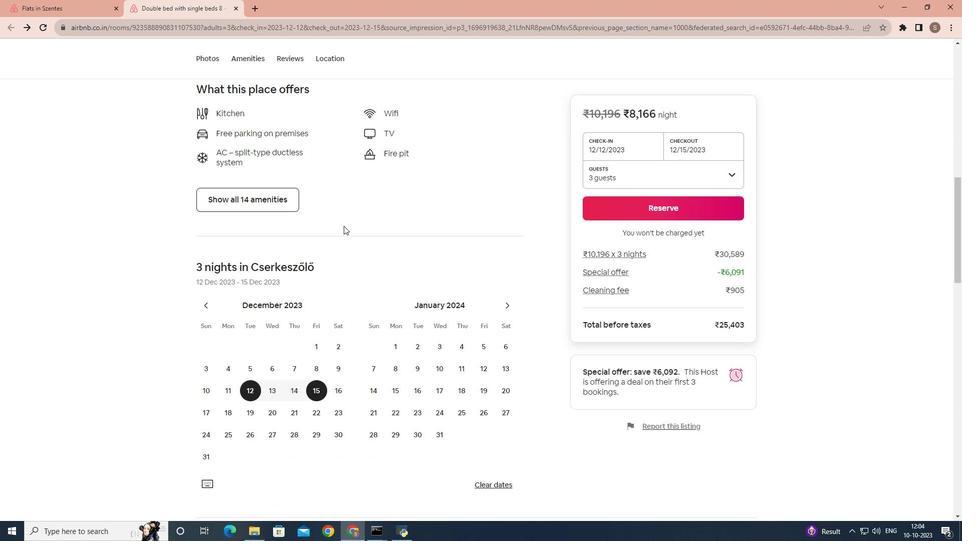 
Action: Mouse scrolled (343, 221) with delta (0, 0)
Screenshot: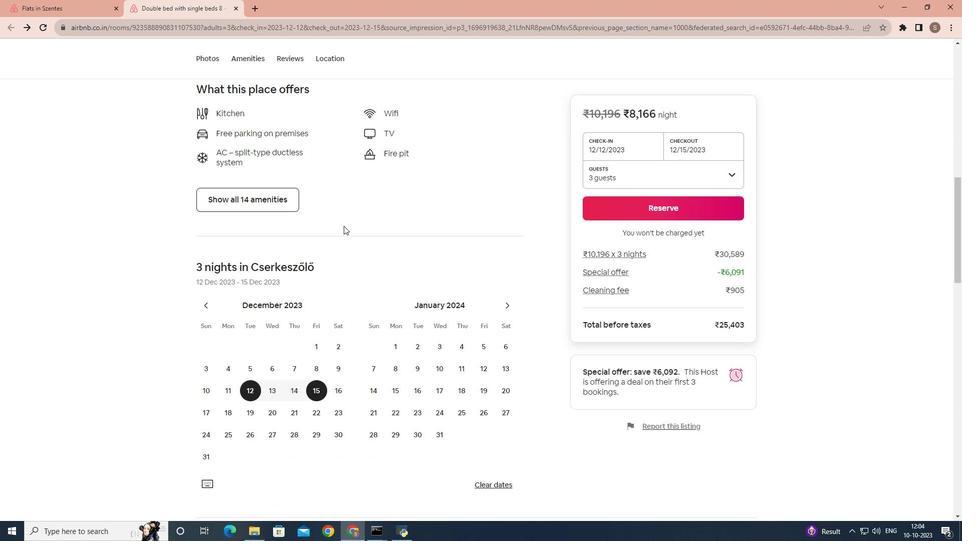 
Action: Mouse moved to (343, 225)
Screenshot: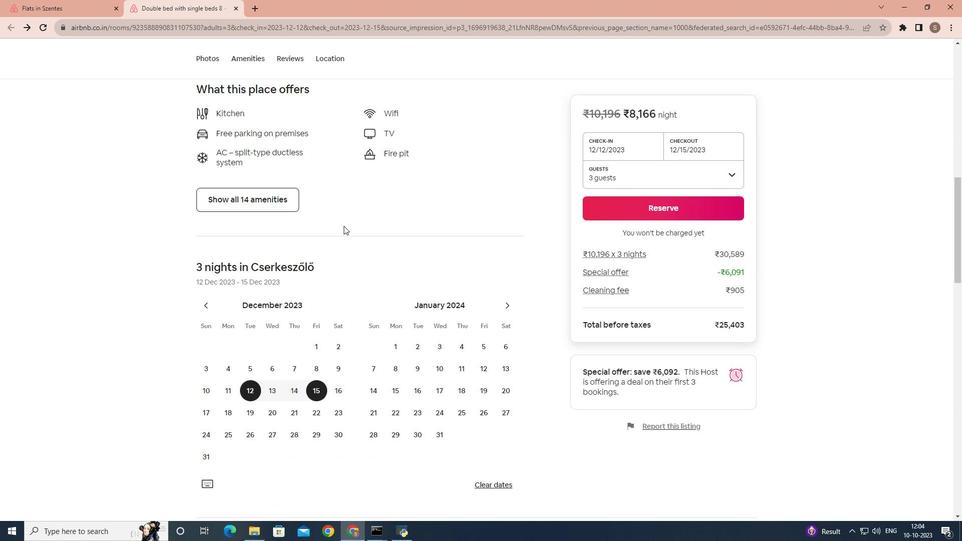 
Action: Mouse scrolled (343, 225) with delta (0, 0)
Screenshot: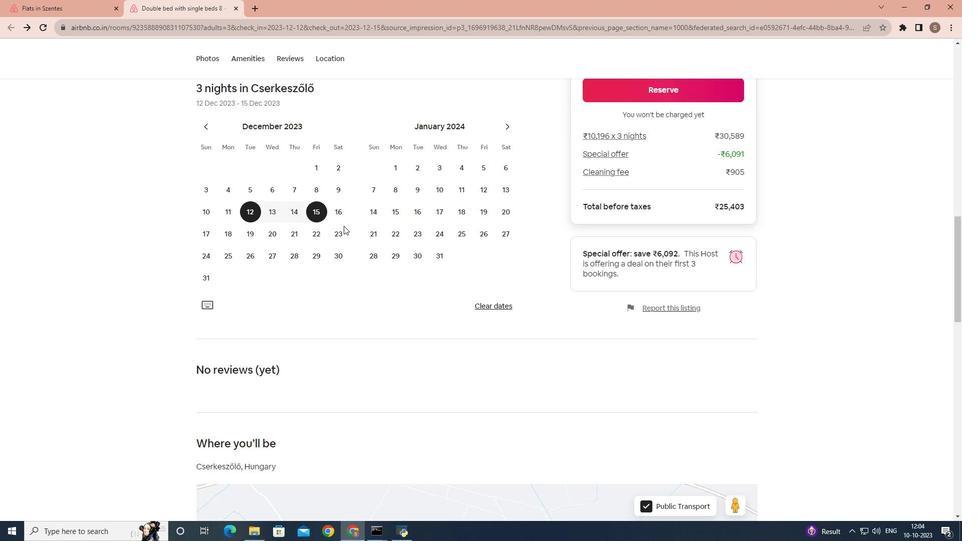 
Action: Mouse scrolled (343, 225) with delta (0, 0)
Screenshot: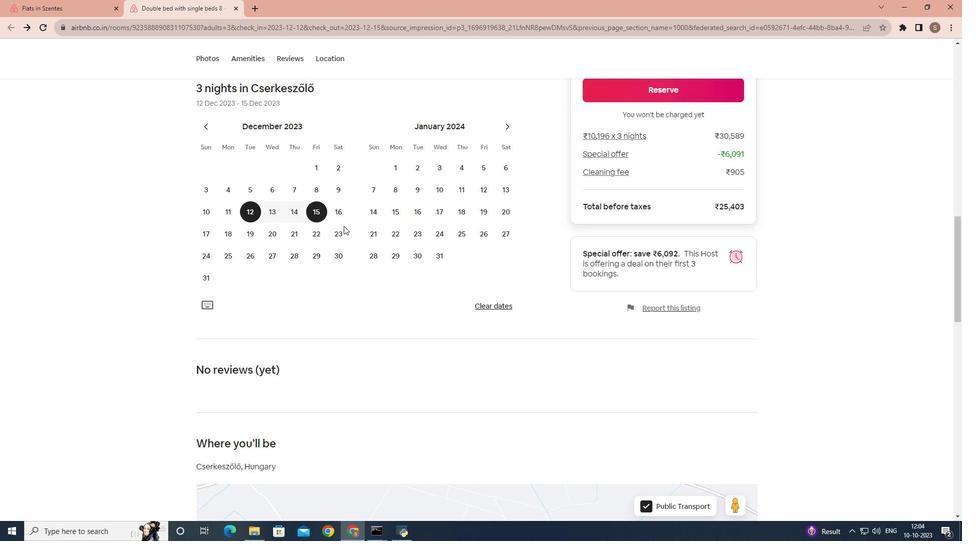 
Action: Mouse scrolled (343, 225) with delta (0, 0)
Screenshot: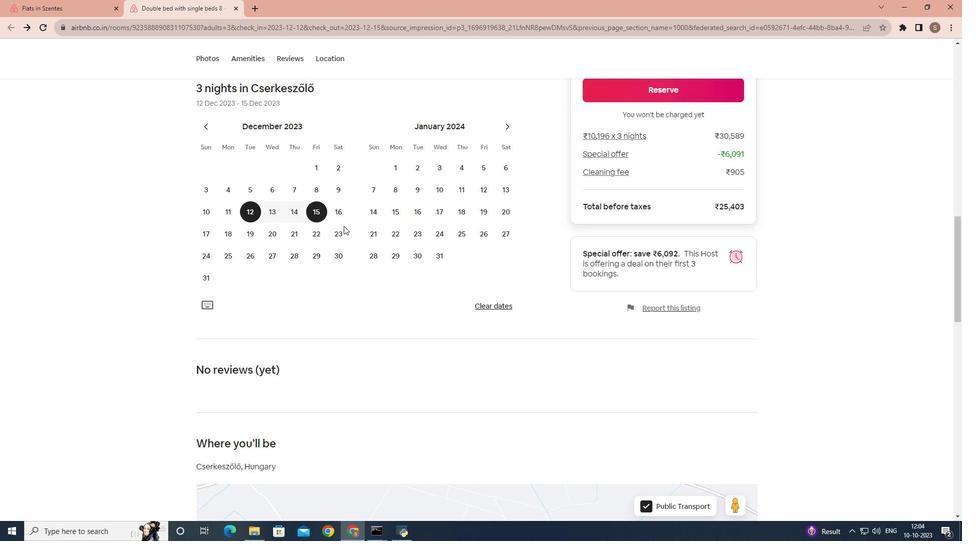 
Action: Mouse scrolled (343, 225) with delta (0, 0)
Screenshot: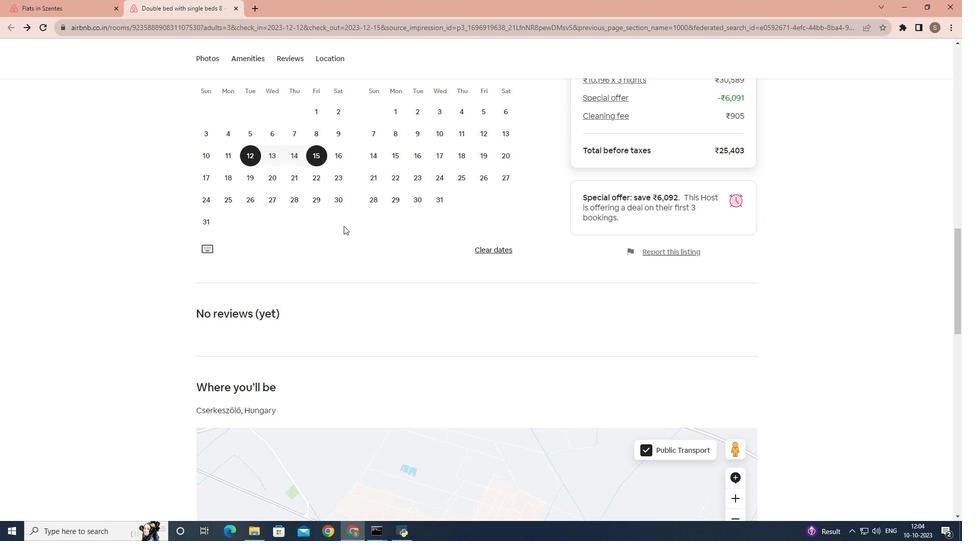 
Action: Mouse scrolled (343, 225) with delta (0, 0)
Screenshot: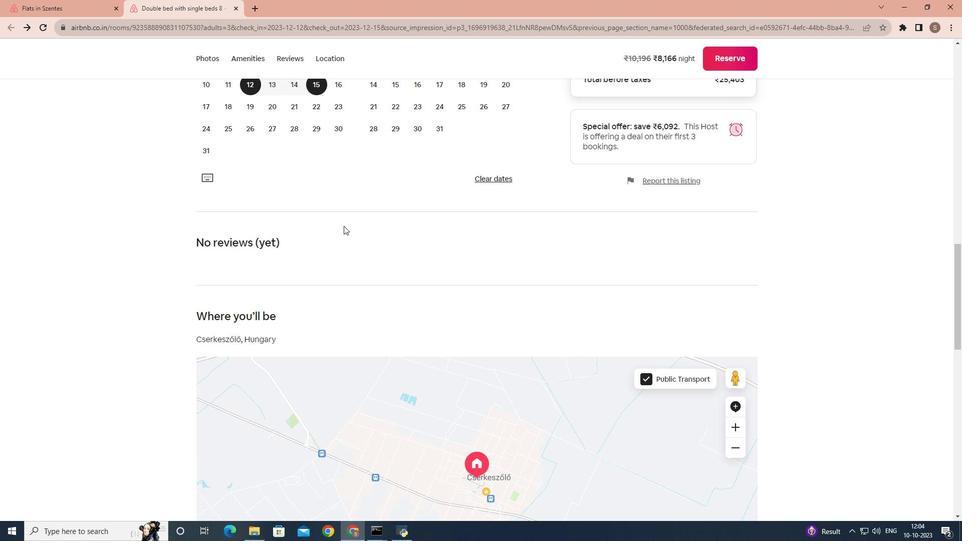 
Action: Mouse scrolled (343, 225) with delta (0, 0)
Screenshot: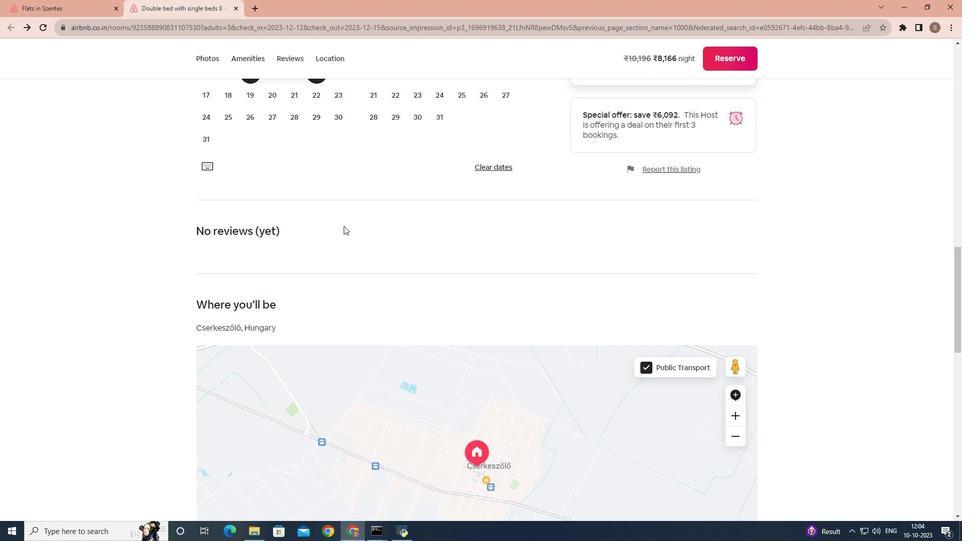
Action: Mouse scrolled (343, 225) with delta (0, 0)
Screenshot: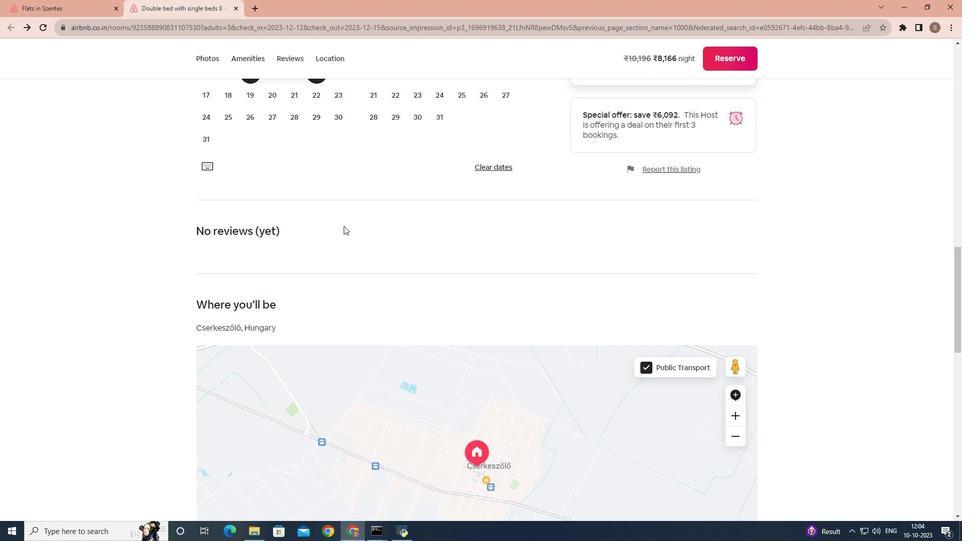 
Action: Mouse scrolled (343, 225) with delta (0, 0)
Screenshot: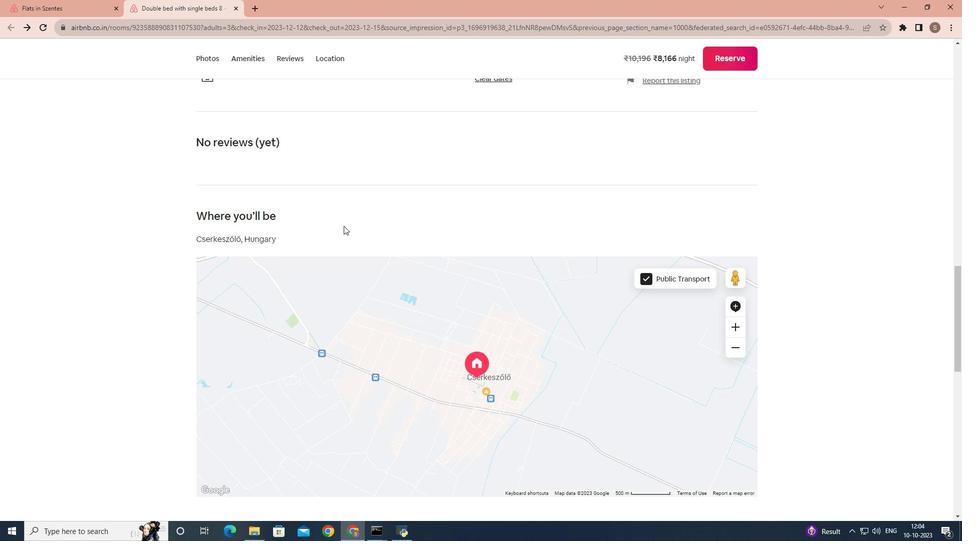 
Action: Mouse scrolled (343, 225) with delta (0, 0)
Screenshot: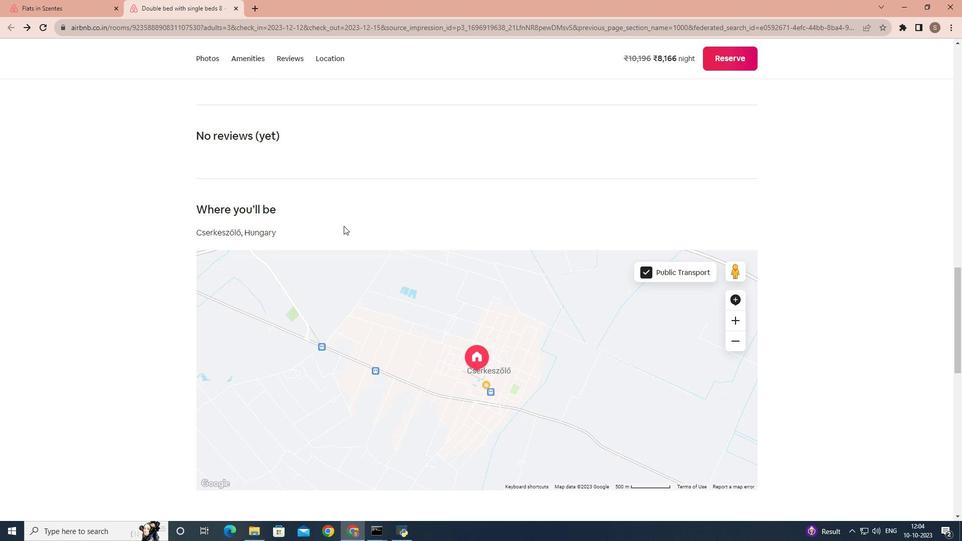 
Action: Mouse scrolled (343, 225) with delta (0, 0)
Screenshot: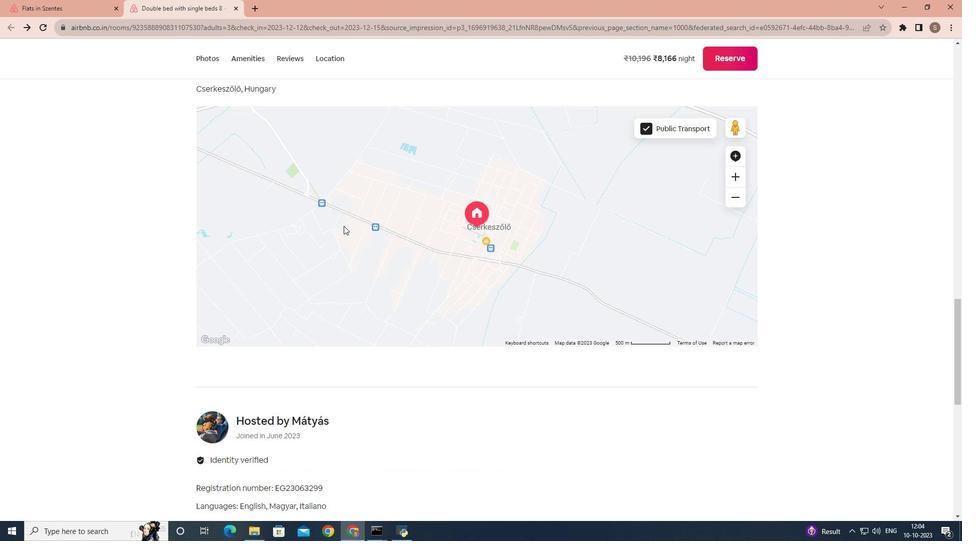 
Action: Mouse scrolled (343, 225) with delta (0, 0)
Screenshot: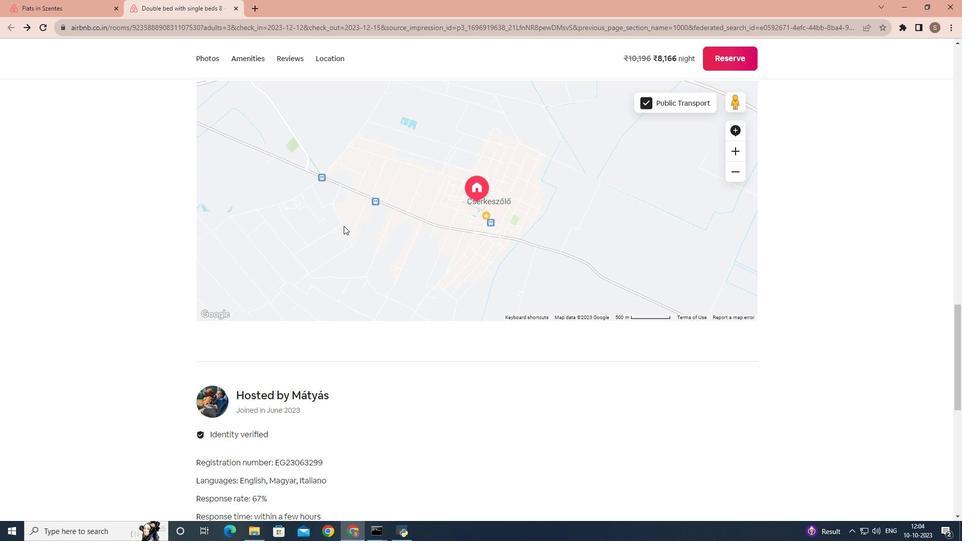 
Action: Mouse scrolled (343, 225) with delta (0, 0)
Screenshot: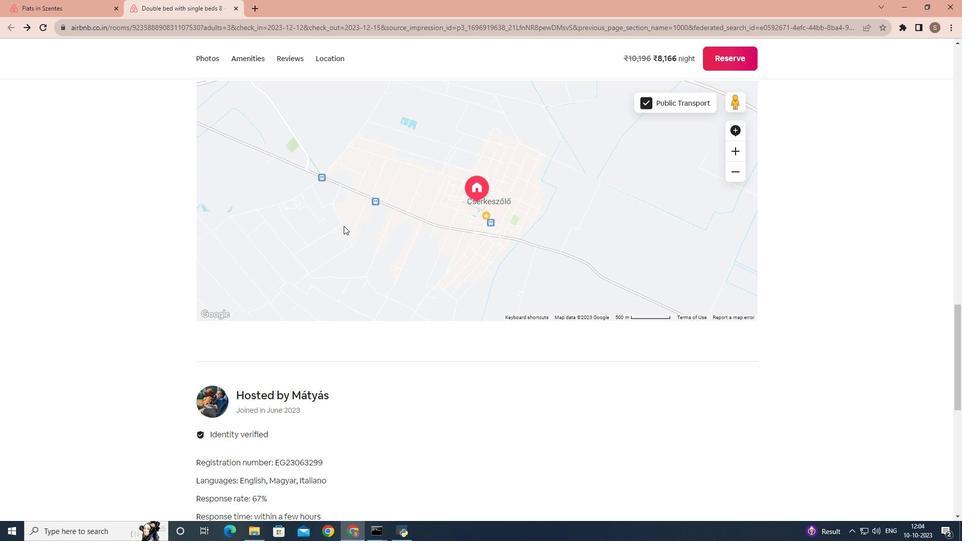 
Action: Mouse scrolled (343, 225) with delta (0, 0)
Screenshot: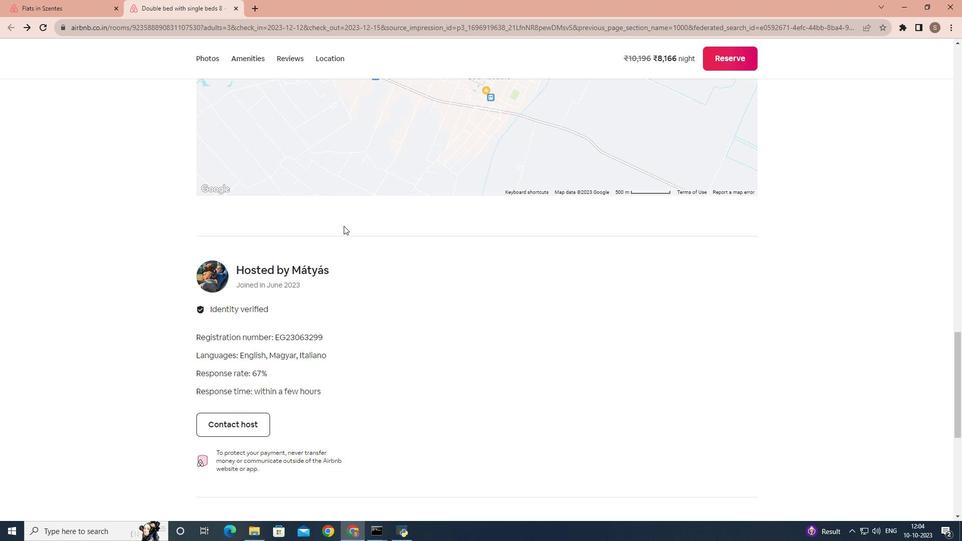 
Action: Mouse scrolled (343, 225) with delta (0, 0)
Screenshot: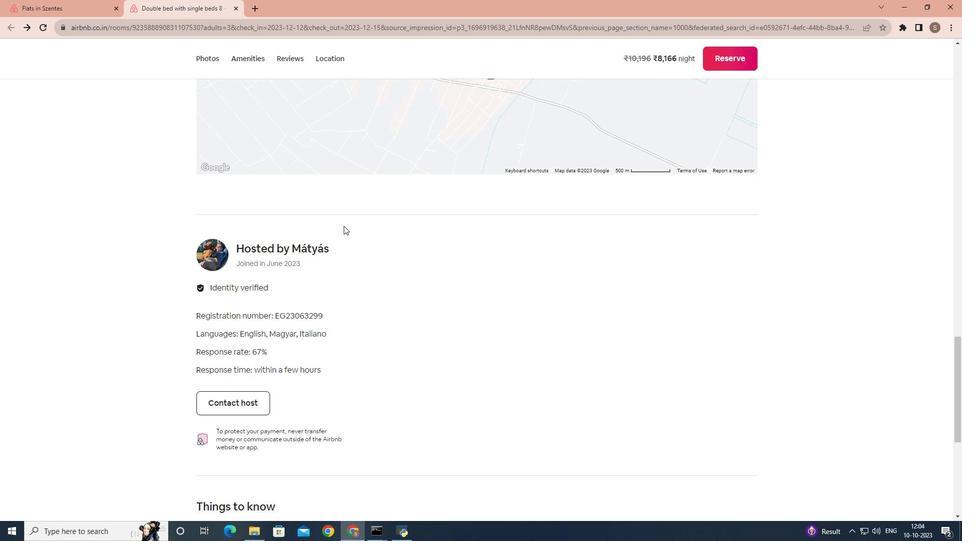 
Action: Mouse scrolled (343, 225) with delta (0, 0)
Screenshot: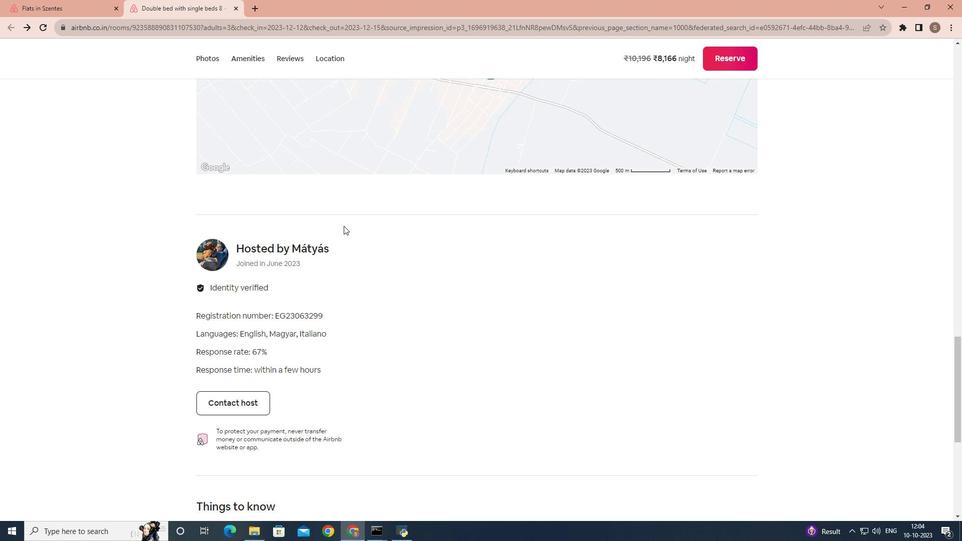 
Action: Mouse scrolled (343, 225) with delta (0, 0)
Screenshot: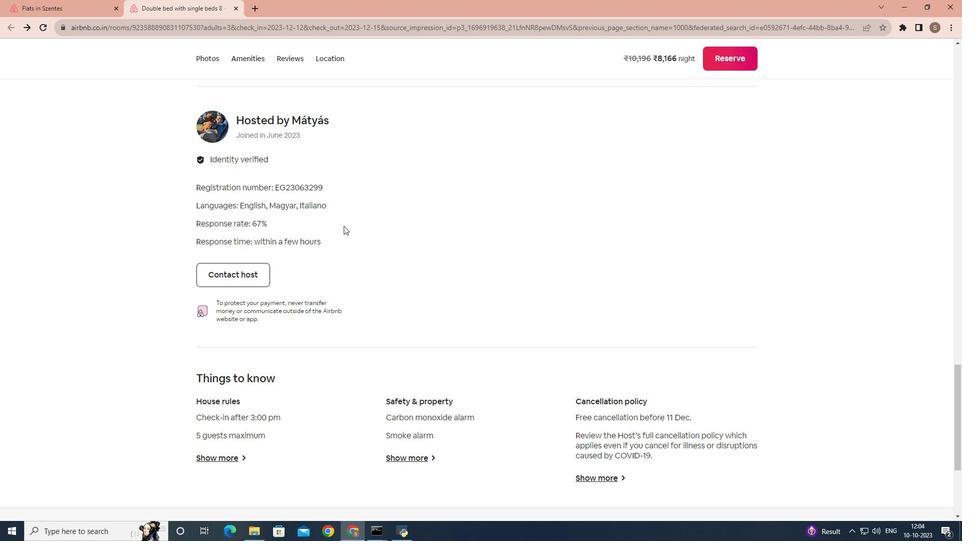 
Action: Mouse scrolled (343, 225) with delta (0, 0)
Screenshot: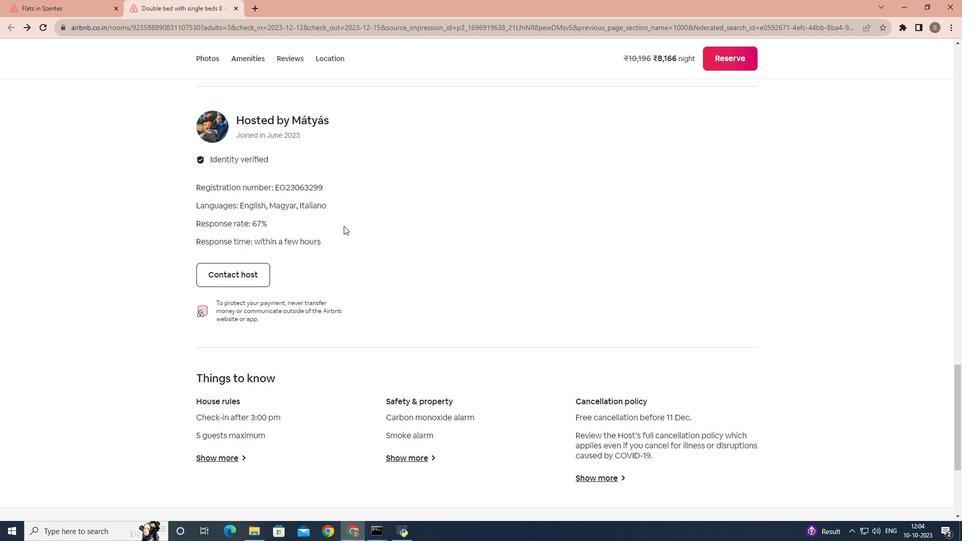 
Action: Mouse scrolled (343, 225) with delta (0, 0)
Screenshot: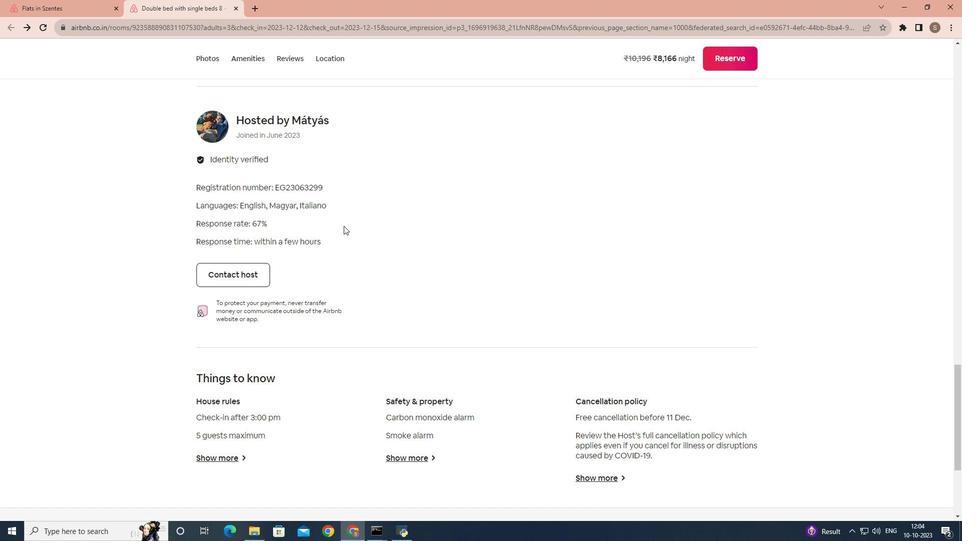 
Action: Mouse scrolled (343, 225) with delta (0, 0)
Screenshot: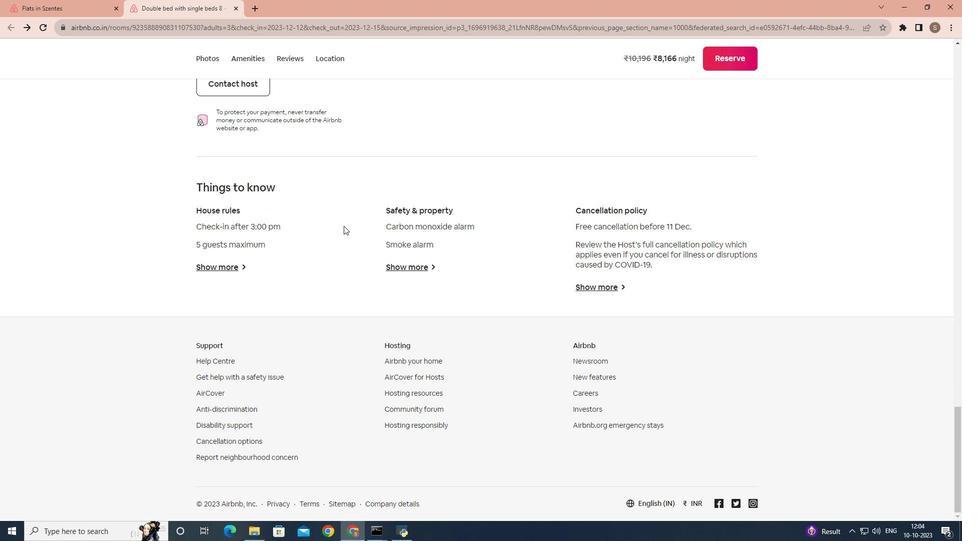 
Action: Mouse scrolled (343, 225) with delta (0, 0)
Screenshot: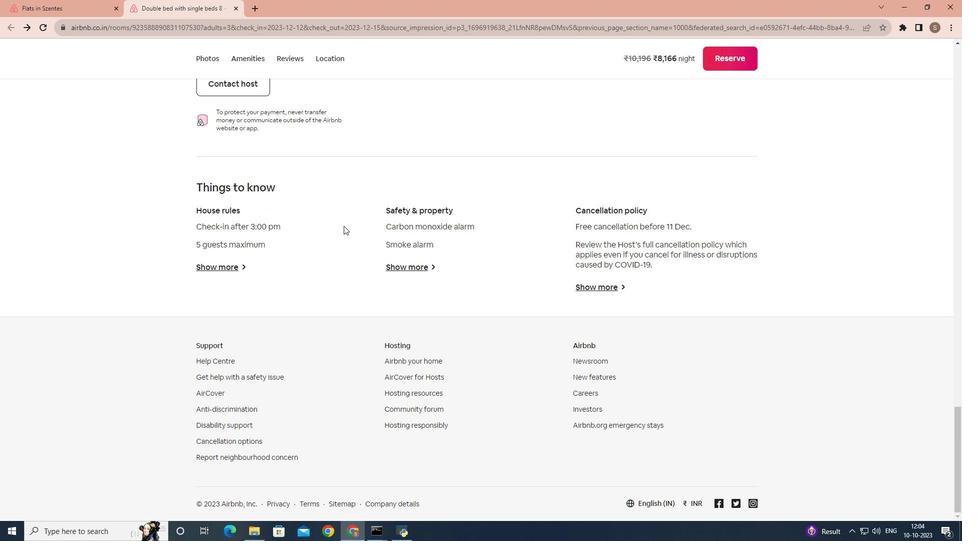 
Action: Mouse scrolled (343, 225) with delta (0, 0)
Screenshot: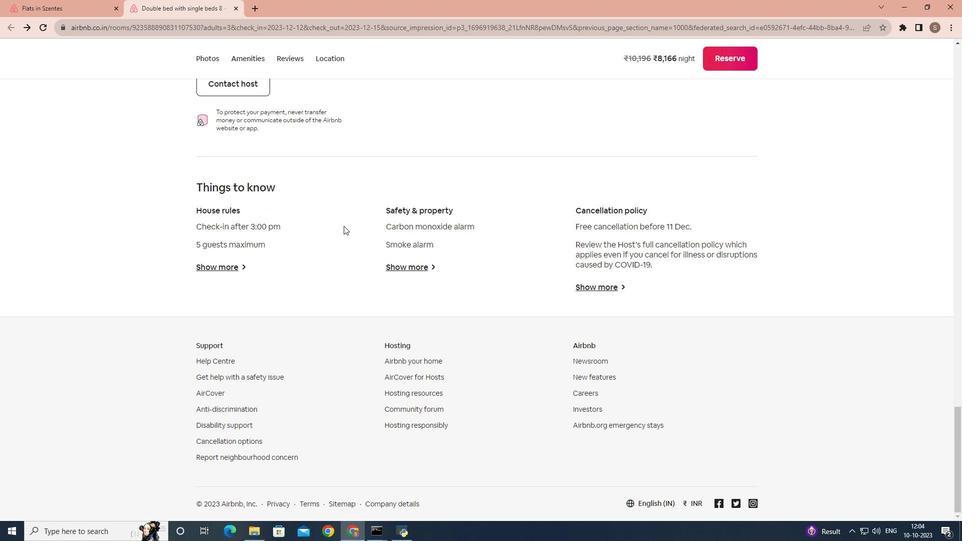 
Action: Mouse scrolled (343, 225) with delta (0, 0)
Screenshot: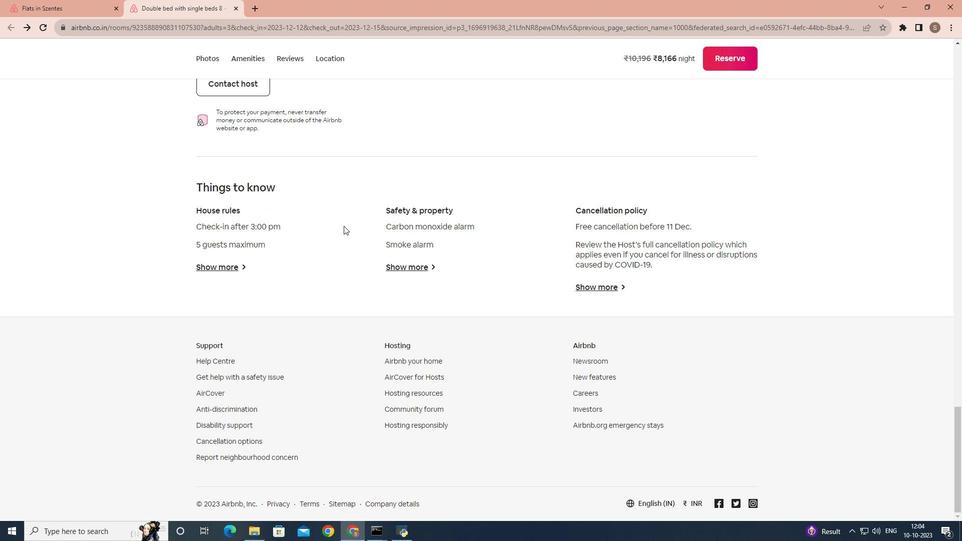 
Action: Mouse scrolled (343, 225) with delta (0, 0)
Screenshot: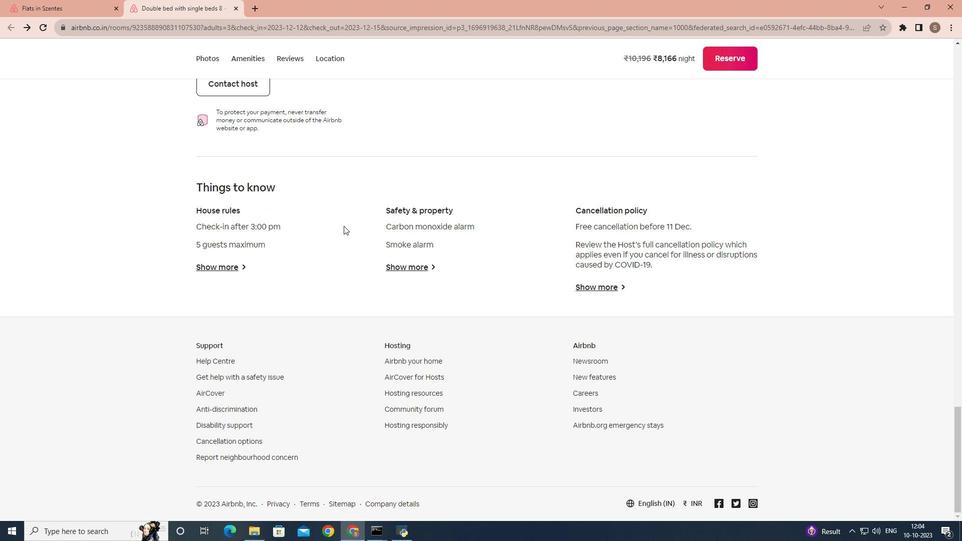 
Action: Mouse scrolled (343, 225) with delta (0, 0)
Screenshot: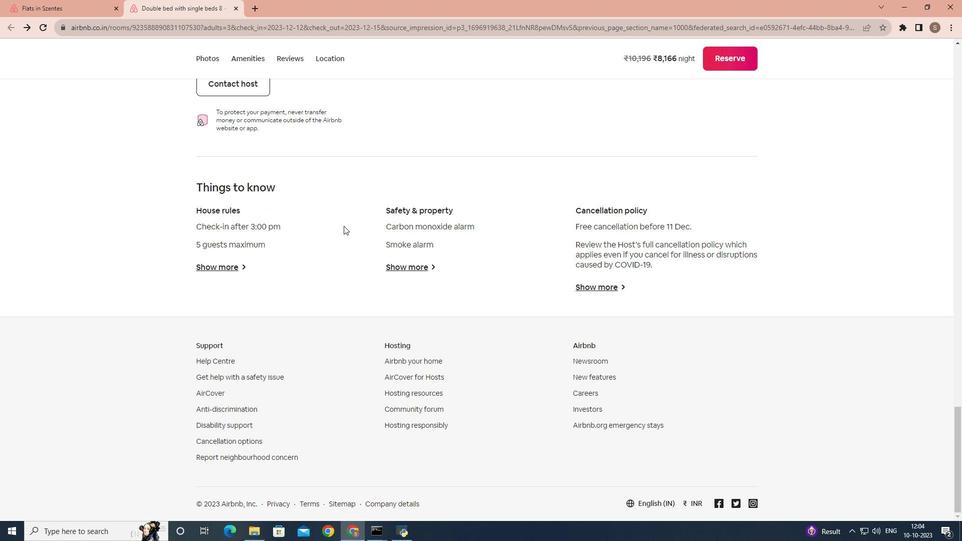 
Action: Mouse moved to (77, 8)
Screenshot: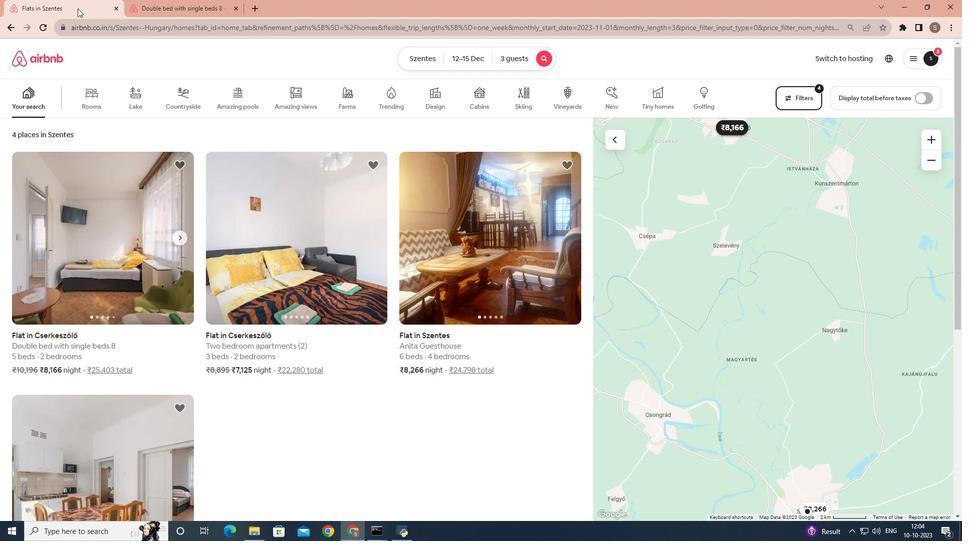 
Action: Mouse pressed left at (77, 8)
Screenshot: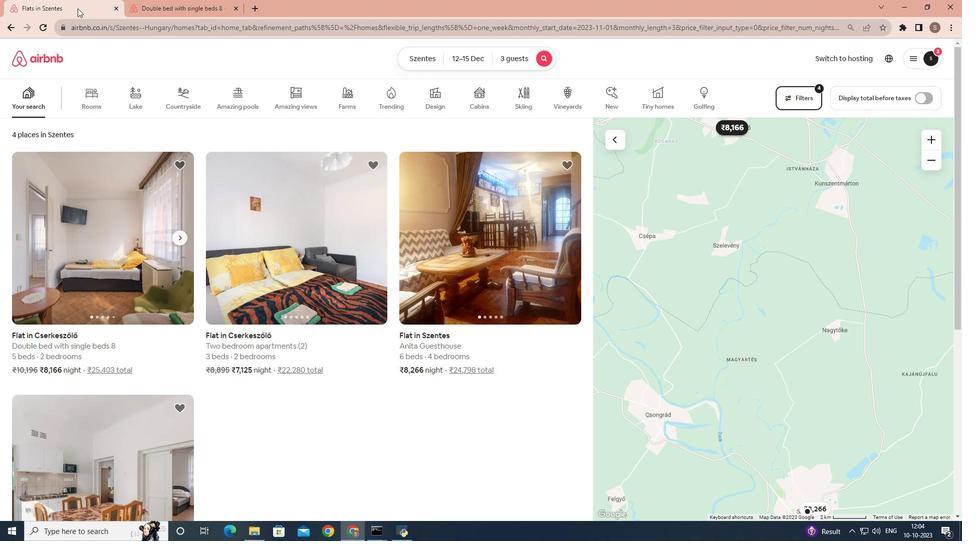 
Action: Mouse moved to (314, 241)
Screenshot: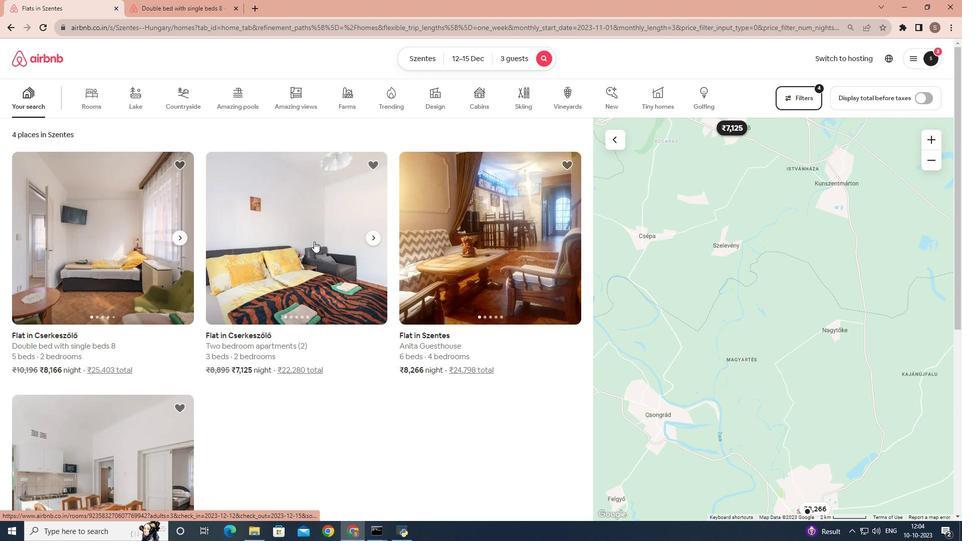 
Action: Mouse pressed left at (314, 241)
Screenshot: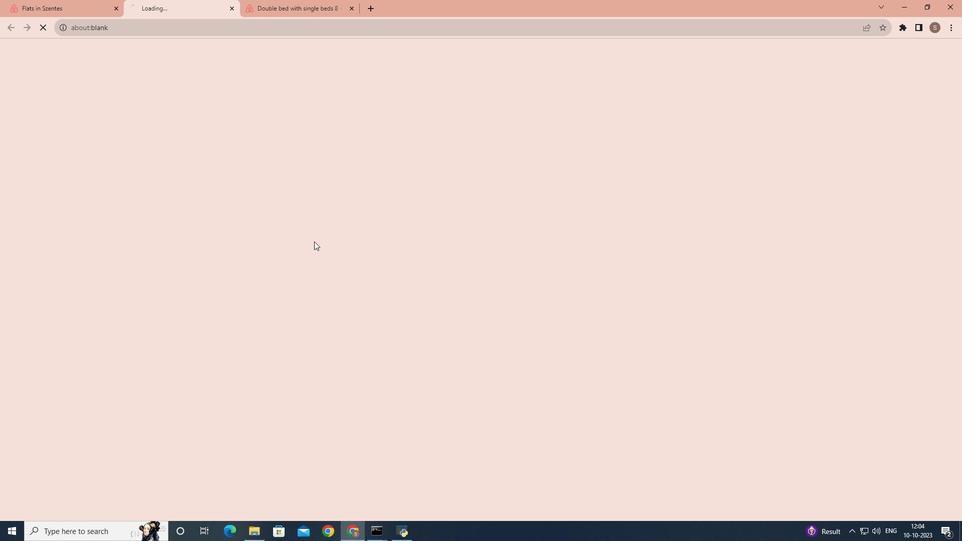 
Action: Mouse moved to (701, 367)
Screenshot: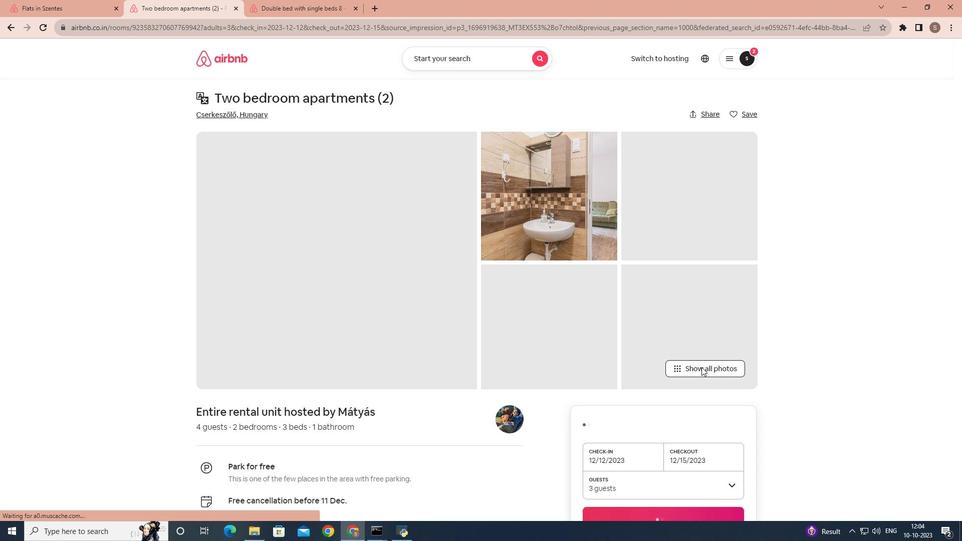 
Action: Mouse pressed left at (701, 367)
Screenshot: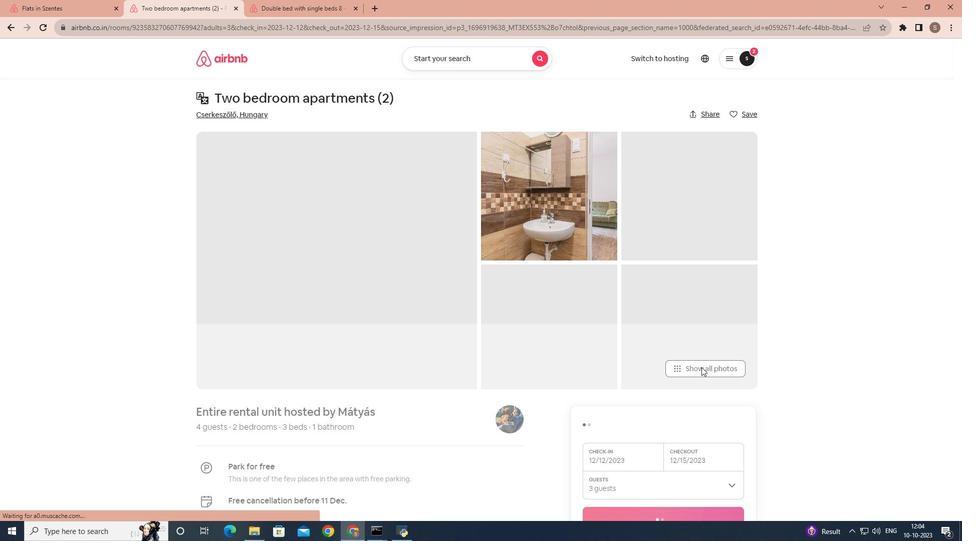 
Action: Mouse moved to (533, 308)
Screenshot: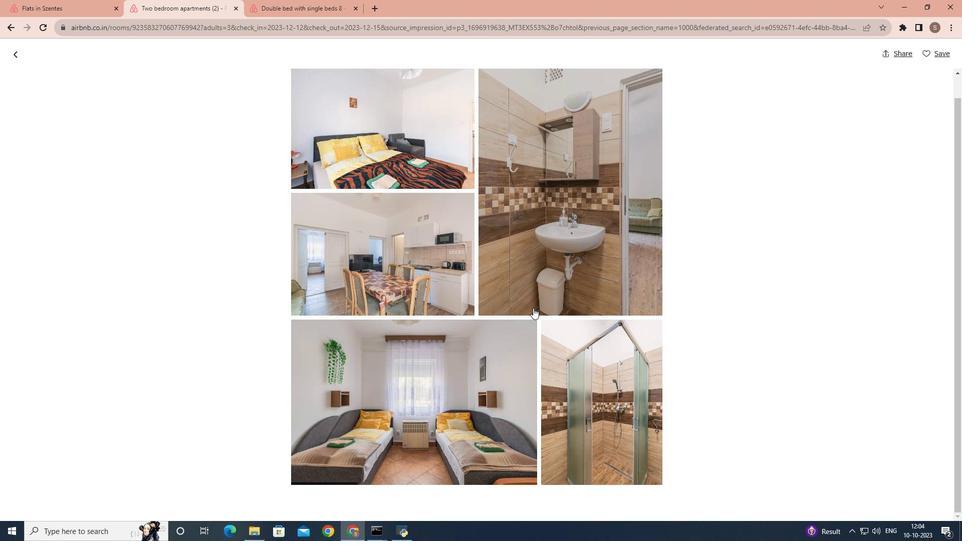 
Action: Mouse scrolled (533, 307) with delta (0, 0)
Screenshot: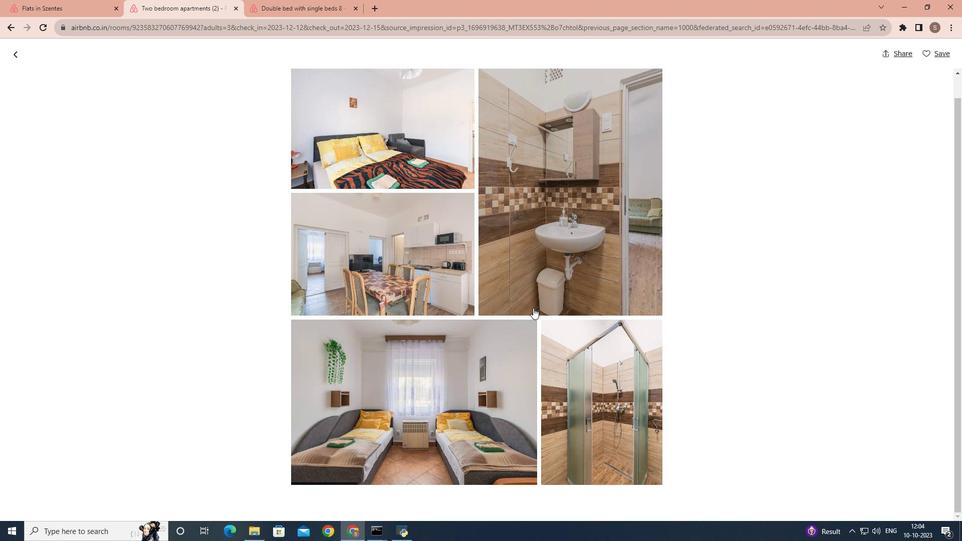 
Action: Mouse scrolled (533, 307) with delta (0, 0)
Screenshot: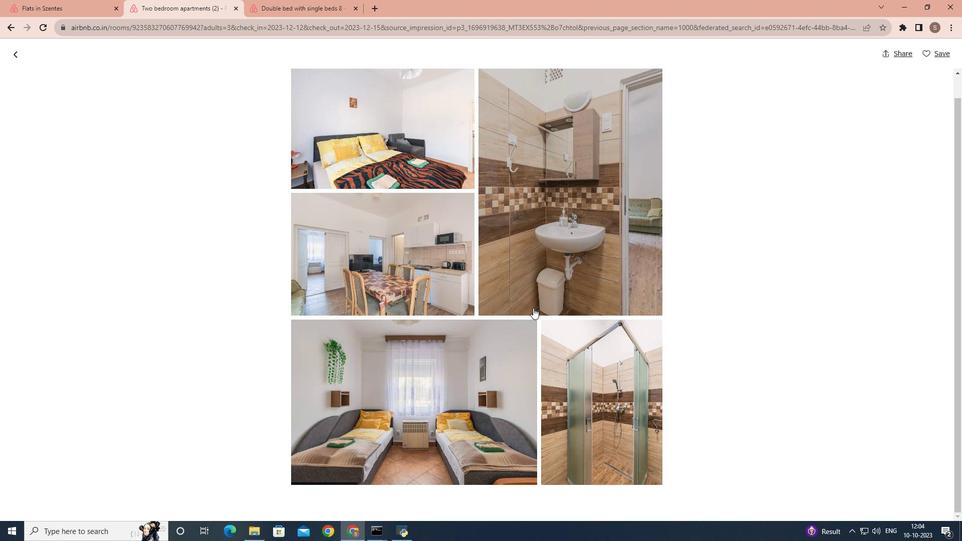 
Action: Mouse scrolled (533, 307) with delta (0, 0)
Screenshot: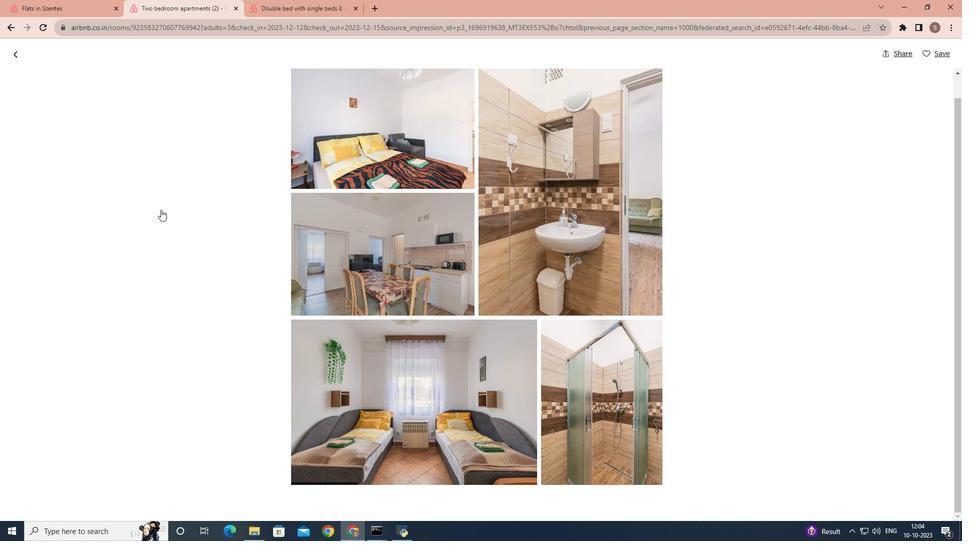 
Action: Mouse scrolled (533, 307) with delta (0, 0)
Screenshot: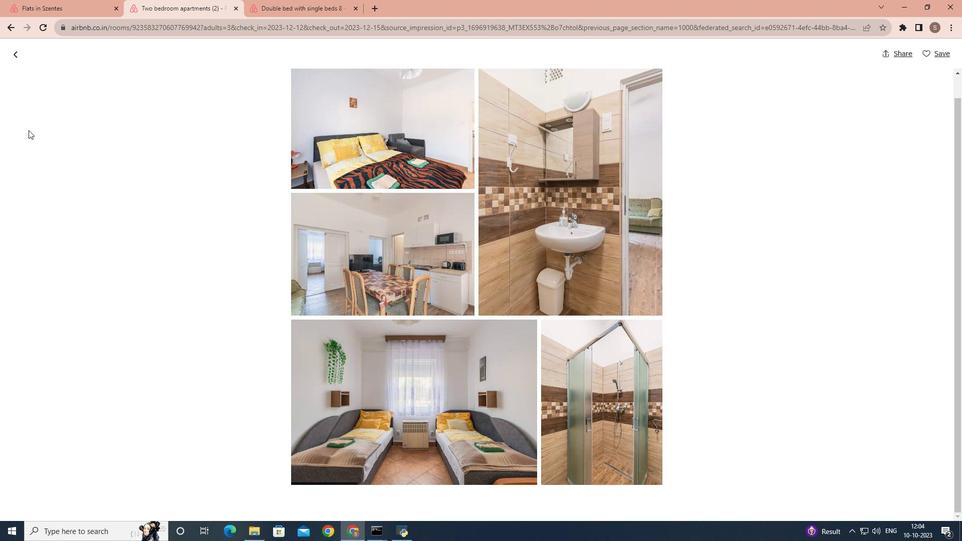 
Action: Mouse scrolled (533, 307) with delta (0, 0)
Screenshot: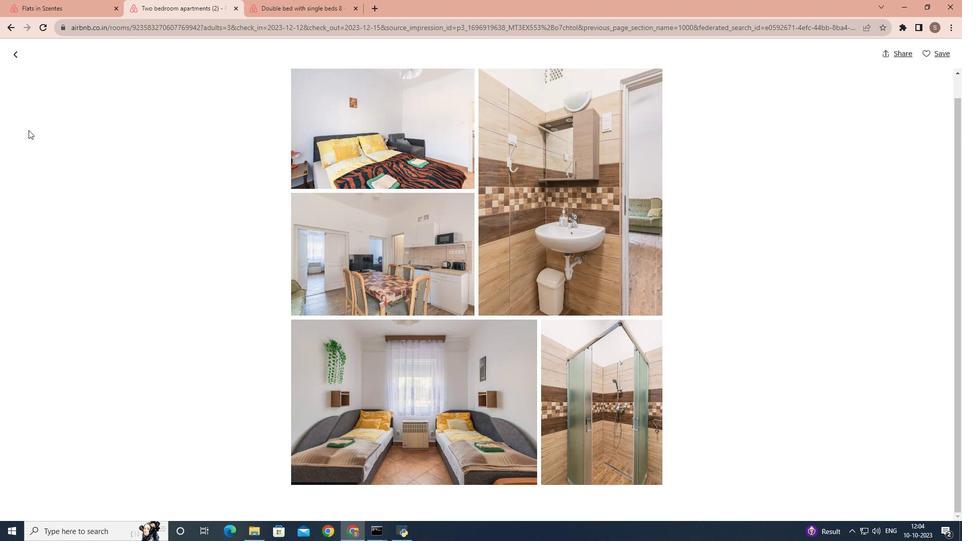 
Action: Mouse moved to (16, 47)
Screenshot: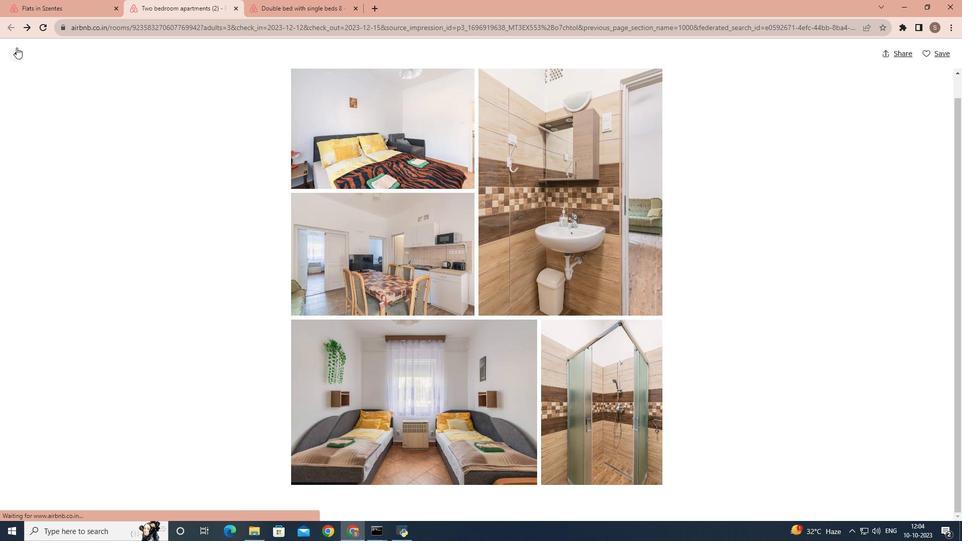 
Action: Mouse pressed left at (16, 47)
Screenshot: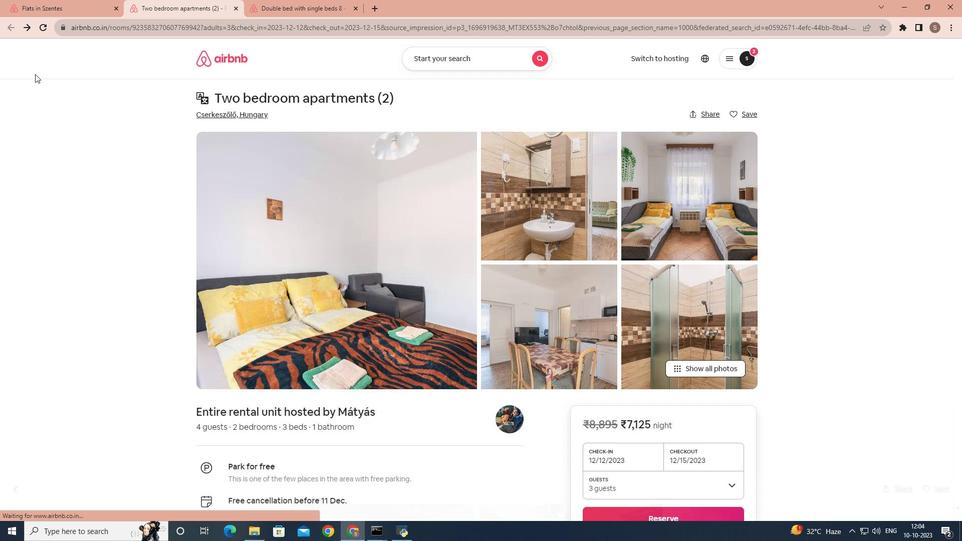 
Action: Mouse moved to (401, 224)
Screenshot: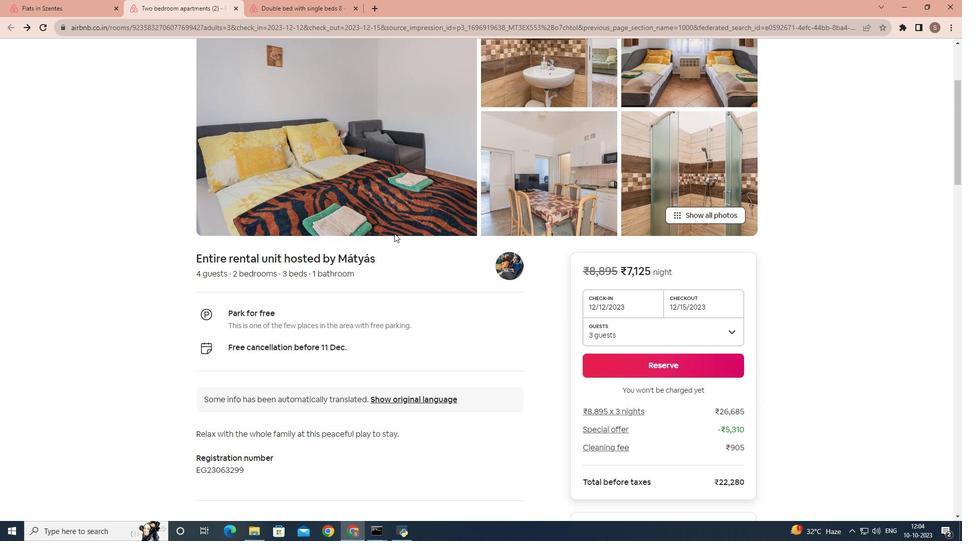 
Action: Mouse scrolled (401, 223) with delta (0, 0)
Screenshot: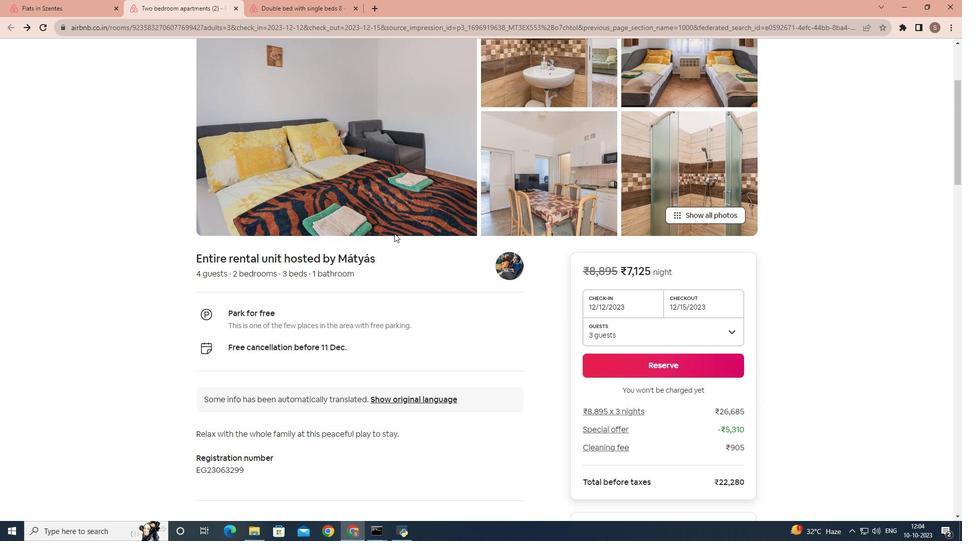 
Action: Mouse moved to (400, 225)
Screenshot: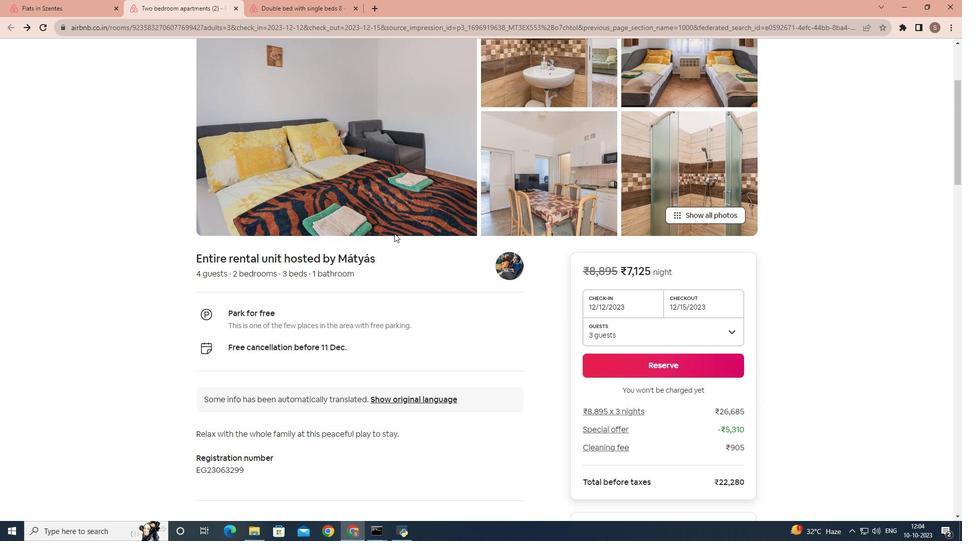 
Action: Mouse scrolled (400, 224) with delta (0, 0)
Screenshot: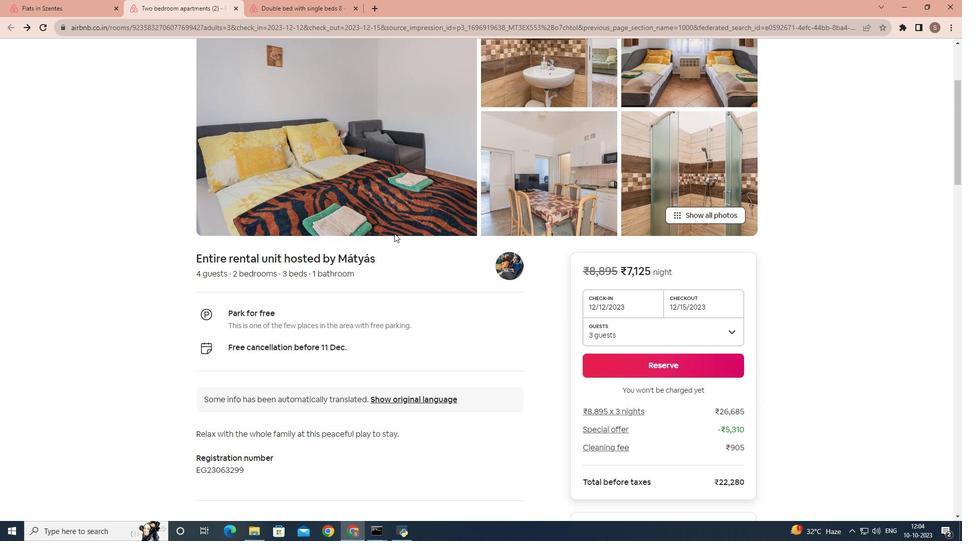
Action: Mouse moved to (398, 227)
Screenshot: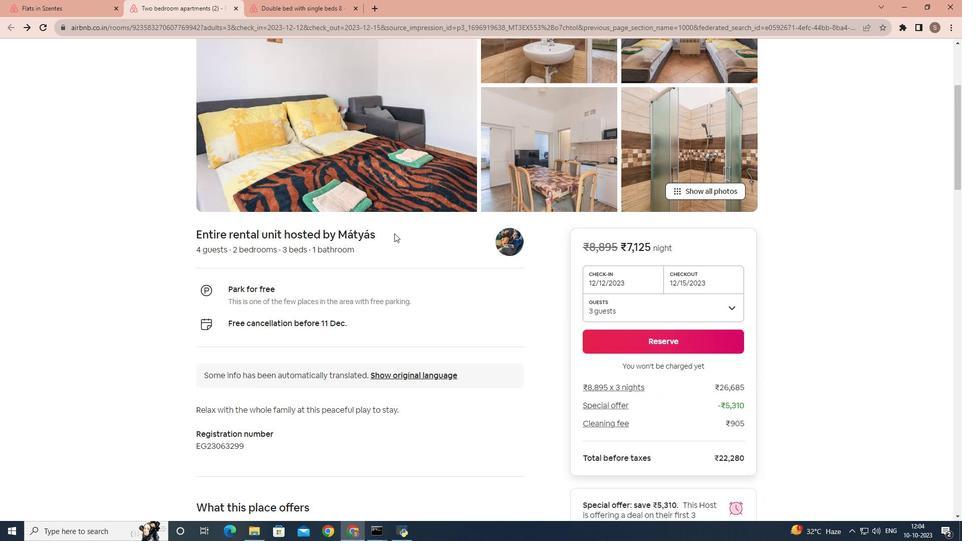 
Action: Mouse scrolled (398, 227) with delta (0, 0)
Screenshot: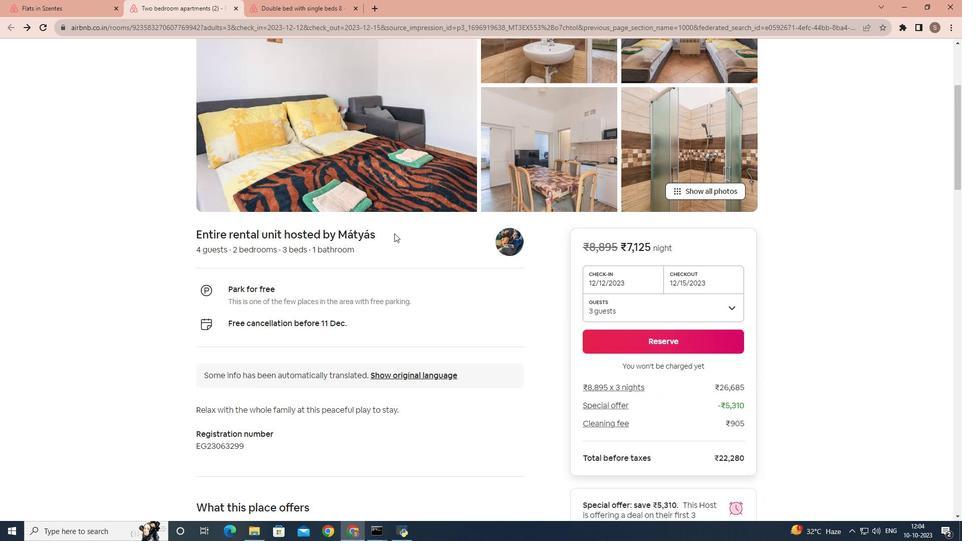 
Action: Mouse moved to (395, 232)
Screenshot: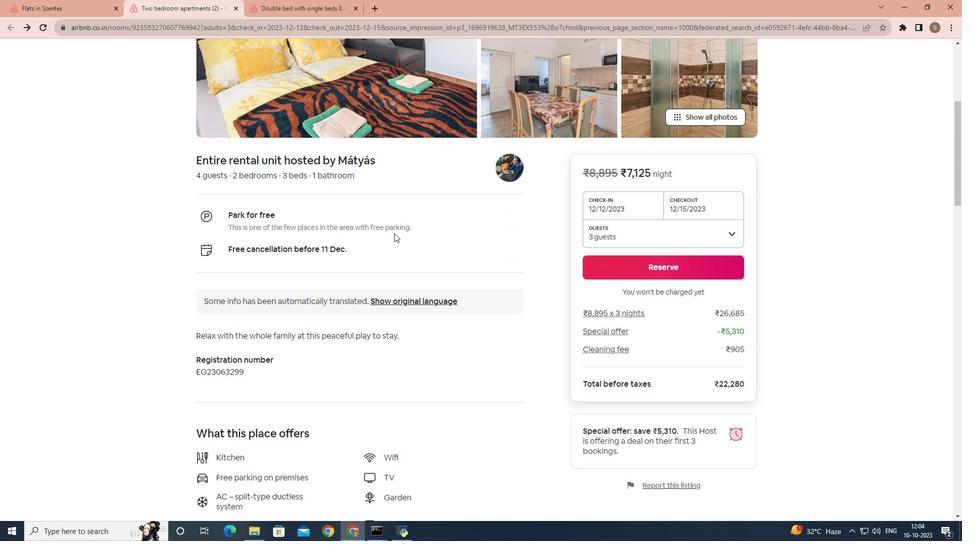 
Action: Mouse scrolled (395, 231) with delta (0, 0)
Screenshot: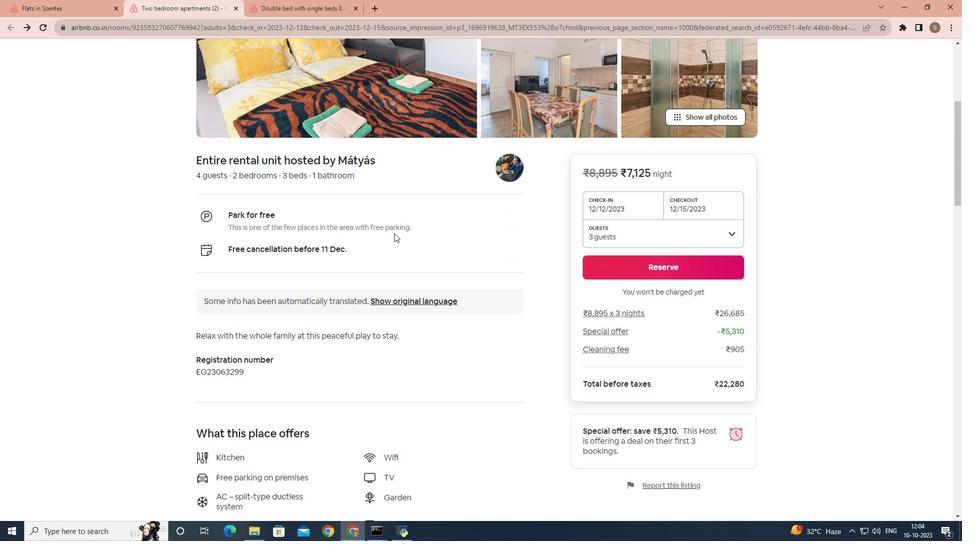 
Action: Mouse moved to (394, 233)
Screenshot: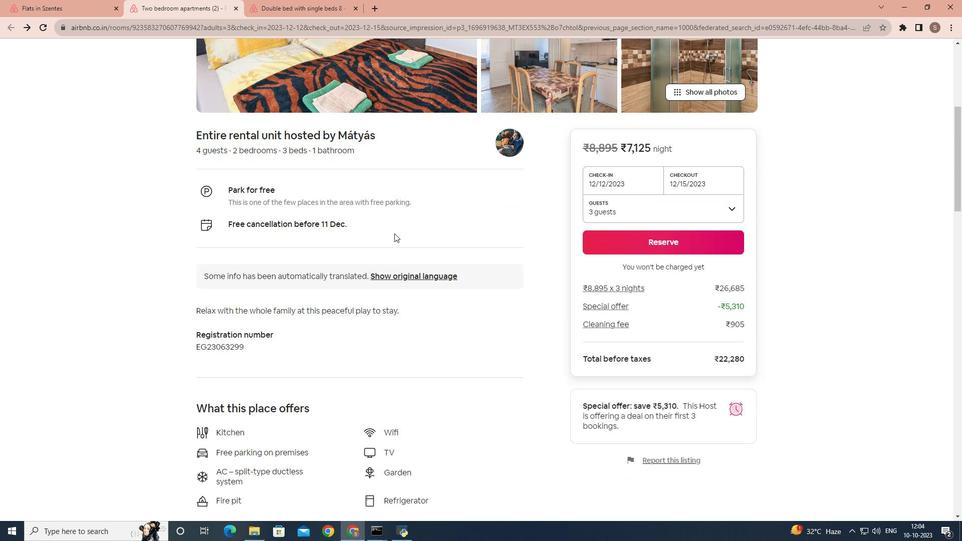 
Action: Mouse scrolled (394, 232) with delta (0, 0)
Screenshot: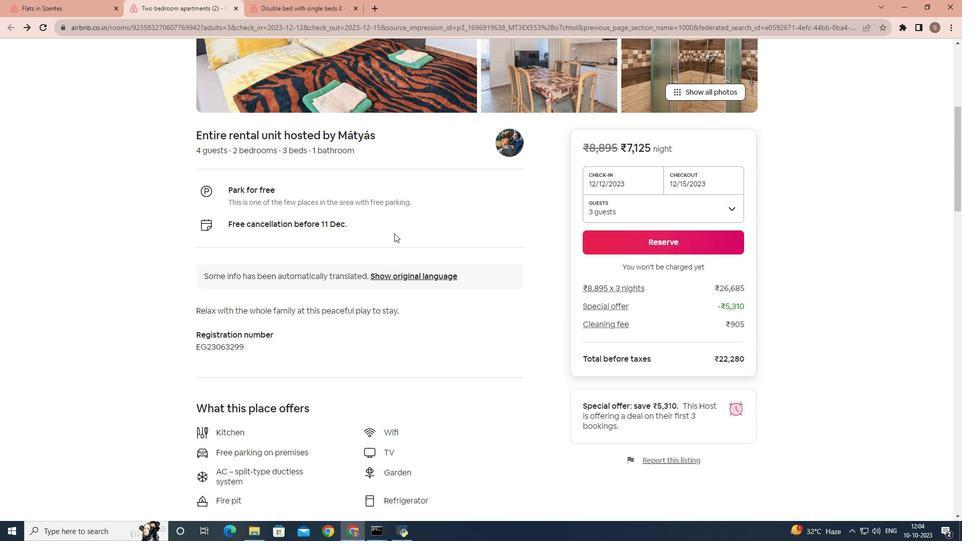 
Action: Mouse scrolled (394, 232) with delta (0, 0)
Screenshot: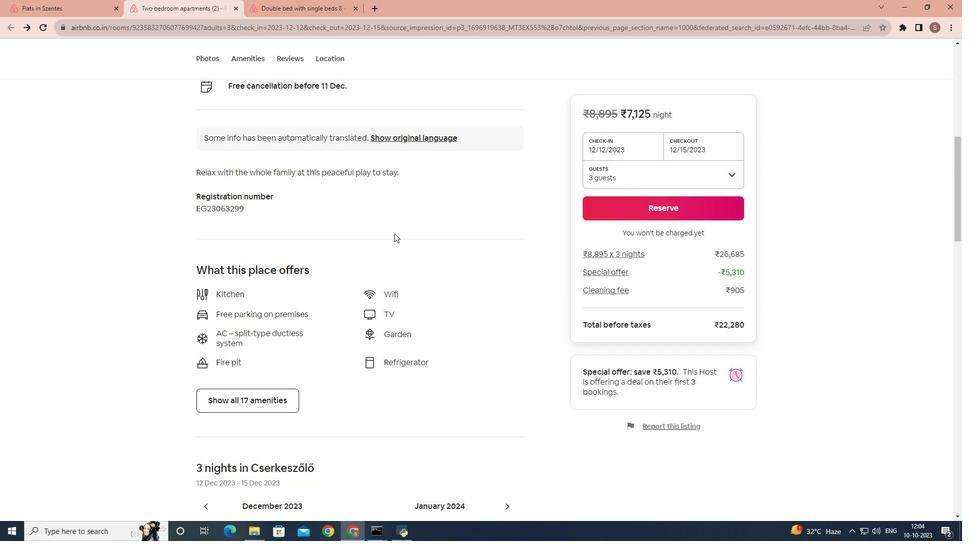 
Action: Mouse scrolled (394, 232) with delta (0, 0)
Screenshot: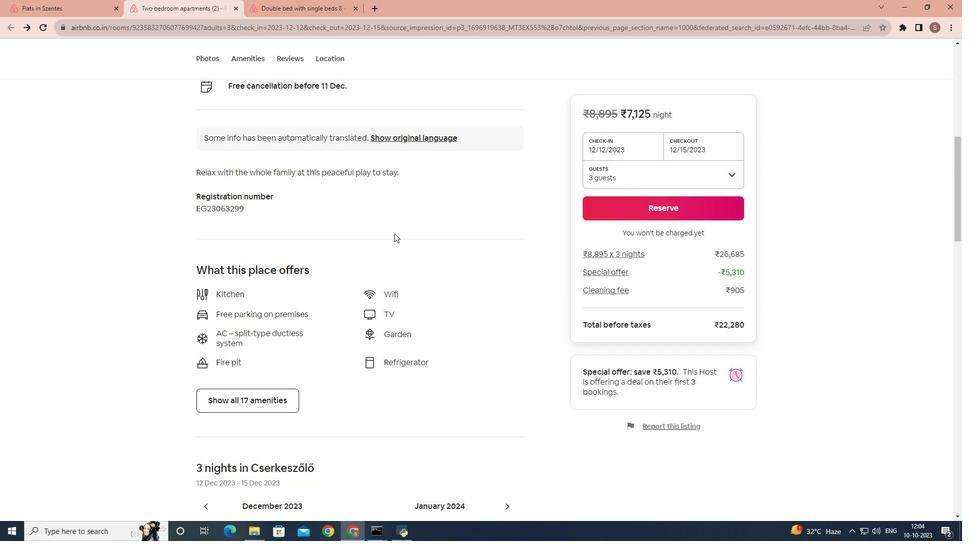 
Action: Mouse scrolled (394, 232) with delta (0, 0)
Screenshot: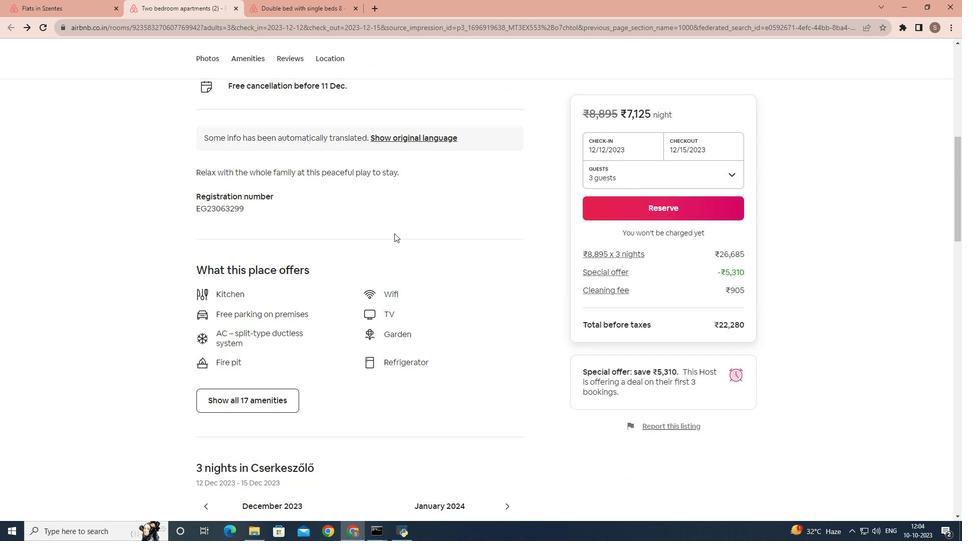 
Action: Mouse scrolled (394, 232) with delta (0, 0)
Screenshot: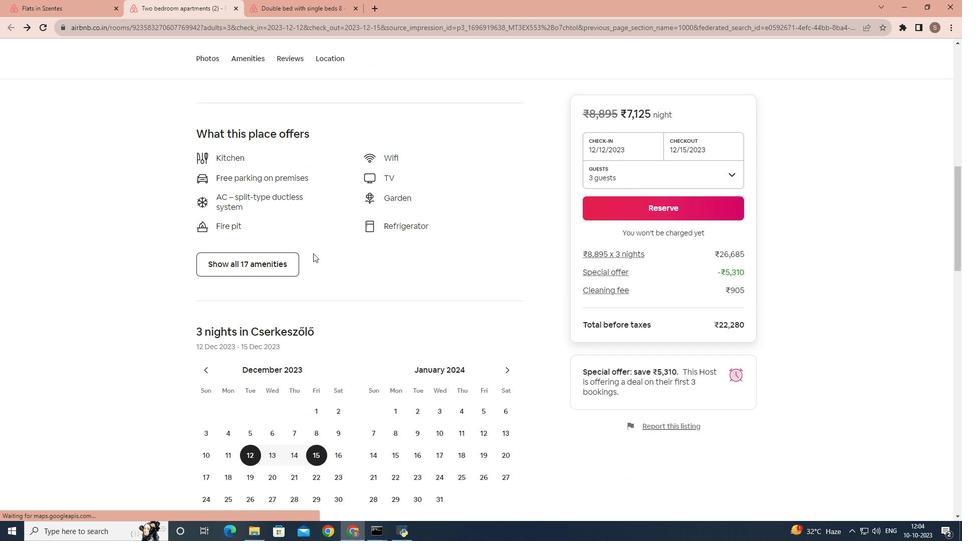 
Action: Mouse scrolled (394, 232) with delta (0, 0)
Screenshot: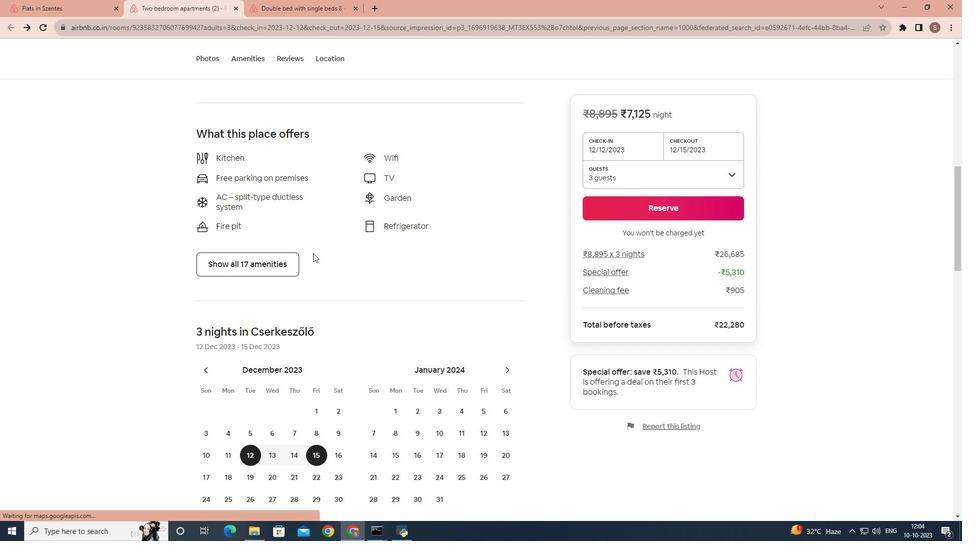 
Action: Mouse scrolled (394, 232) with delta (0, 0)
Screenshot: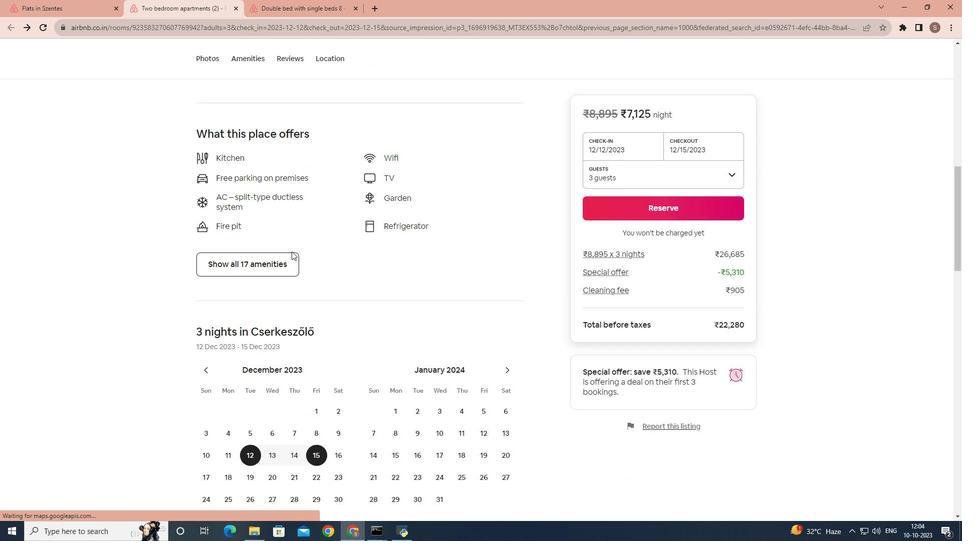 
Action: Mouse moved to (286, 252)
Screenshot: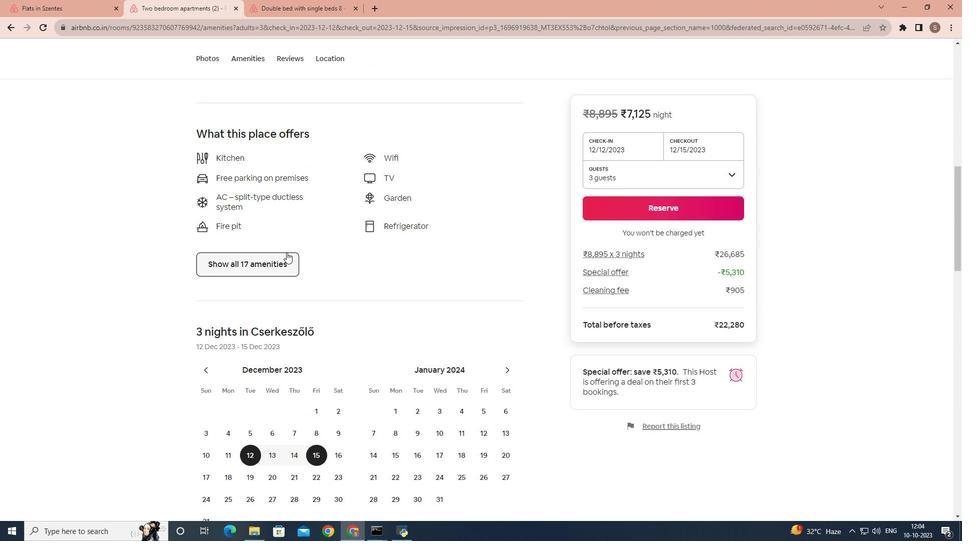 
Action: Mouse pressed left at (286, 252)
Screenshot: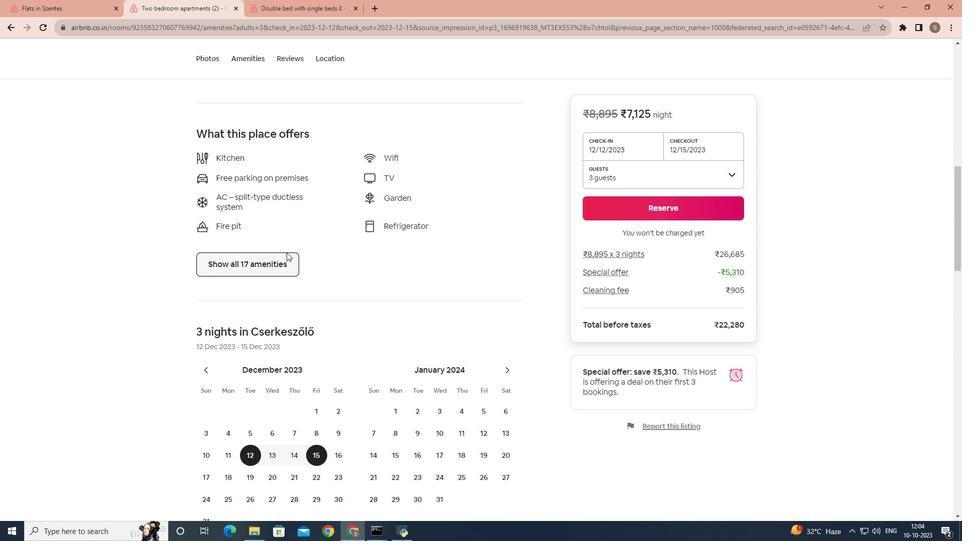 
Action: Mouse moved to (333, 245)
Screenshot: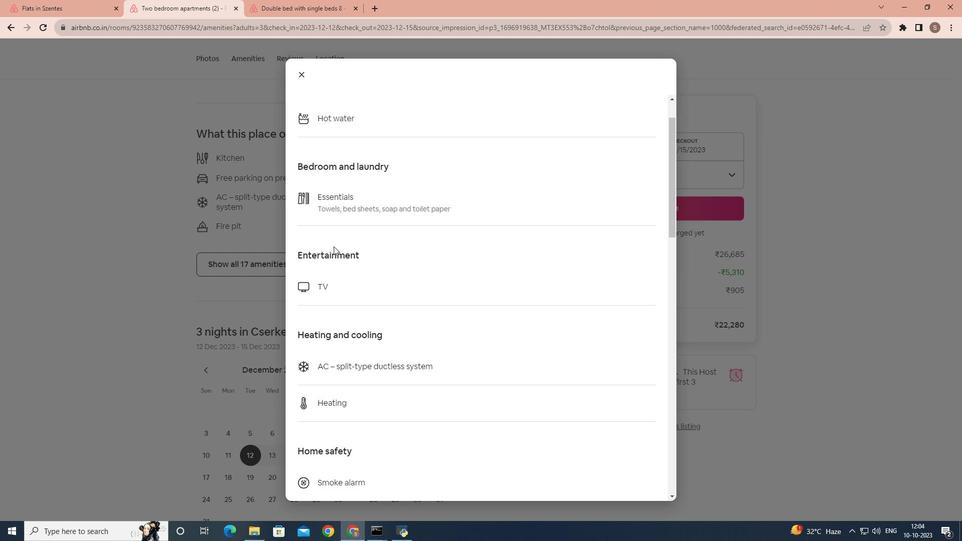 
Action: Mouse scrolled (333, 245) with delta (0, 0)
Screenshot: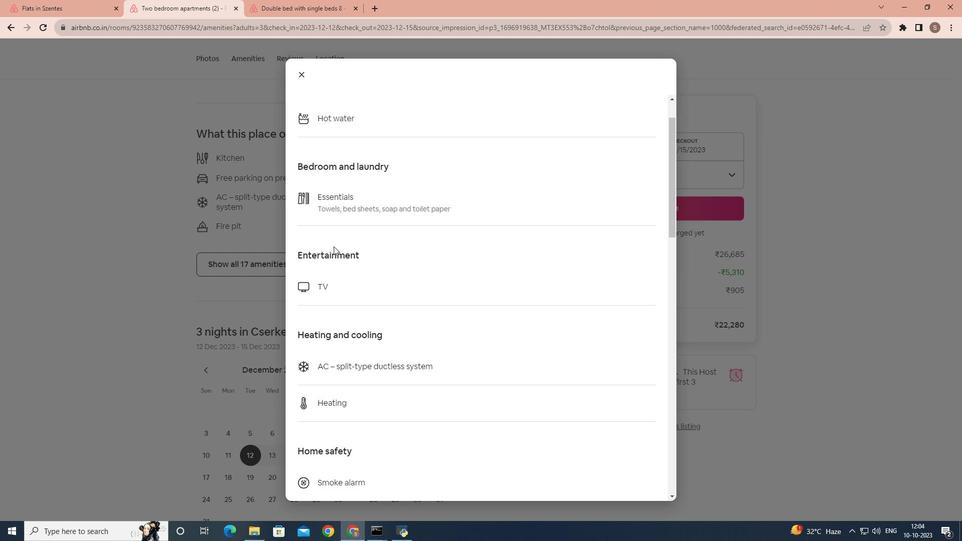 
Action: Mouse moved to (333, 246)
Screenshot: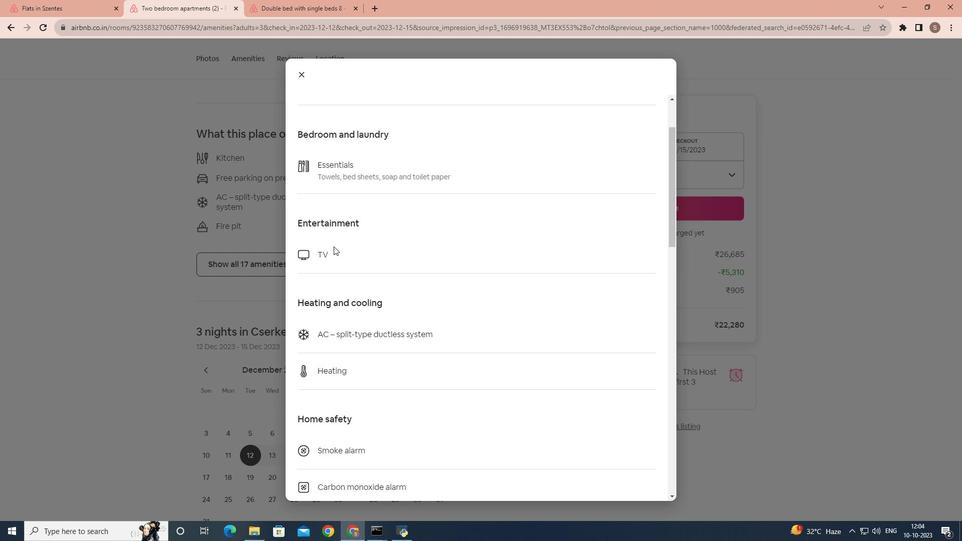 
Action: Mouse scrolled (333, 246) with delta (0, 0)
Screenshot: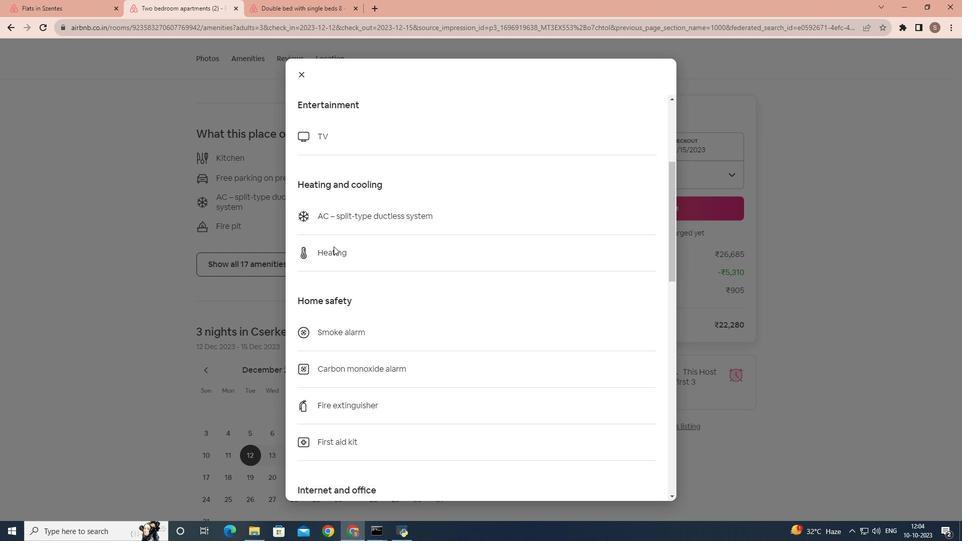 
Action: Mouse scrolled (333, 246) with delta (0, 0)
Screenshot: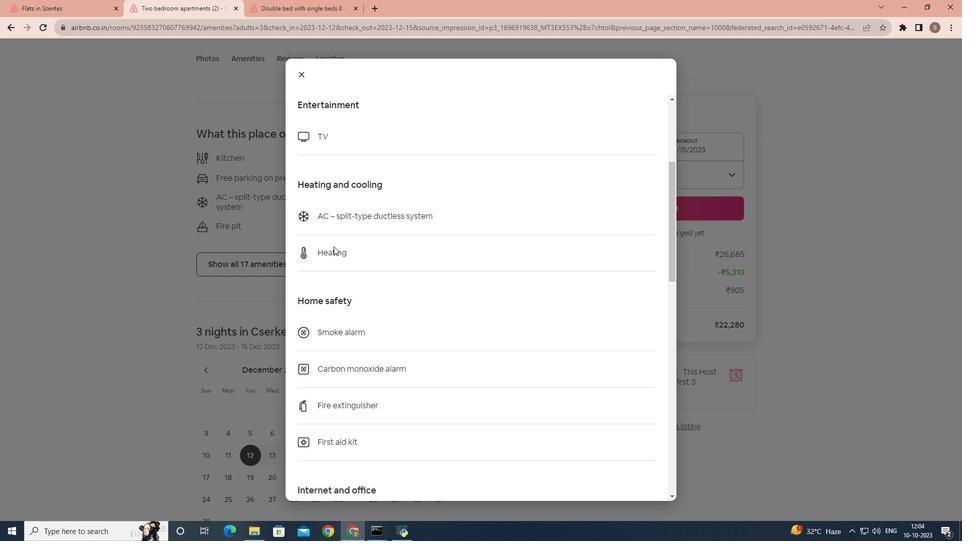 
Action: Mouse scrolled (333, 246) with delta (0, 0)
Screenshot: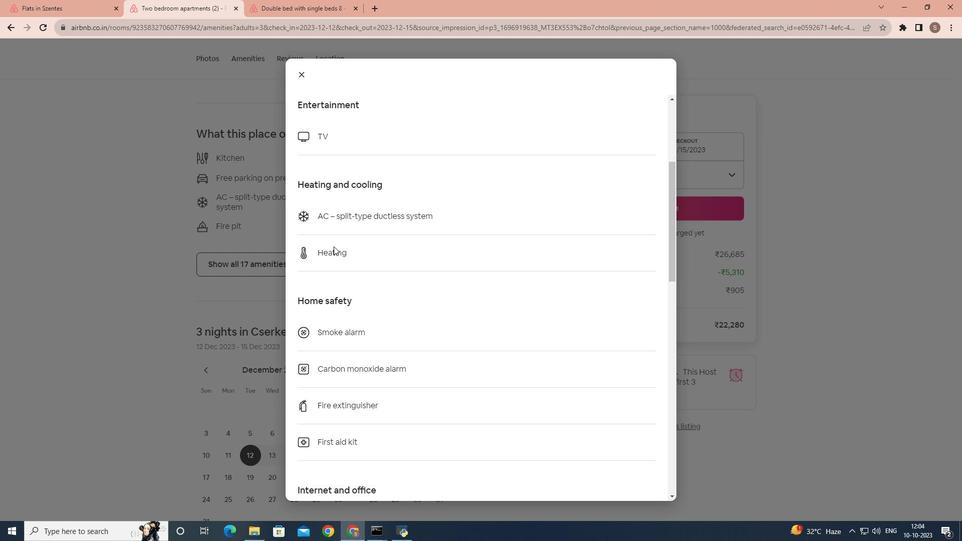 
Action: Mouse scrolled (333, 246) with delta (0, 0)
Screenshot: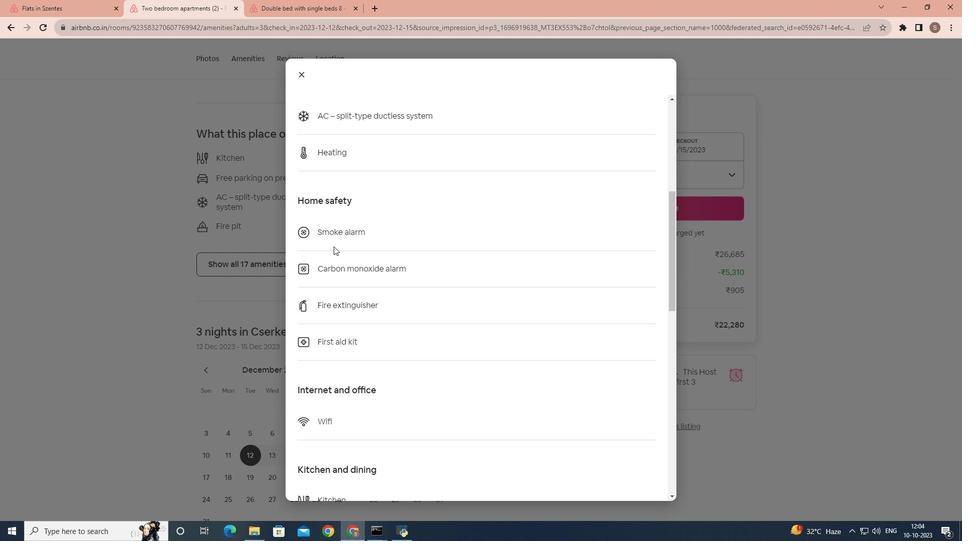 
Action: Mouse scrolled (333, 246) with delta (0, 0)
Screenshot: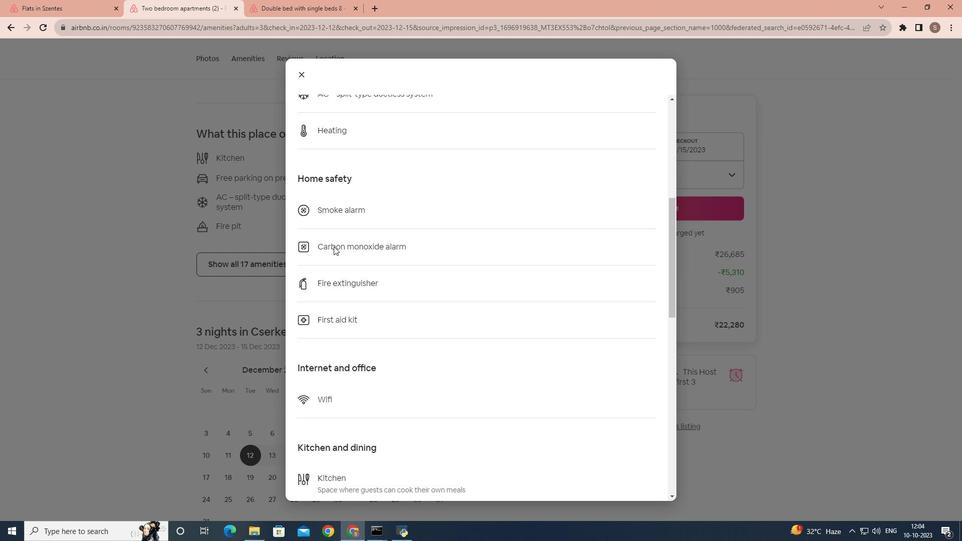 
Action: Mouse scrolled (333, 246) with delta (0, 0)
Screenshot: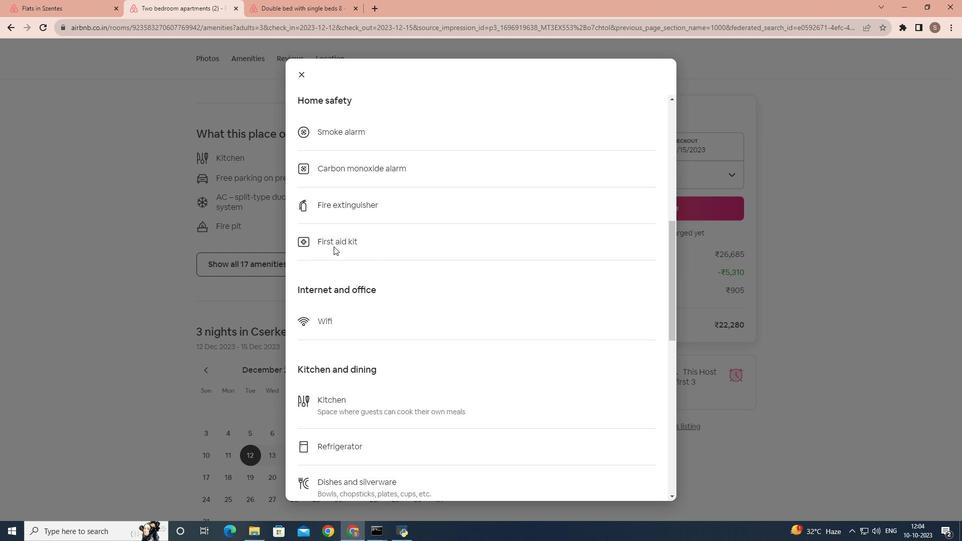 
Action: Mouse scrolled (333, 246) with delta (0, 0)
Screenshot: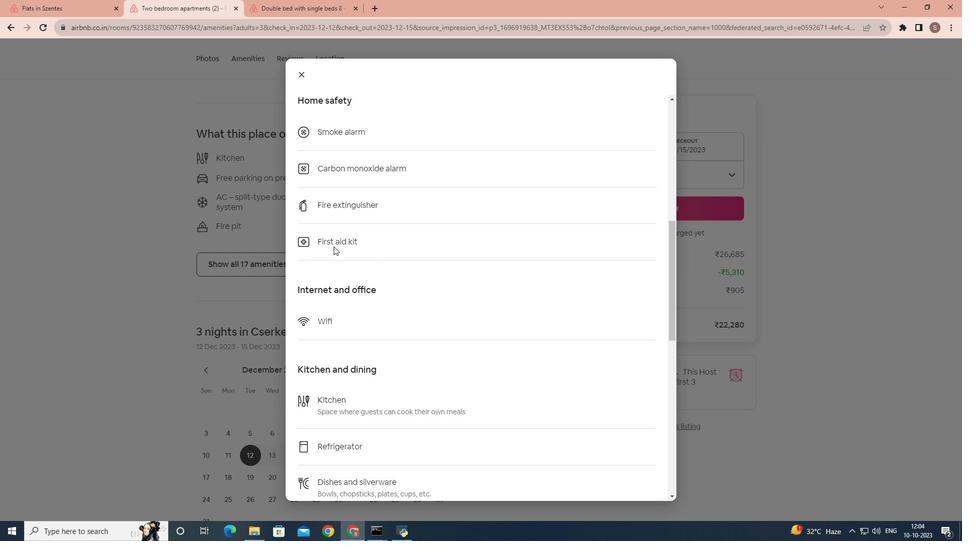 
Action: Mouse scrolled (333, 246) with delta (0, 0)
Screenshot: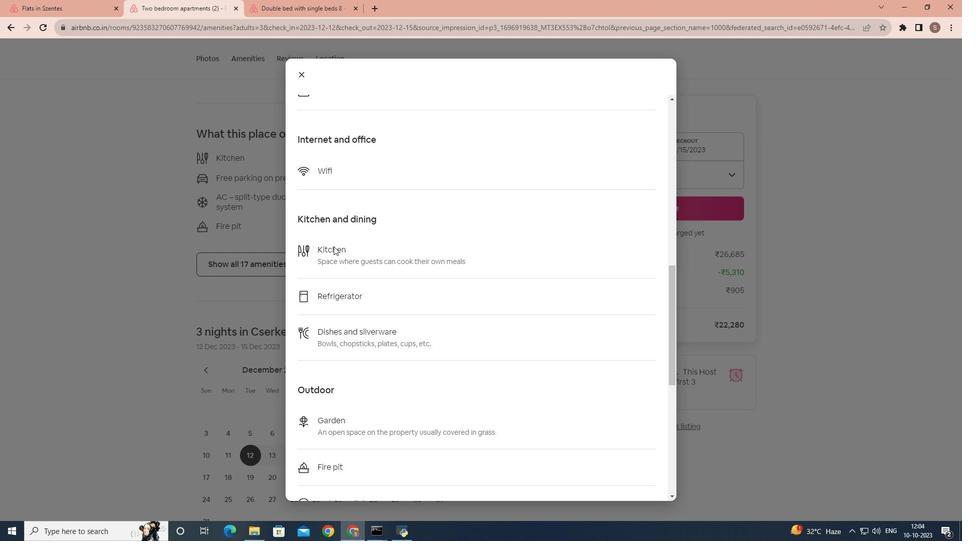 
Action: Mouse scrolled (333, 246) with delta (0, 0)
Screenshot: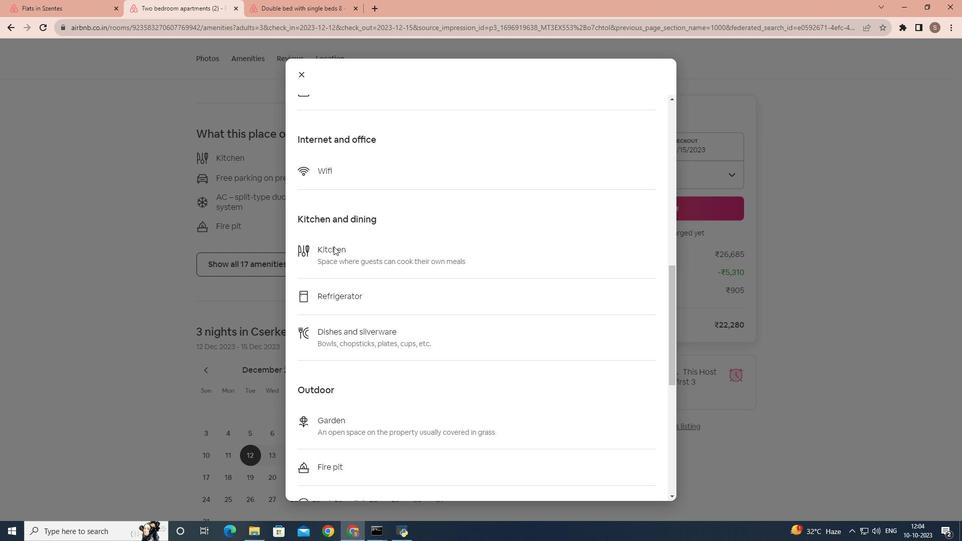 
Action: Mouse scrolled (333, 246) with delta (0, 0)
Screenshot: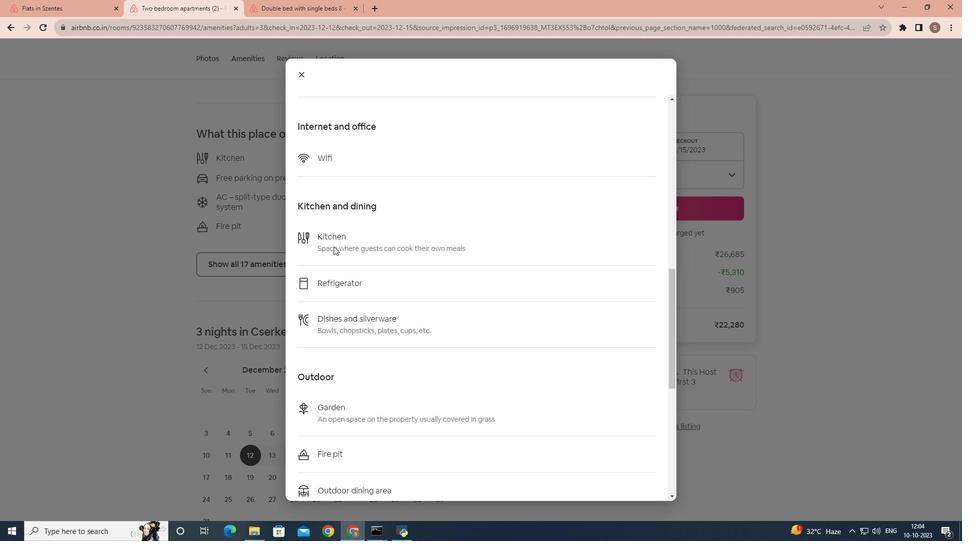 
Action: Mouse scrolled (333, 246) with delta (0, 0)
Screenshot: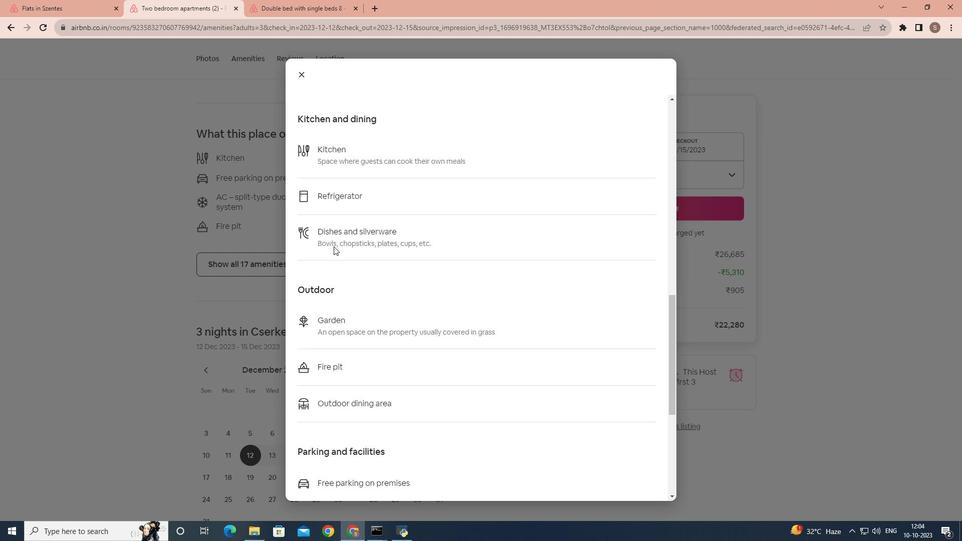 
Action: Mouse scrolled (333, 246) with delta (0, 0)
Screenshot: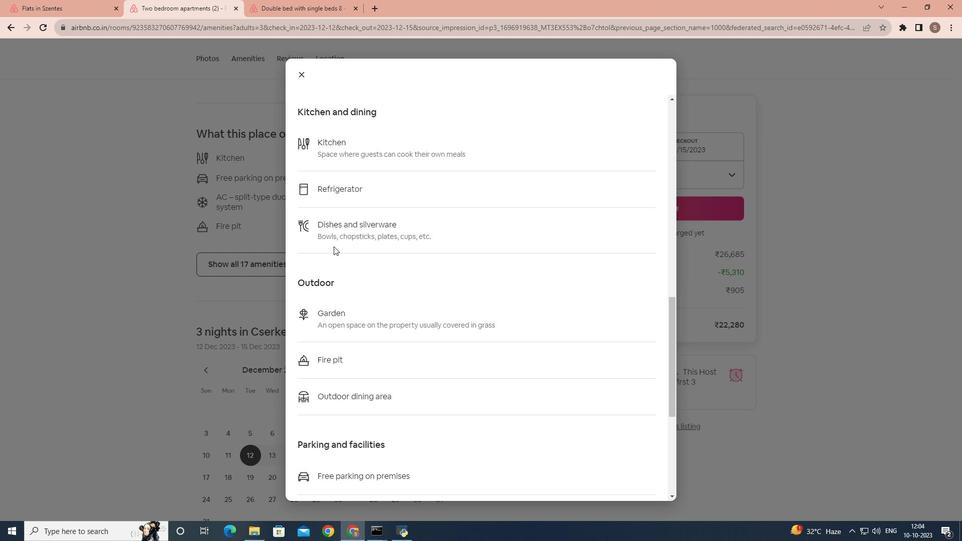 
Action: Mouse scrolled (333, 246) with delta (0, 0)
Screenshot: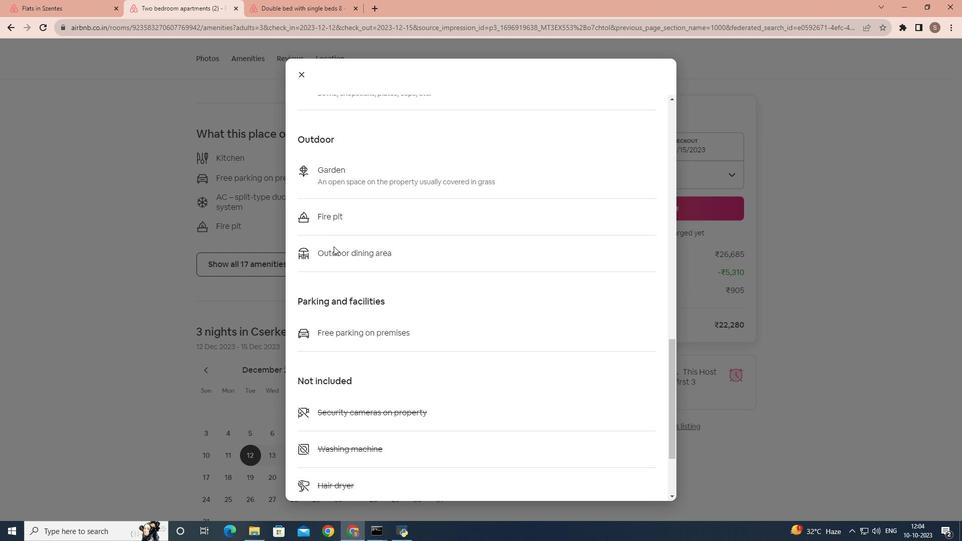 
Action: Mouse scrolled (333, 246) with delta (0, 0)
Screenshot: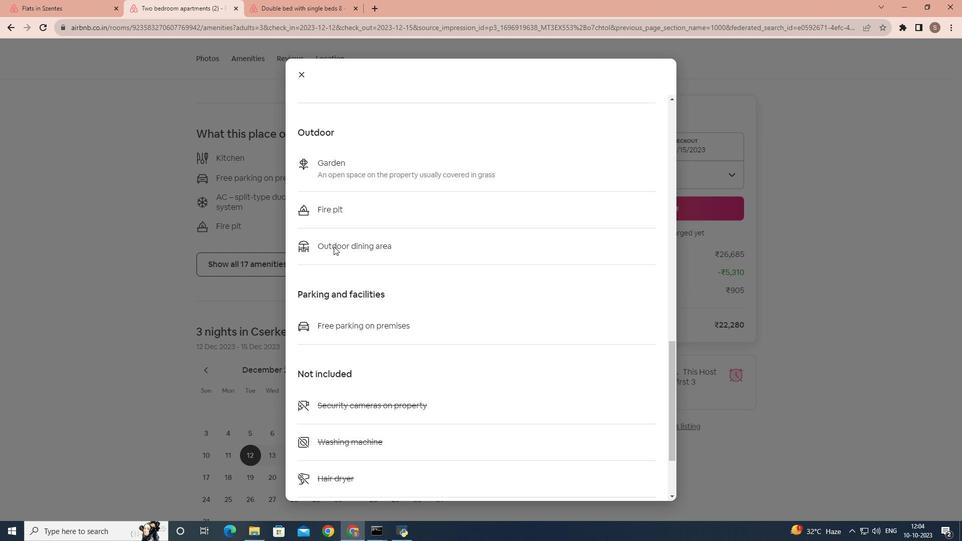 
Action: Mouse scrolled (333, 246) with delta (0, 0)
Screenshot: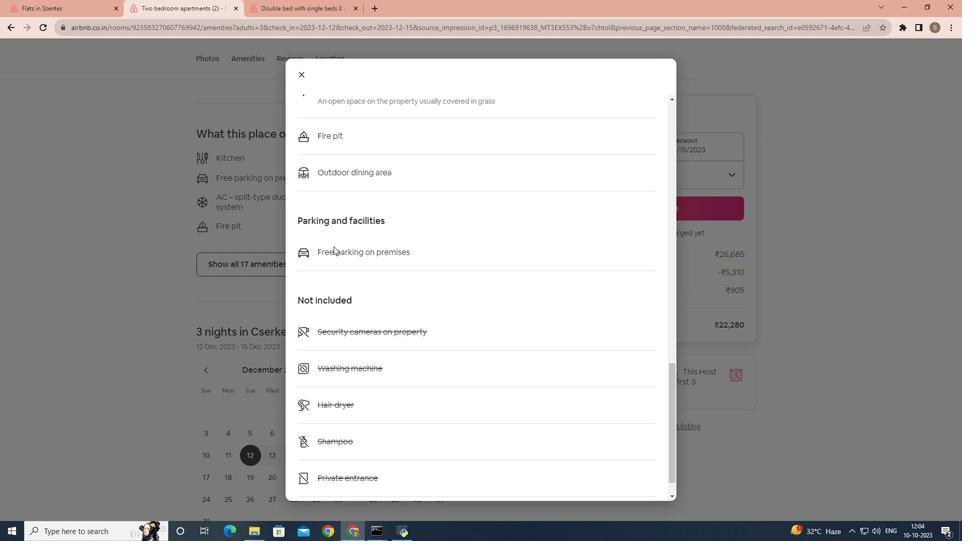 
Action: Mouse scrolled (333, 246) with delta (0, 0)
Screenshot: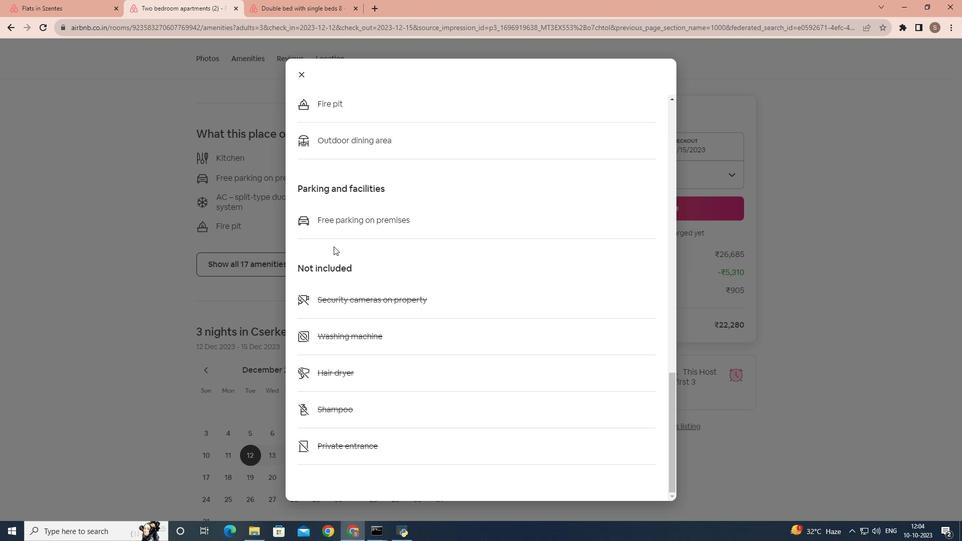 
Action: Mouse scrolled (333, 246) with delta (0, 0)
Screenshot: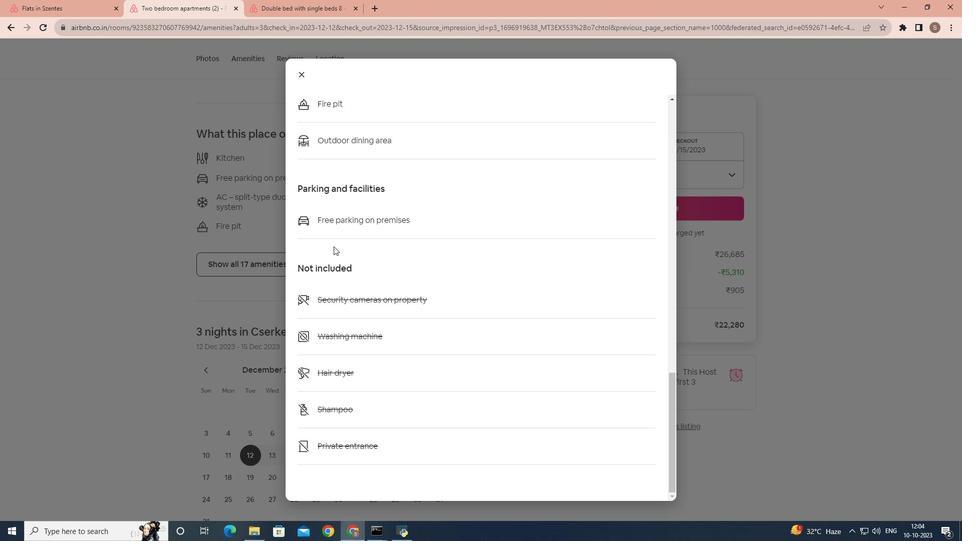 
Action: Mouse scrolled (333, 246) with delta (0, 0)
Screenshot: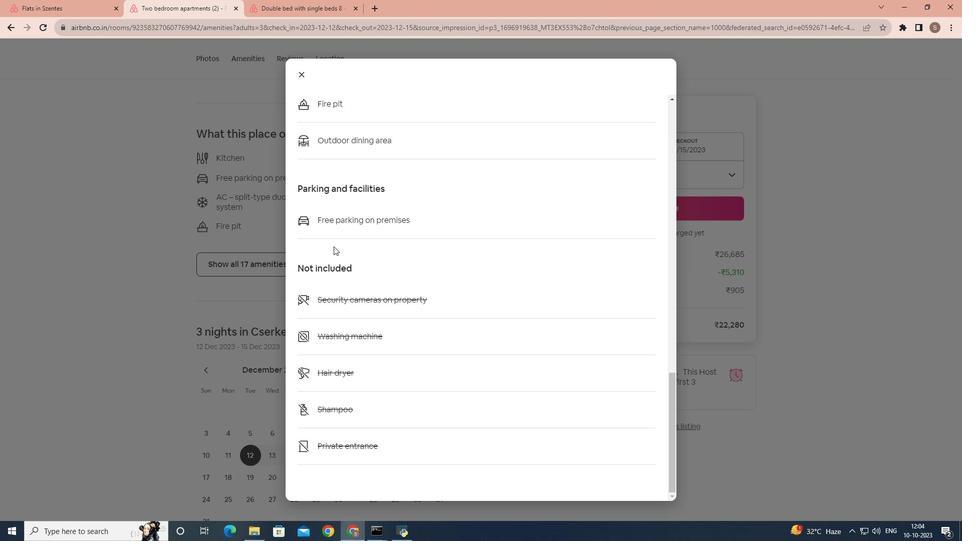 
Action: Mouse scrolled (333, 246) with delta (0, 0)
Screenshot: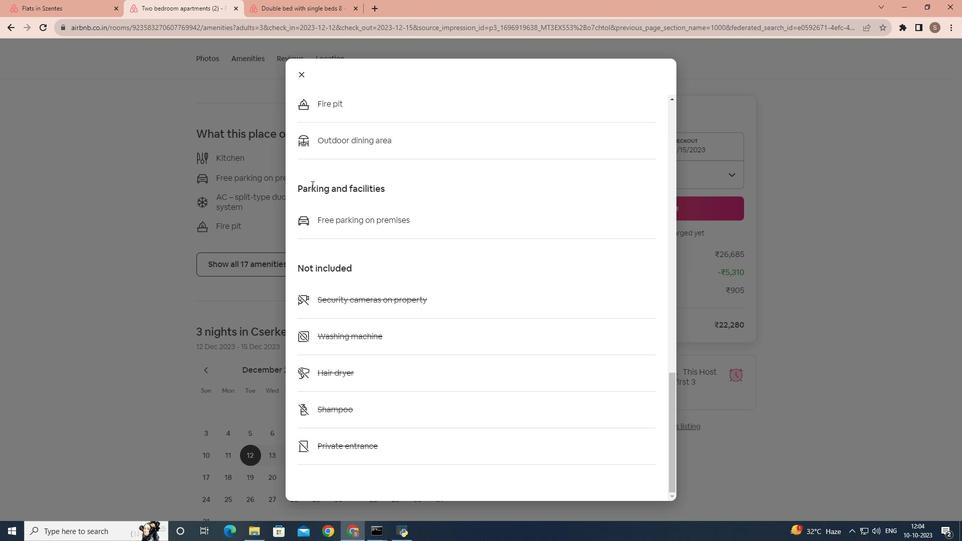 
Action: Mouse scrolled (333, 246) with delta (0, 0)
Screenshot: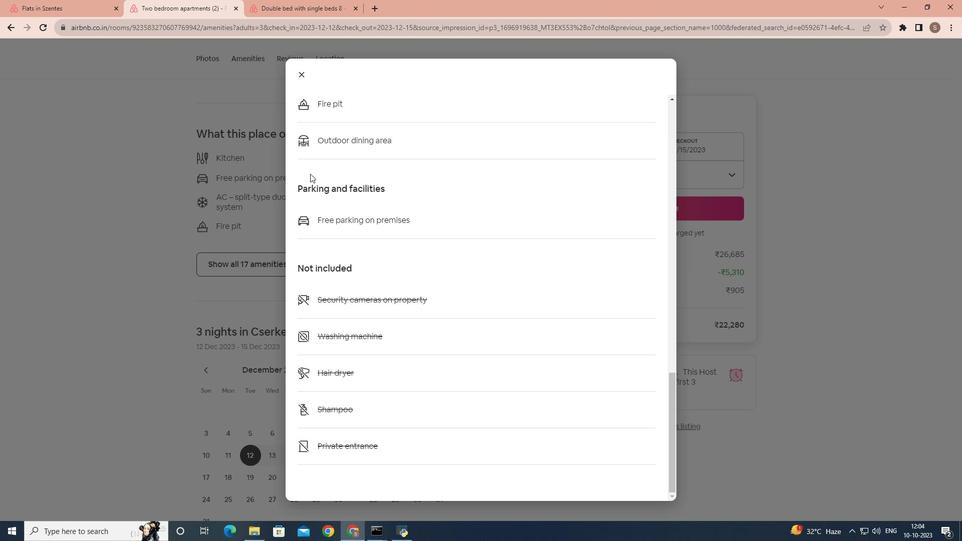 
Action: Mouse scrolled (333, 246) with delta (0, 0)
Screenshot: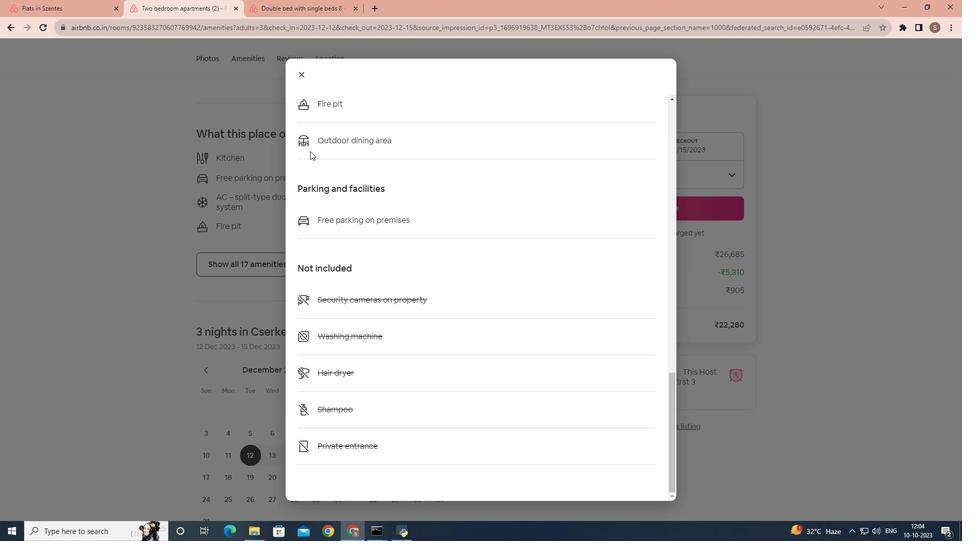 
Action: Mouse moved to (300, 70)
Screenshot: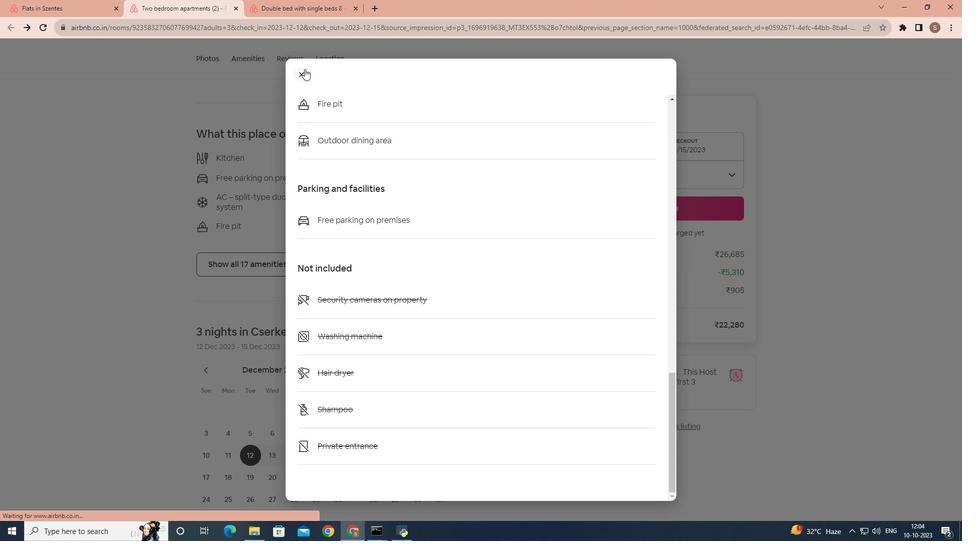 
Action: Mouse pressed left at (300, 70)
Screenshot: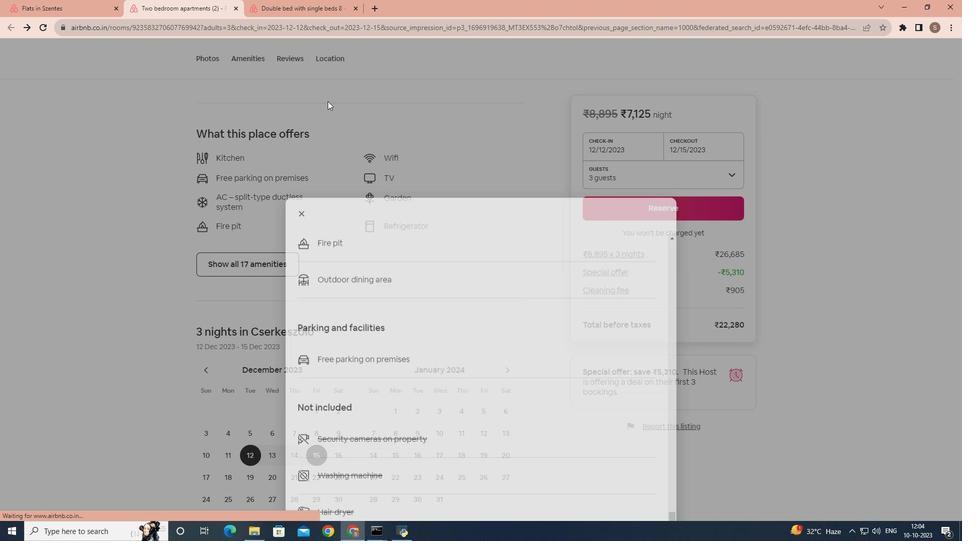 
Action: Mouse moved to (332, 233)
Screenshot: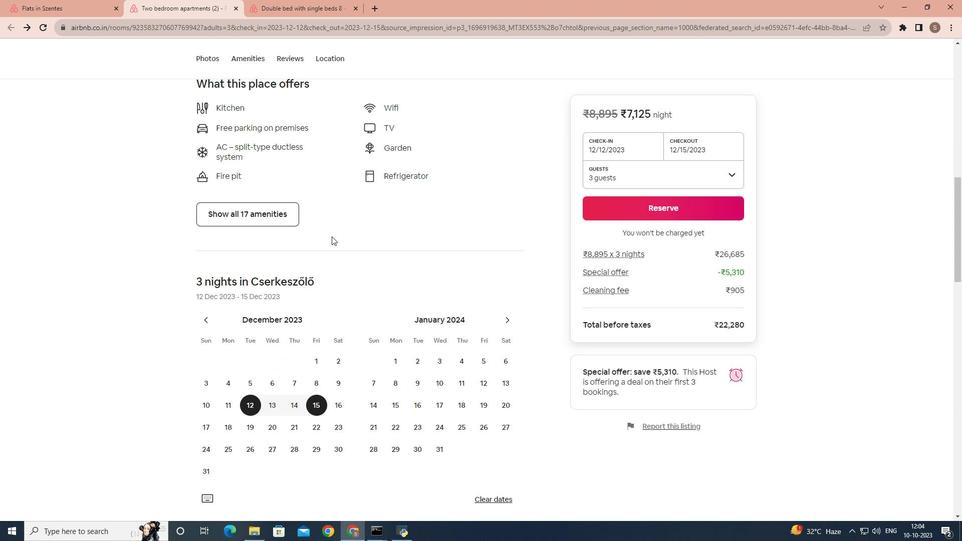 
Action: Mouse scrolled (332, 233) with delta (0, 0)
Screenshot: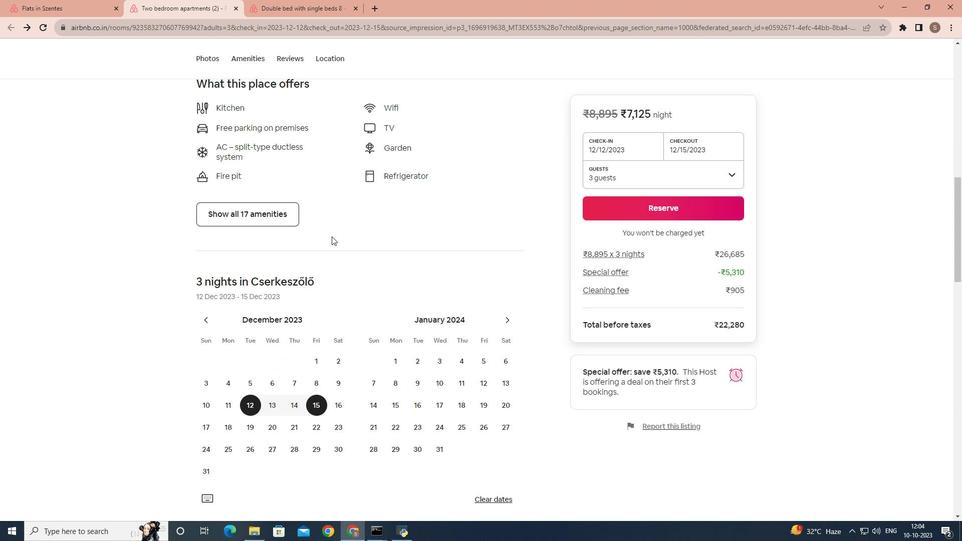 
Action: Mouse moved to (331, 236)
Screenshot: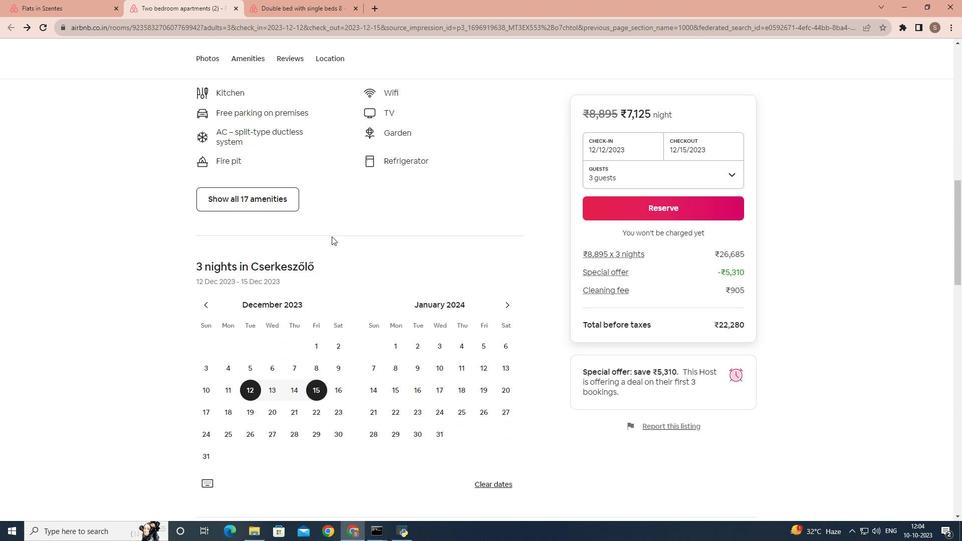 
Action: Mouse scrolled (331, 235) with delta (0, 0)
Screenshot: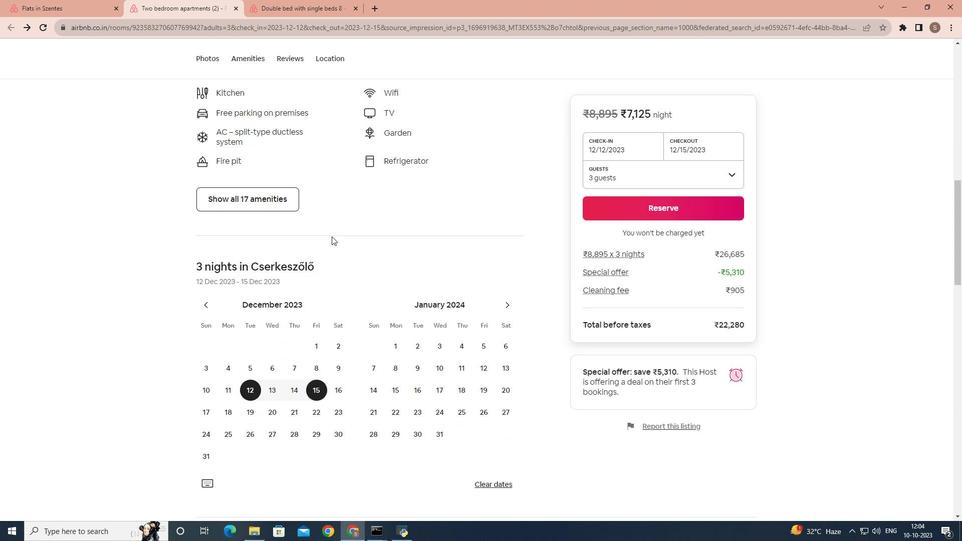 
Action: Mouse scrolled (331, 235) with delta (0, 0)
Screenshot: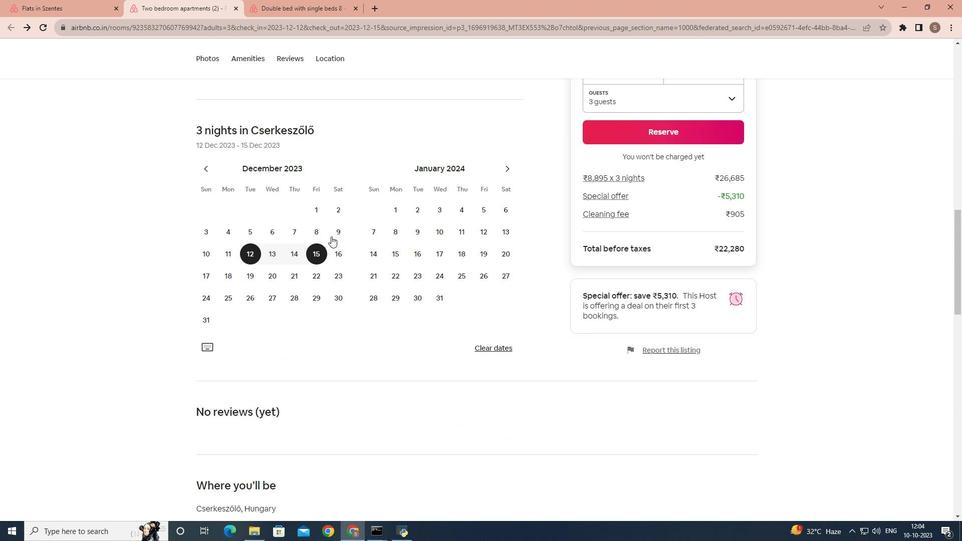 
Action: Mouse scrolled (331, 235) with delta (0, 0)
Screenshot: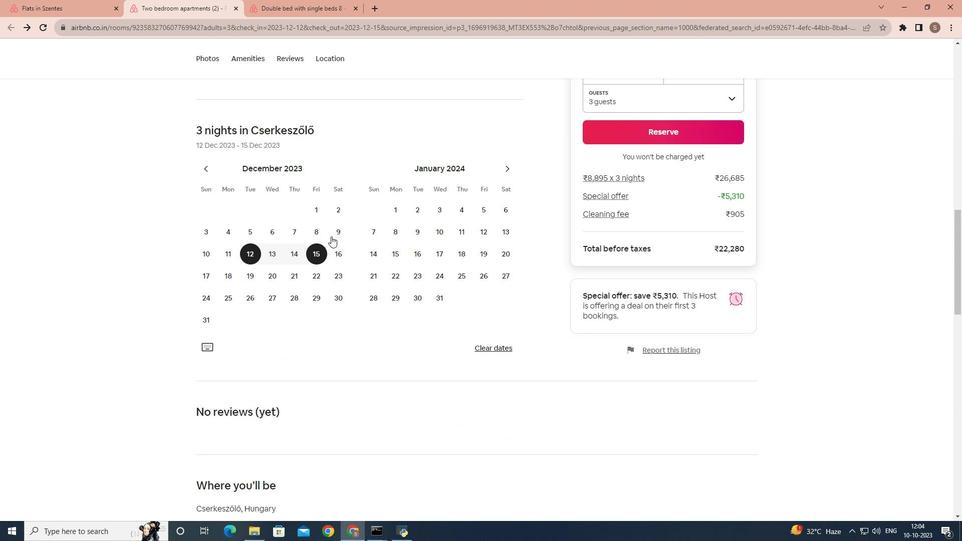 
Action: Mouse scrolled (331, 235) with delta (0, 0)
Screenshot: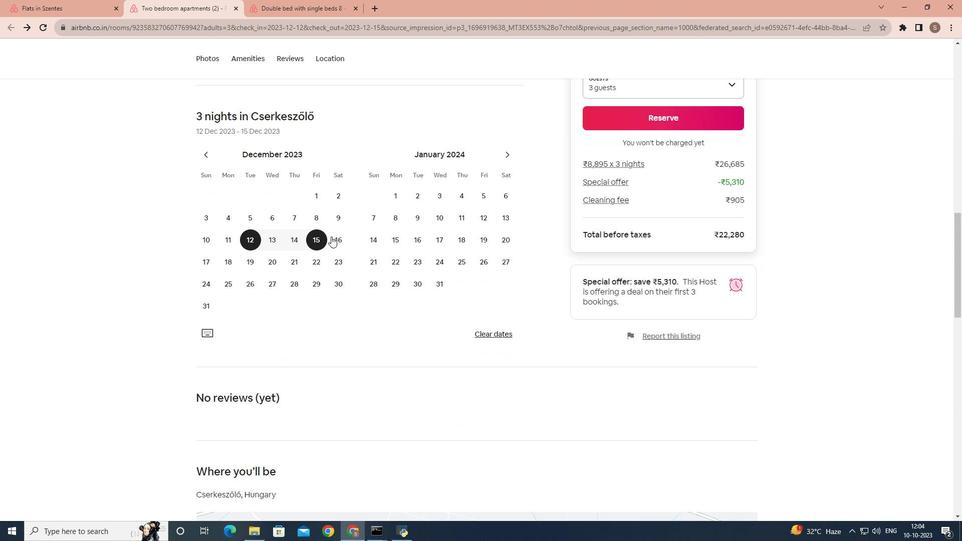 
Action: Mouse scrolled (331, 235) with delta (0, 0)
Screenshot: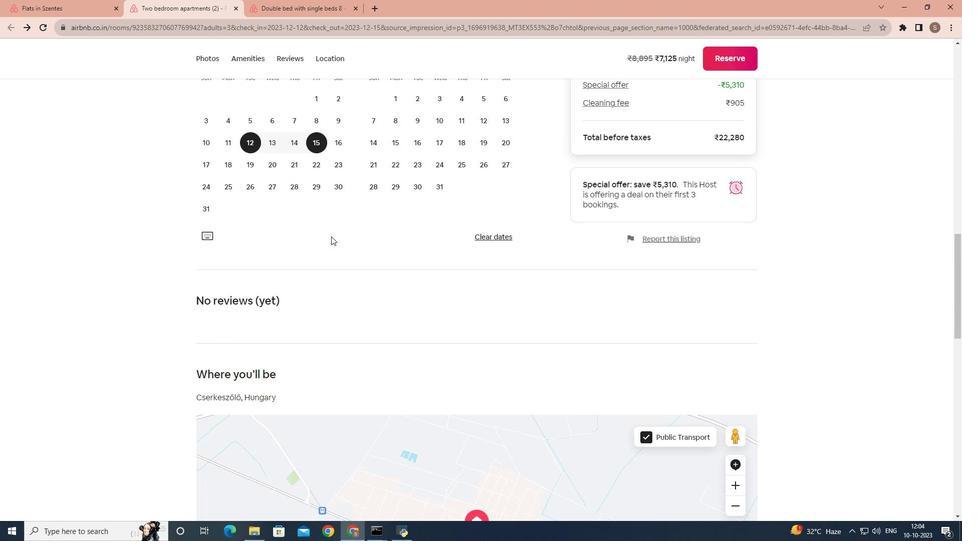 
Action: Mouse scrolled (331, 235) with delta (0, 0)
Screenshot: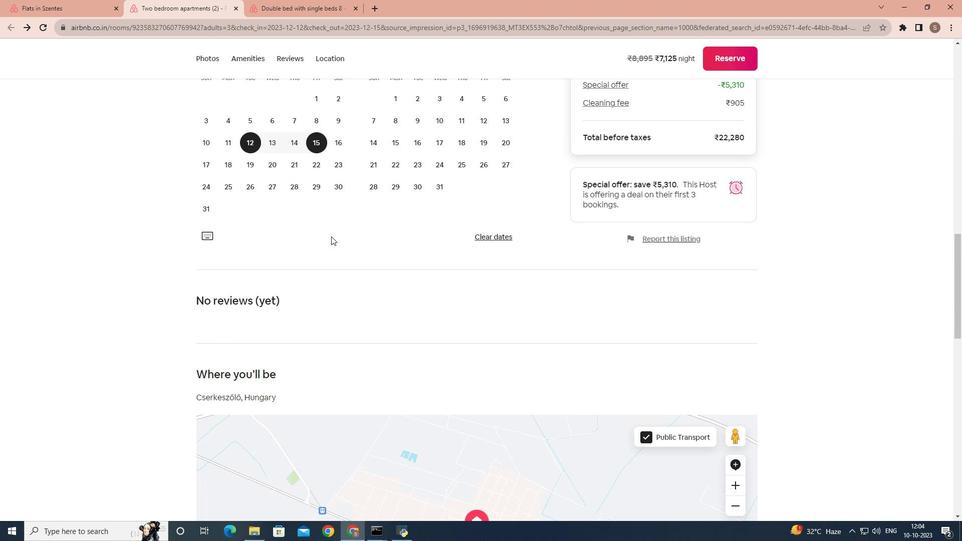 
Action: Mouse moved to (331, 236)
Screenshot: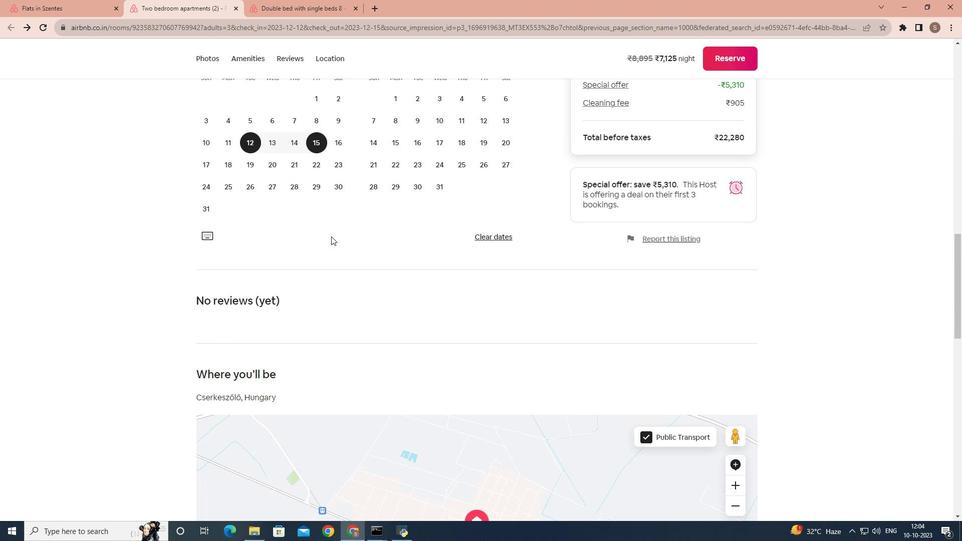 
Action: Mouse scrolled (331, 235) with delta (0, 0)
Screenshot: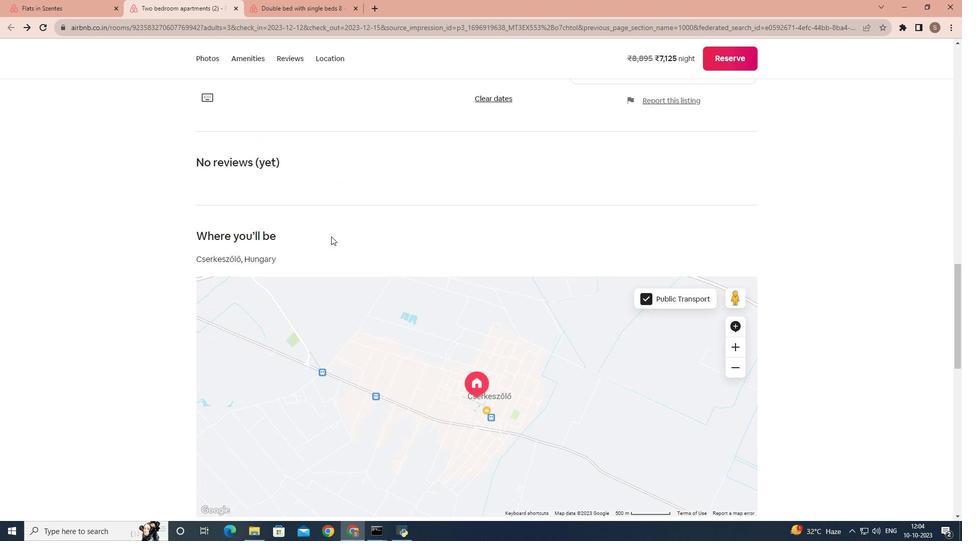 
Action: Mouse scrolled (331, 235) with delta (0, 0)
Screenshot: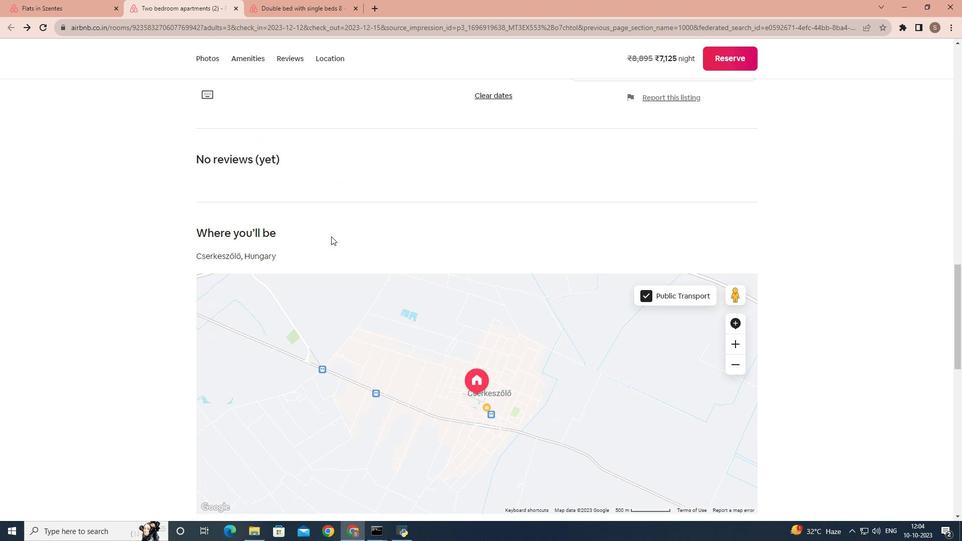 
Action: Mouse scrolled (331, 235) with delta (0, 0)
Screenshot: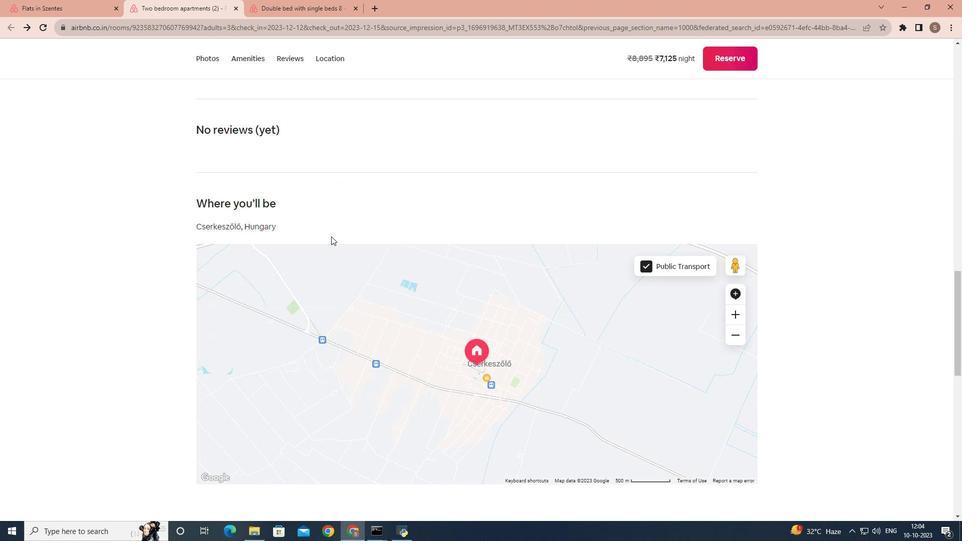 
Action: Mouse scrolled (331, 235) with delta (0, 0)
Screenshot: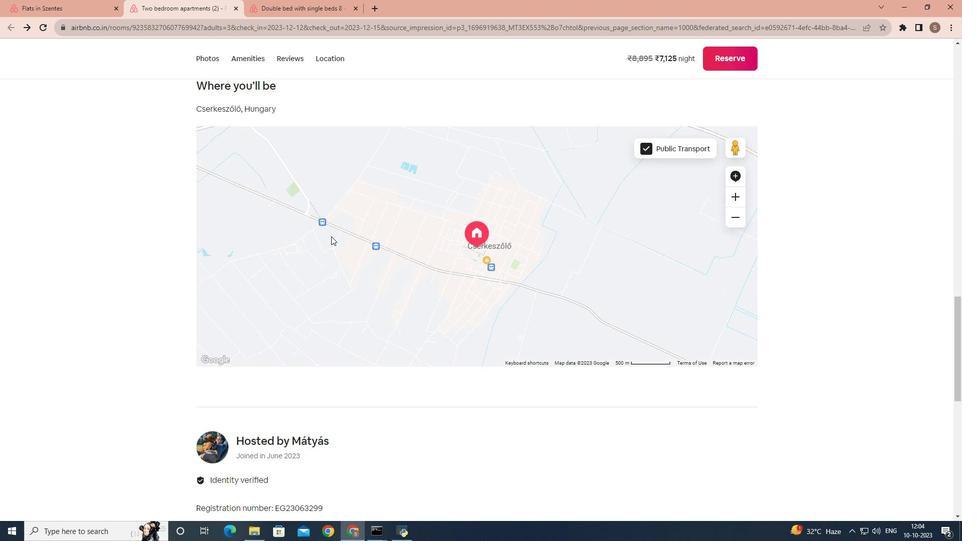 
Action: Mouse scrolled (331, 235) with delta (0, 0)
Screenshot: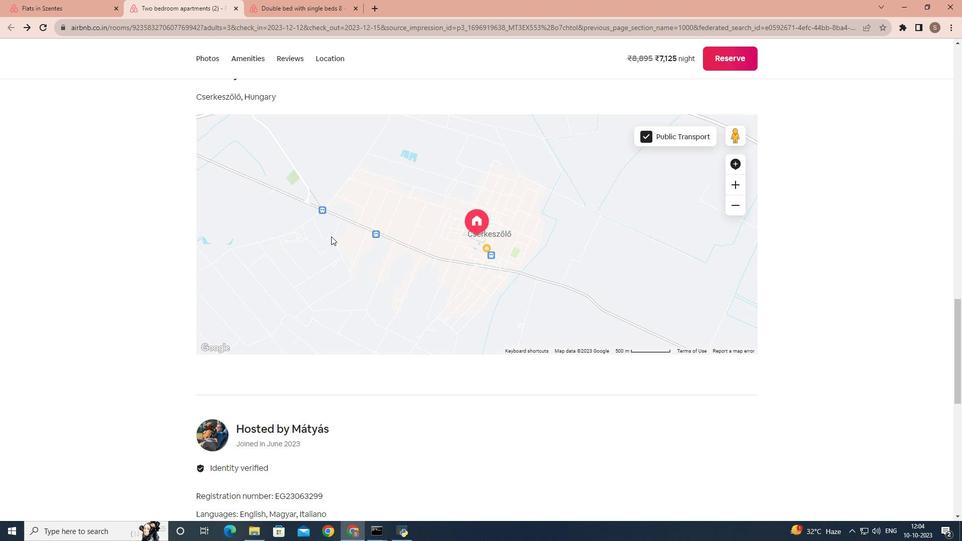 
Action: Mouse scrolled (331, 235) with delta (0, 0)
Screenshot: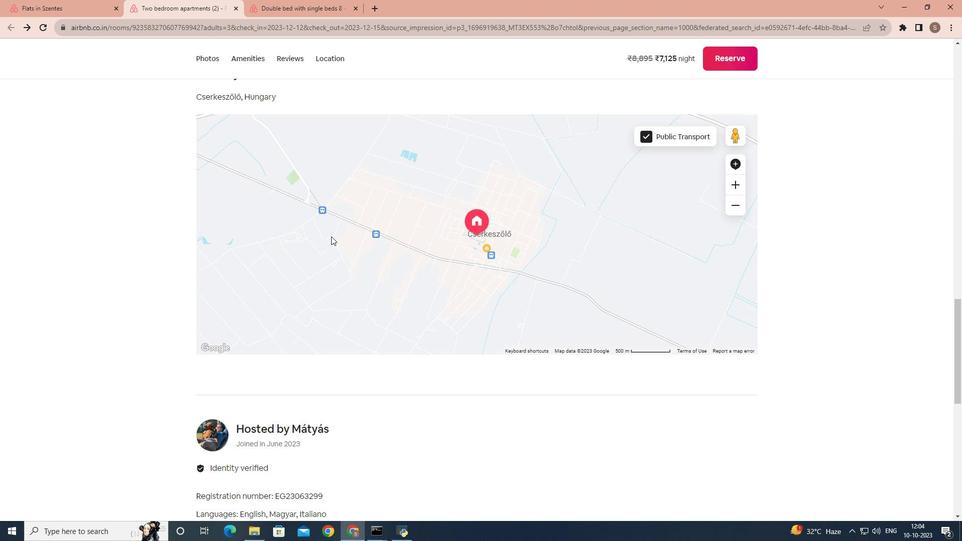 
Action: Mouse scrolled (331, 235) with delta (0, 0)
Screenshot: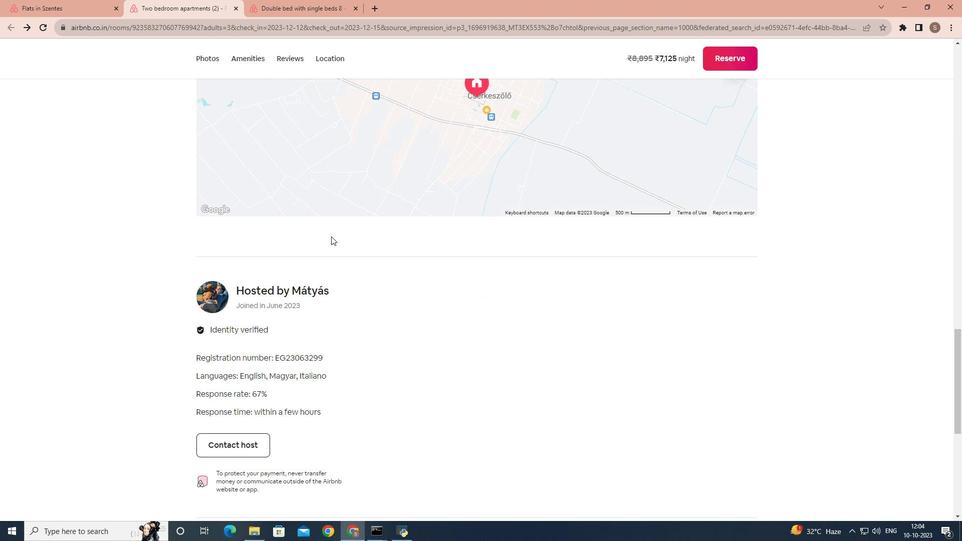 
Action: Mouse scrolled (331, 235) with delta (0, 0)
Screenshot: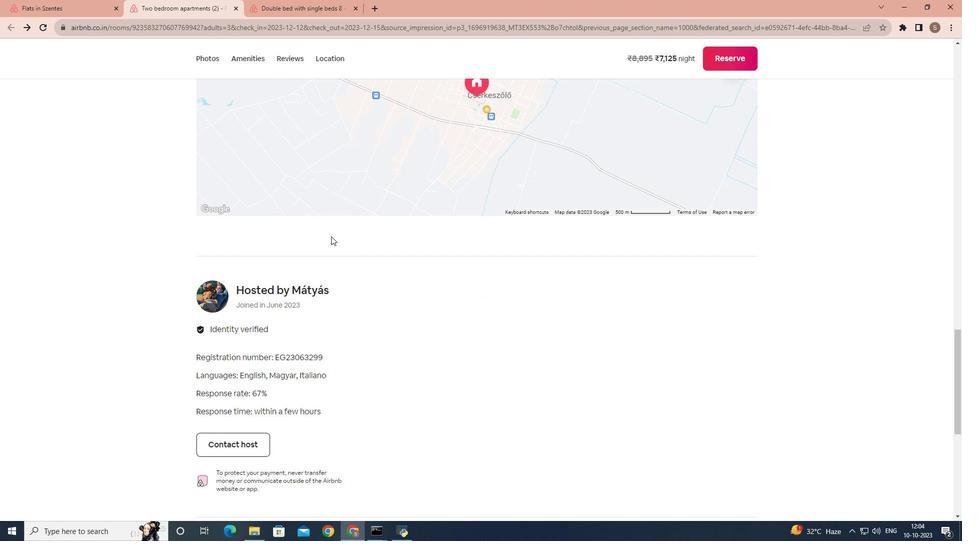 
Action: Mouse scrolled (331, 235) with delta (0, 0)
Screenshot: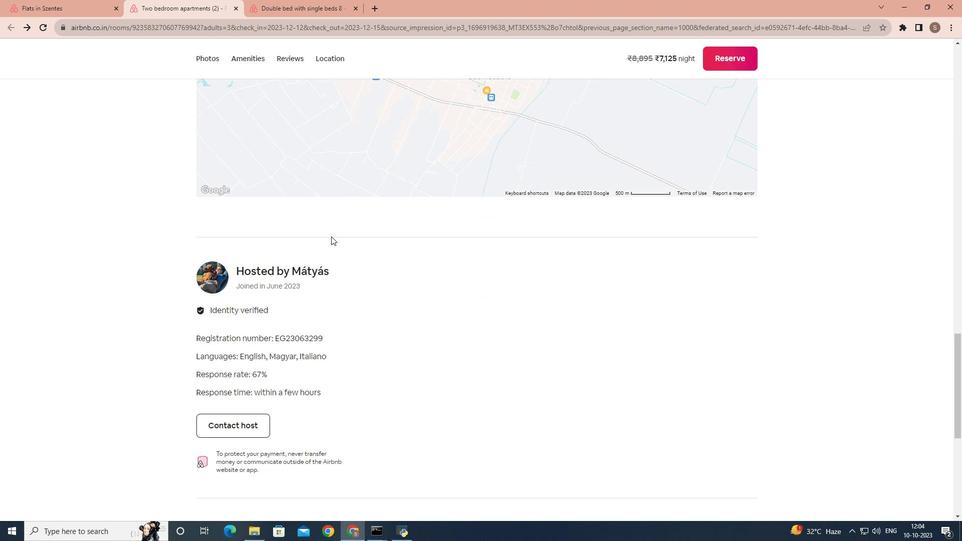 
Action: Mouse scrolled (331, 235) with delta (0, 0)
Screenshot: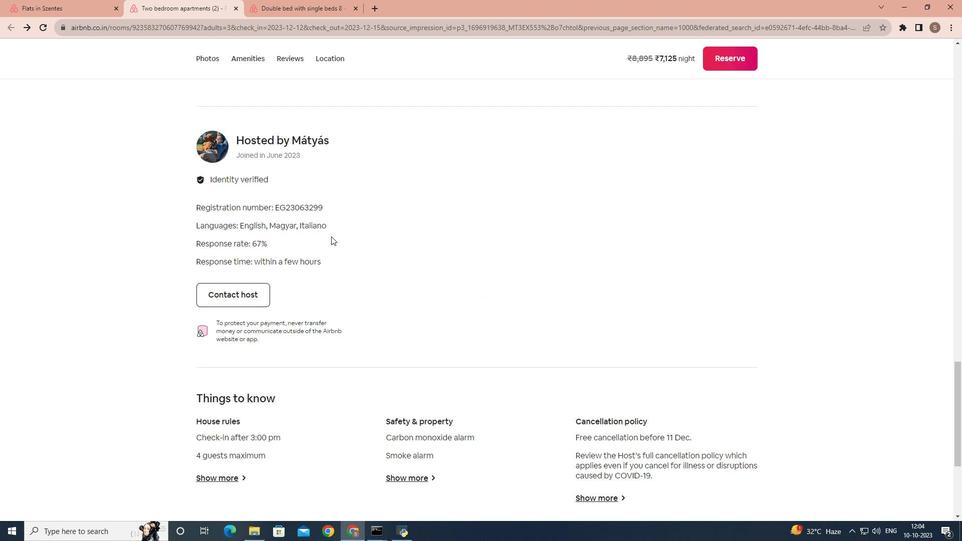 
Action: Mouse scrolled (331, 235) with delta (0, 0)
Screenshot: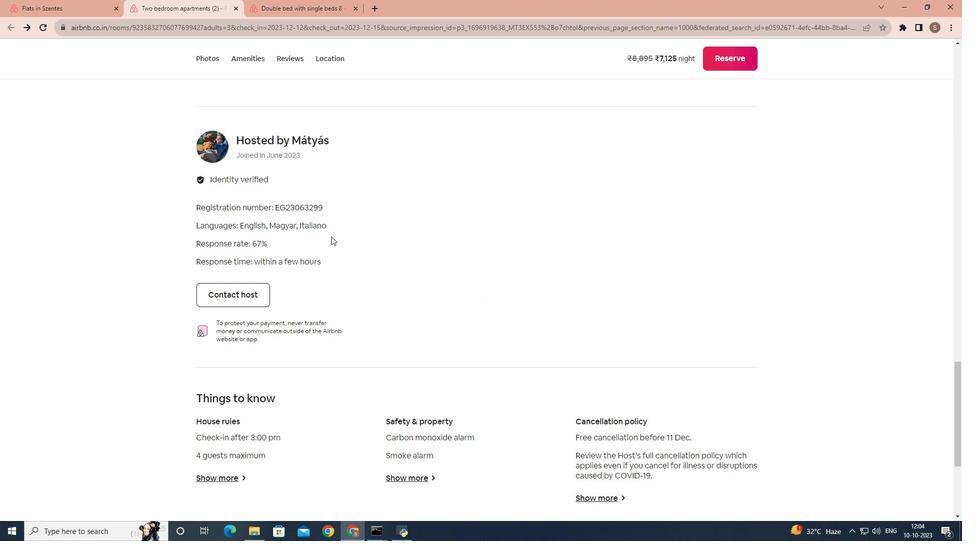 
Action: Mouse scrolled (331, 235) with delta (0, 0)
Screenshot: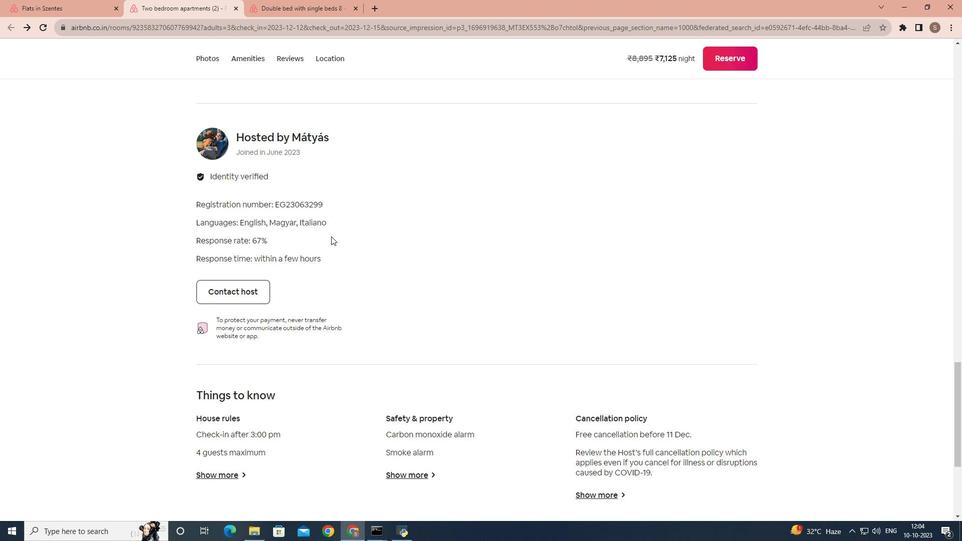 
Action: Mouse scrolled (331, 235) with delta (0, 0)
Screenshot: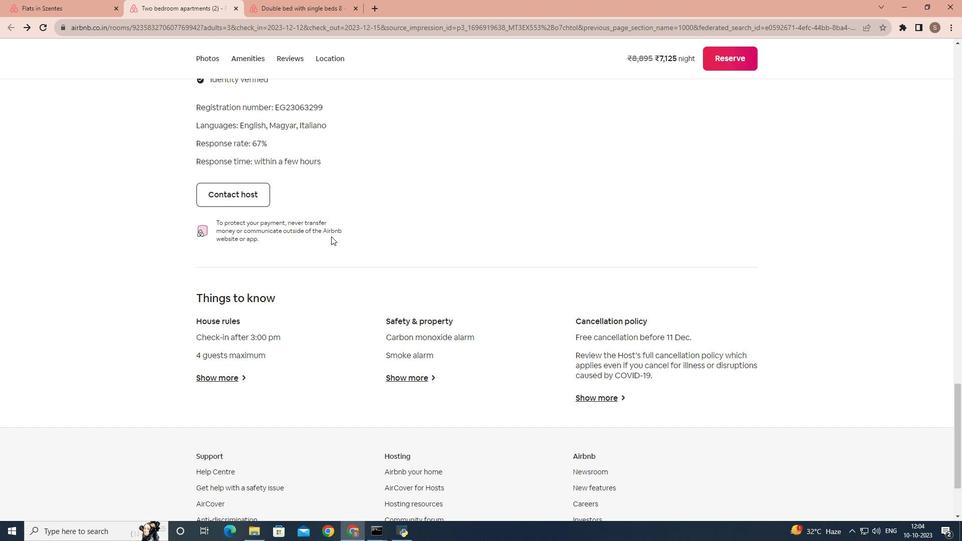 
Action: Mouse scrolled (331, 235) with delta (0, 0)
Screenshot: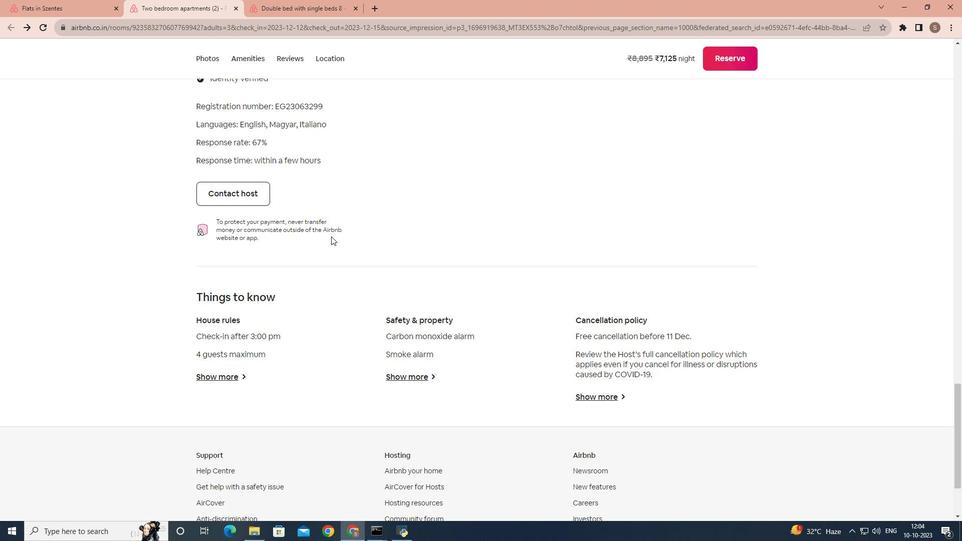 
Action: Mouse scrolled (331, 235) with delta (0, 0)
Screenshot: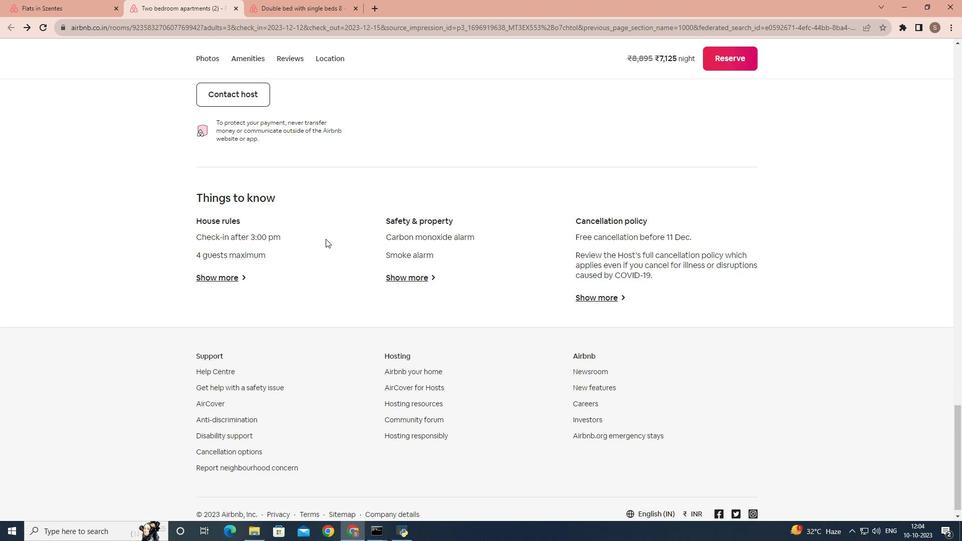 
Action: Mouse scrolled (331, 235) with delta (0, 0)
Screenshot: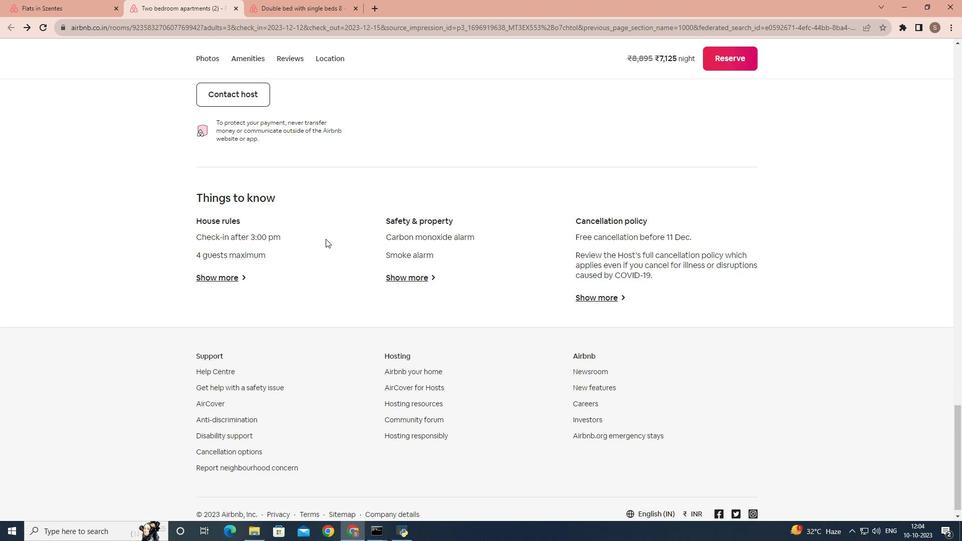 
Action: Mouse moved to (210, 173)
Screenshot: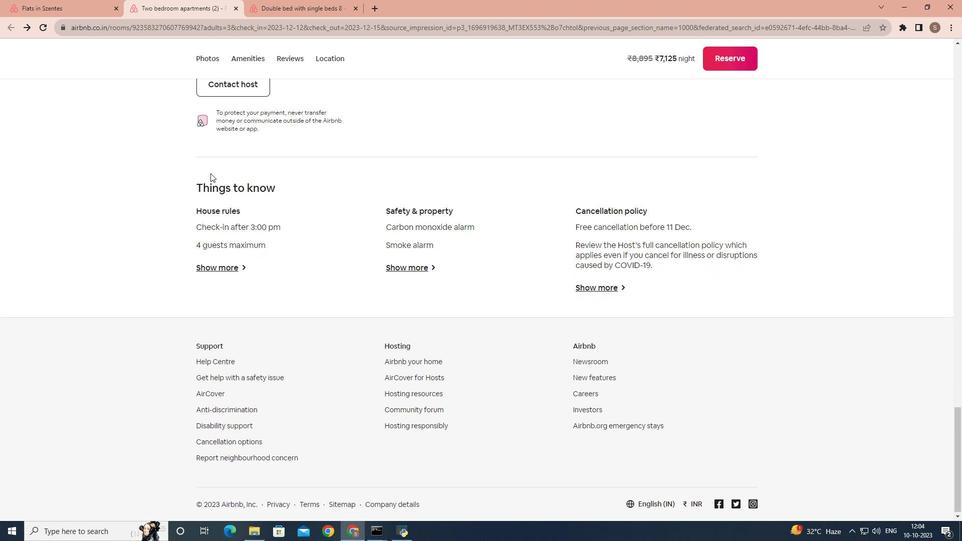 
Action: Mouse scrolled (210, 172) with delta (0, 0)
Screenshot: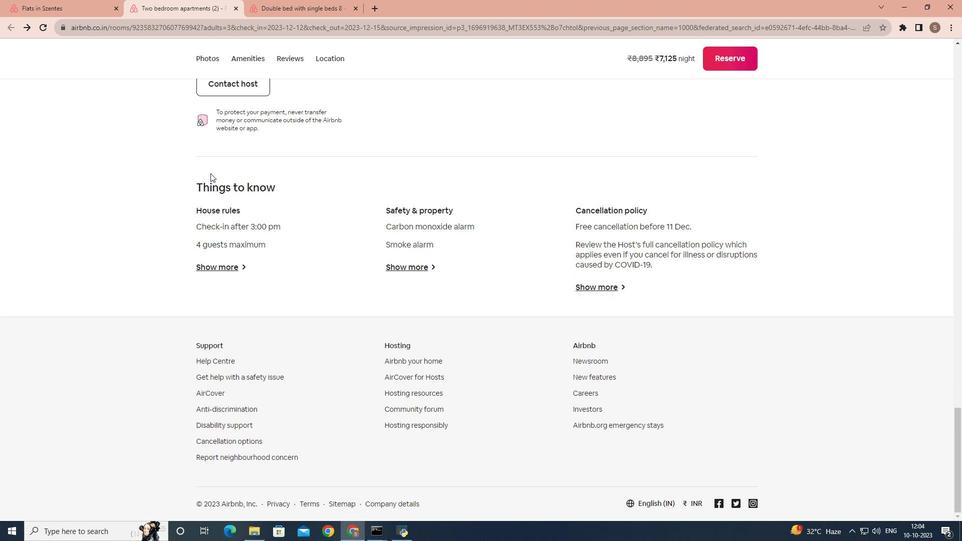 
Action: Mouse scrolled (210, 172) with delta (0, 0)
Screenshot: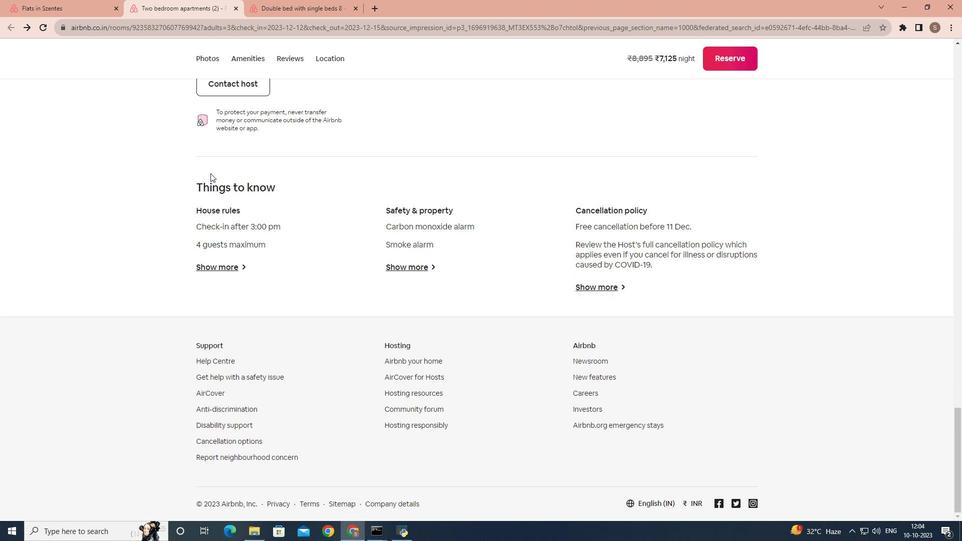 
Action: Mouse moved to (210, 173)
Screenshot: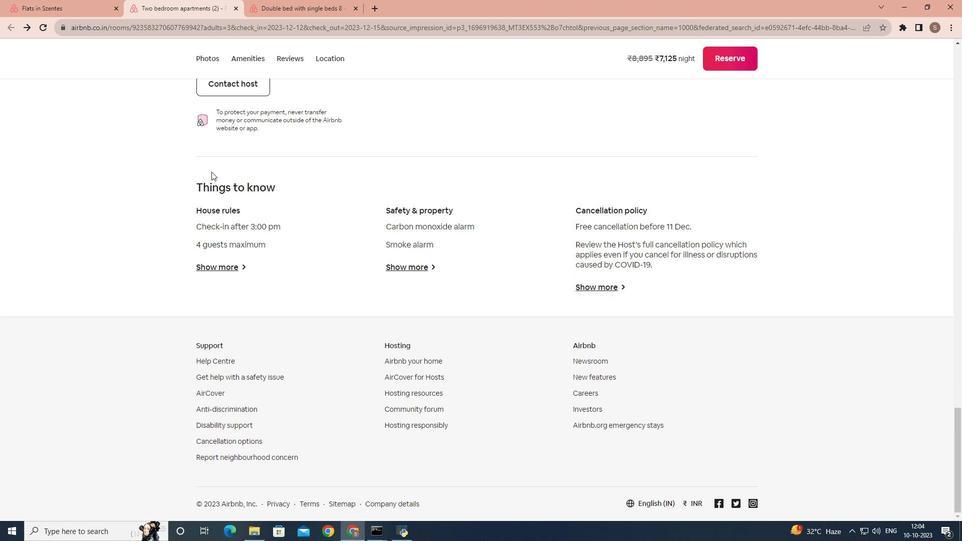 
Action: Mouse scrolled (210, 172) with delta (0, 0)
Screenshot: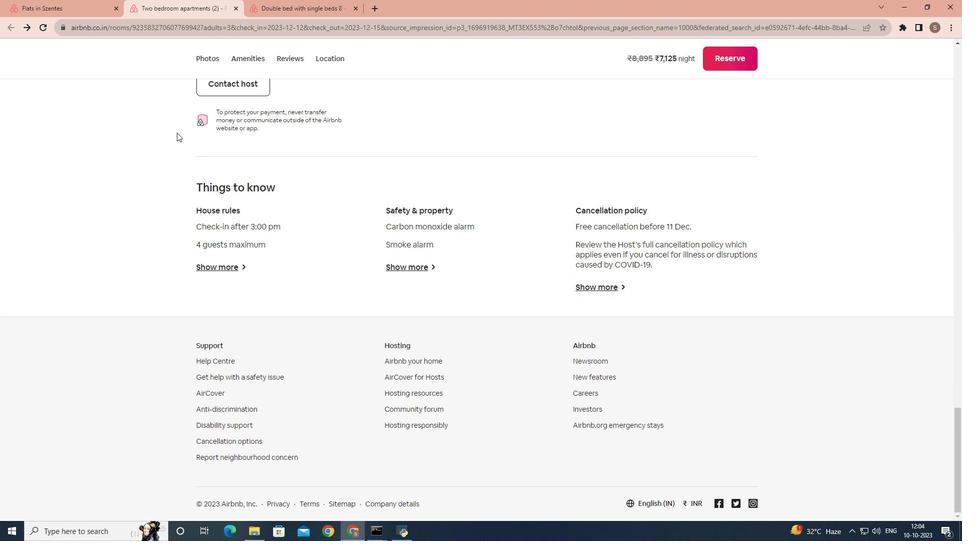 
Action: Mouse scrolled (210, 172) with delta (0, 0)
Screenshot: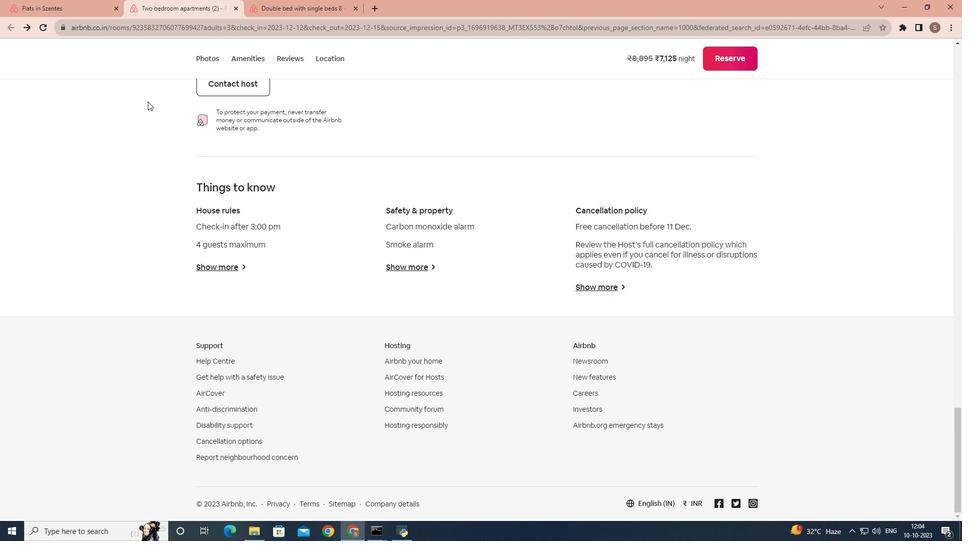 
Action: Mouse moved to (141, 92)
Screenshot: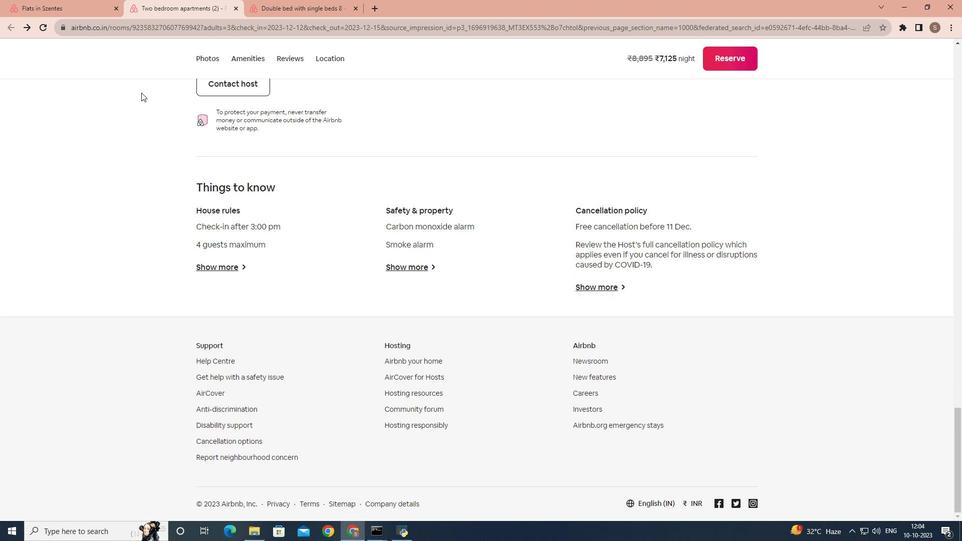 
